 Task: Look for space in Palera, India from 1st June, 2023 to 9th June, 2023 for 6 adults in price range Rs.6000 to Rs.12000. Place can be entire place with 3 bedrooms having 3 beds and 3 bathrooms. Property type can be house, flat, guest house. Booking option can be shelf check-in. Required host language is English.
Action: Mouse moved to (571, 104)
Screenshot: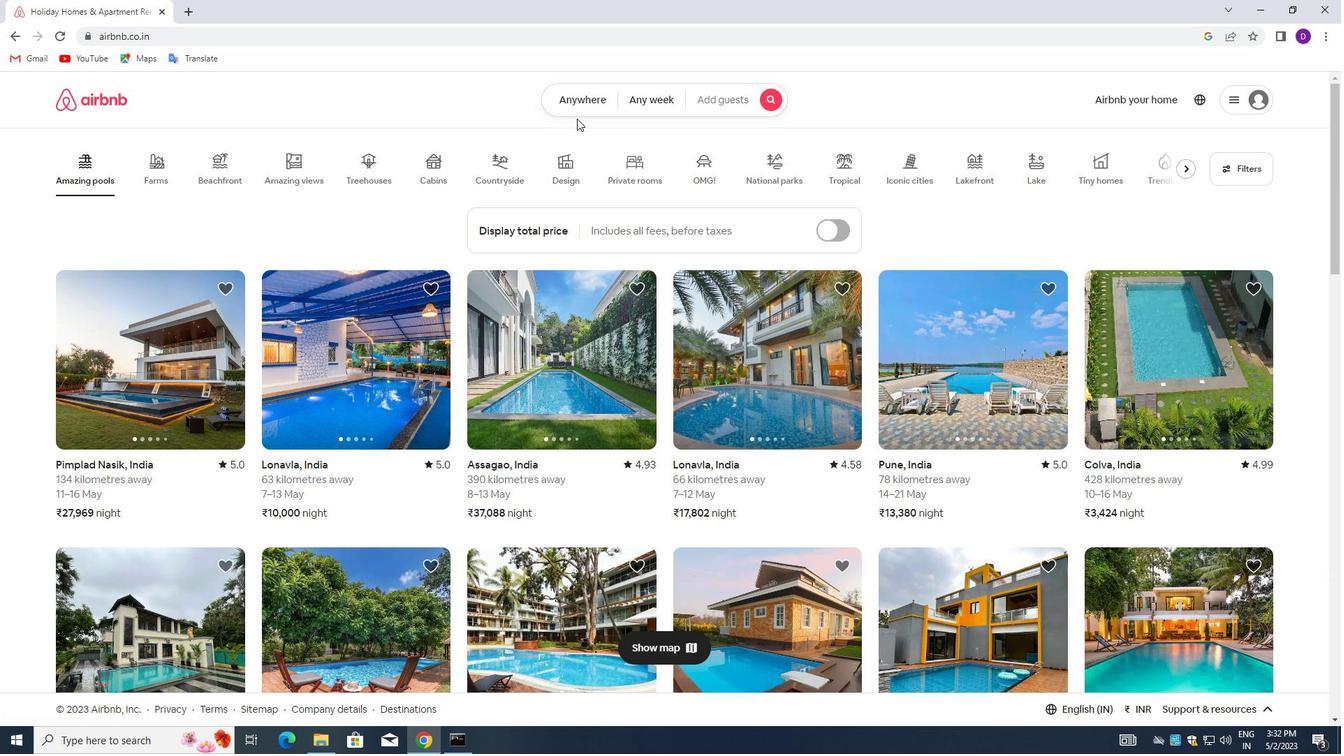
Action: Mouse pressed left at (571, 104)
Screenshot: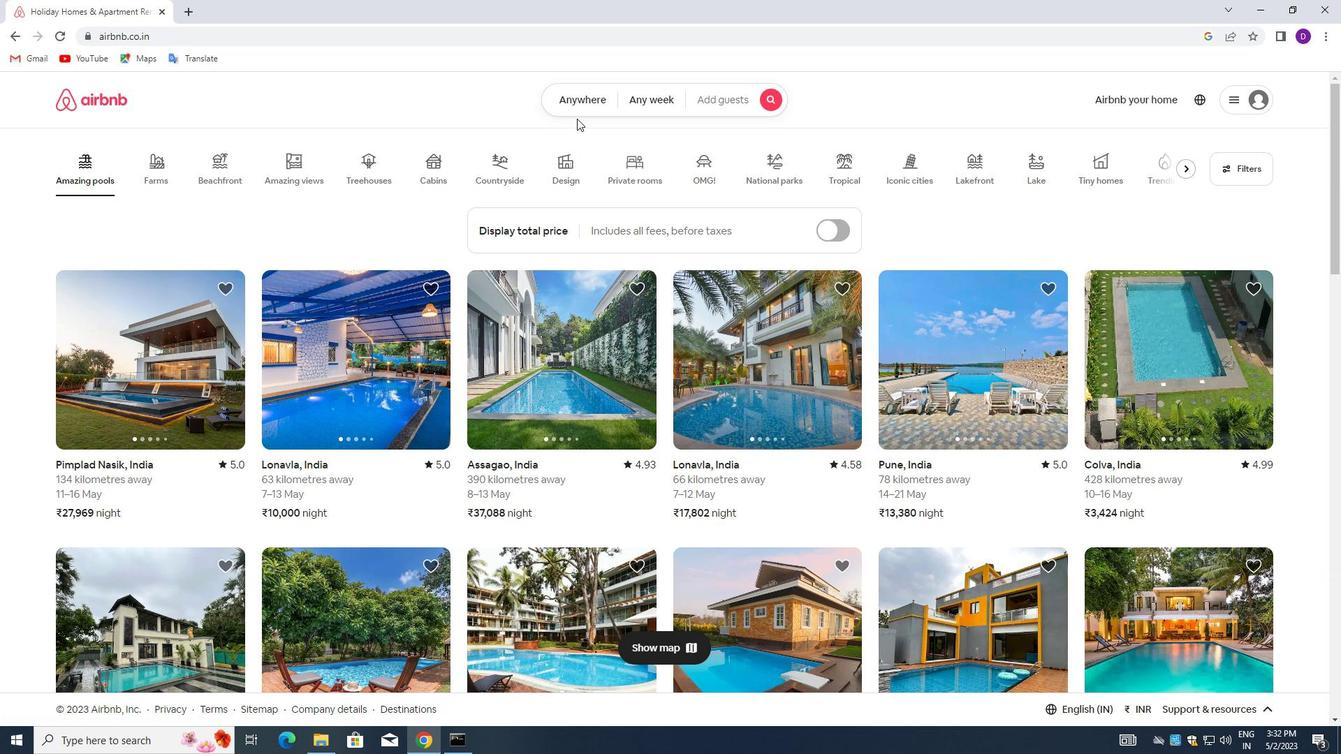 
Action: Mouse moved to (408, 155)
Screenshot: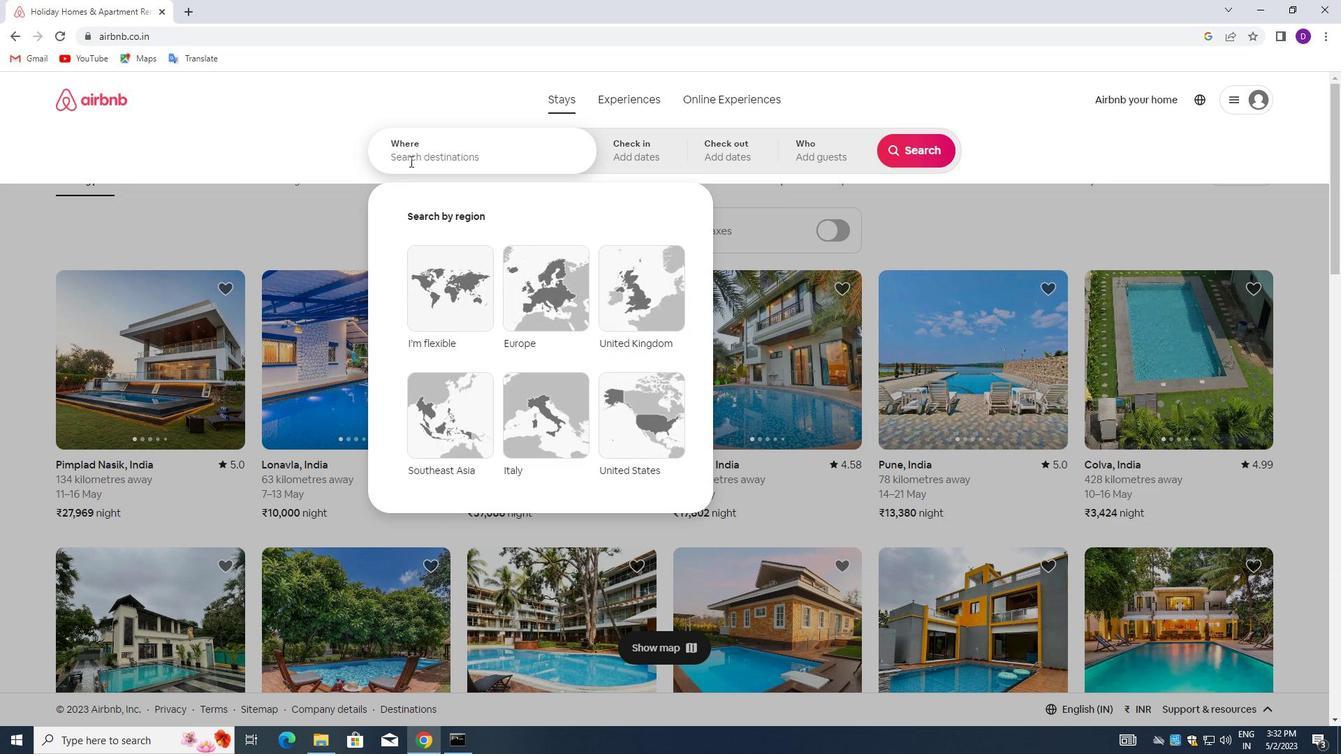 
Action: Mouse pressed left at (408, 155)
Screenshot: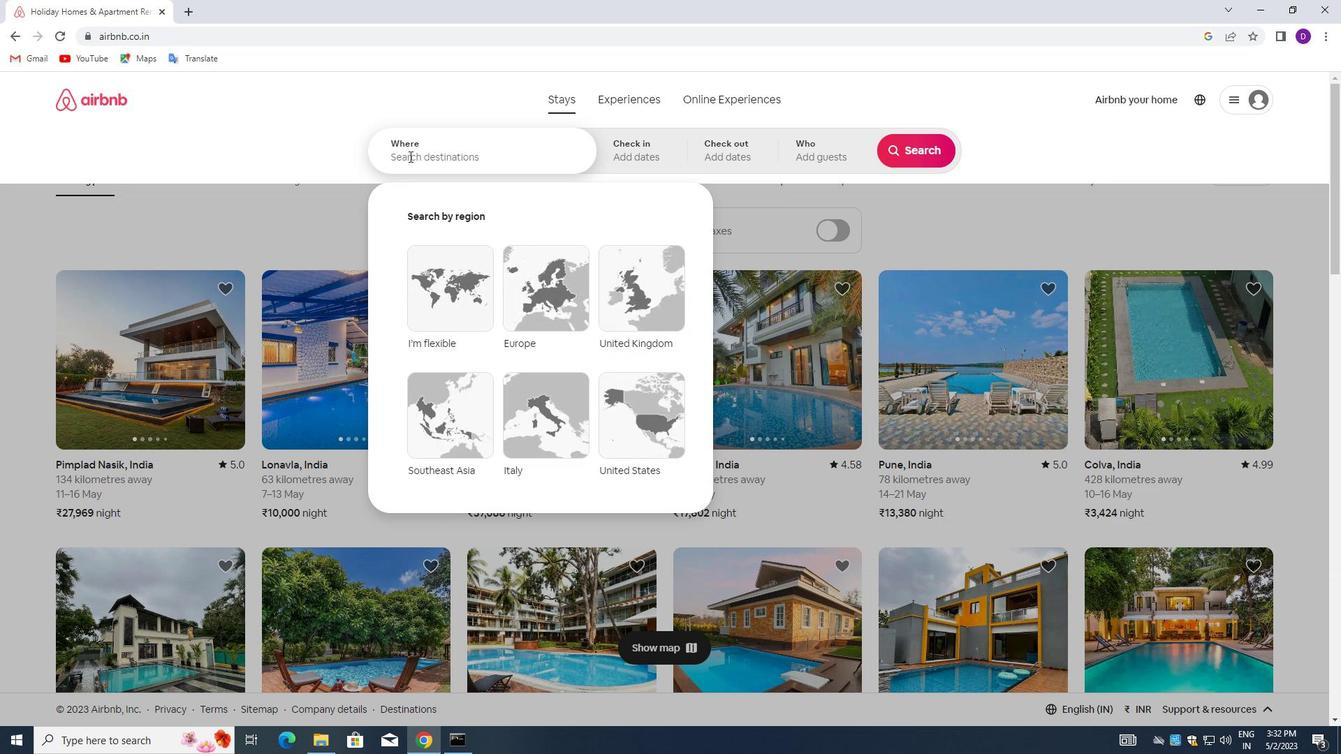 
Action: Key pressed <Key.shift>PALERA,<Key.space><Key.shift>INDIA<Key.enter>
Screenshot: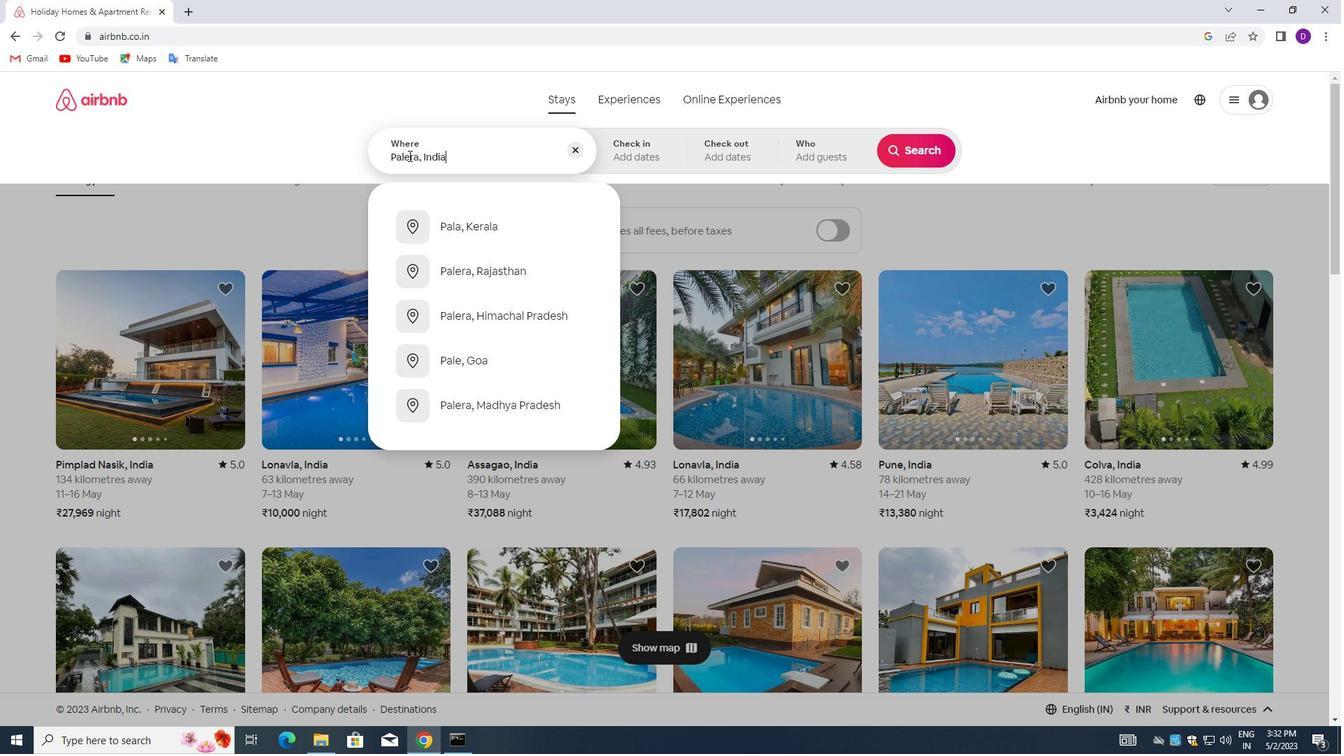 
Action: Mouse moved to (828, 323)
Screenshot: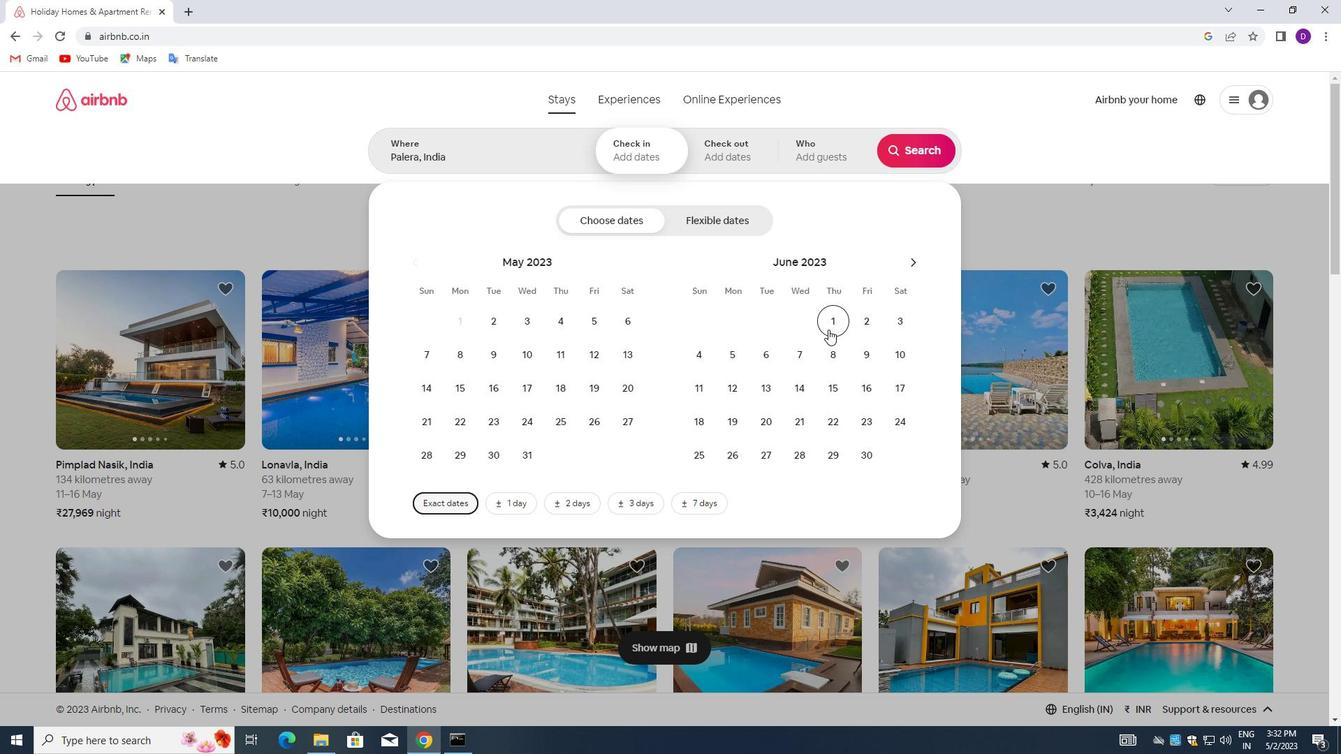 
Action: Mouse pressed left at (828, 323)
Screenshot: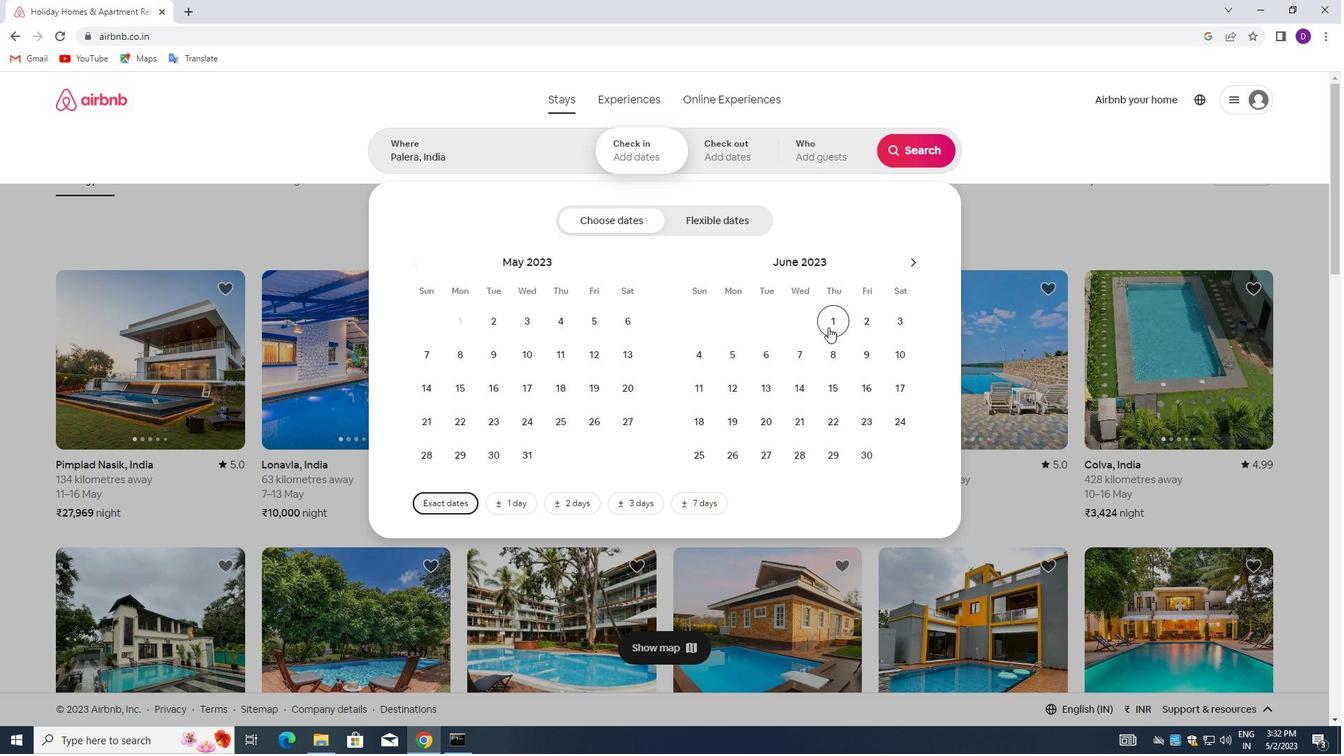 
Action: Mouse moved to (863, 358)
Screenshot: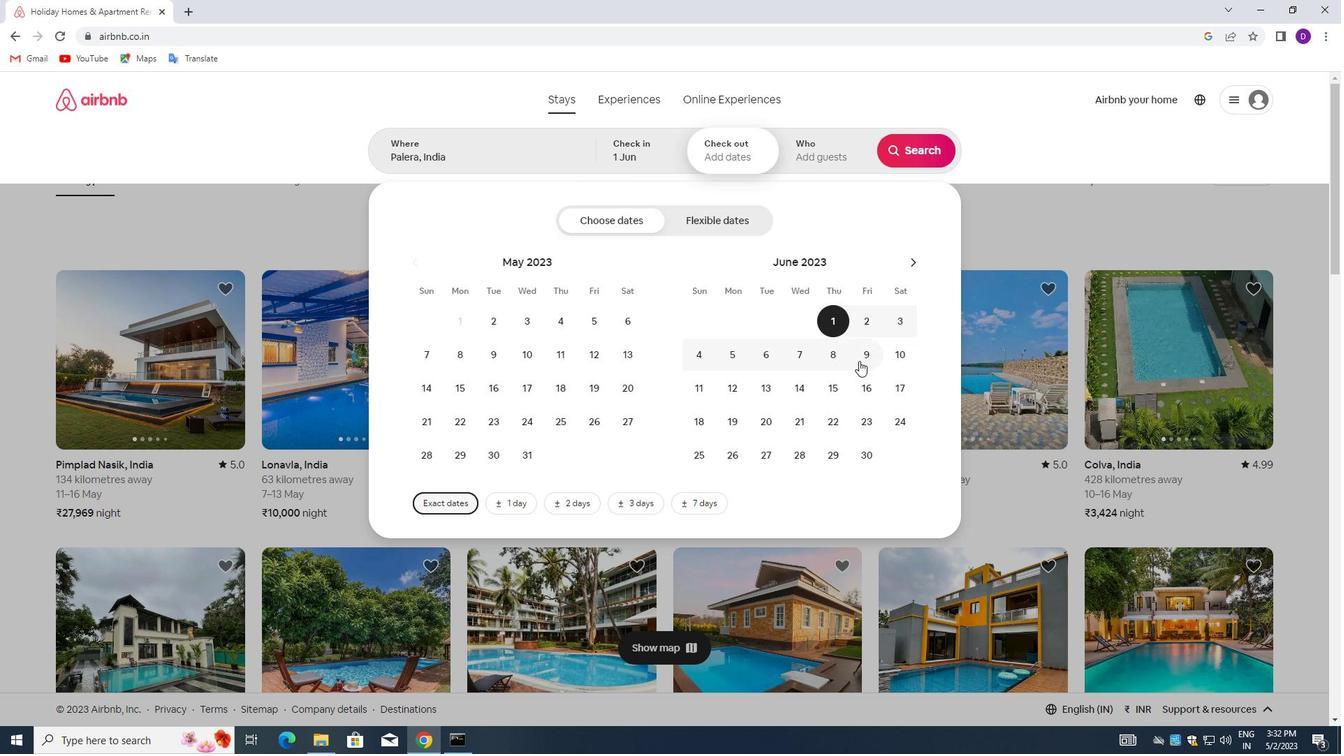 
Action: Mouse pressed left at (863, 358)
Screenshot: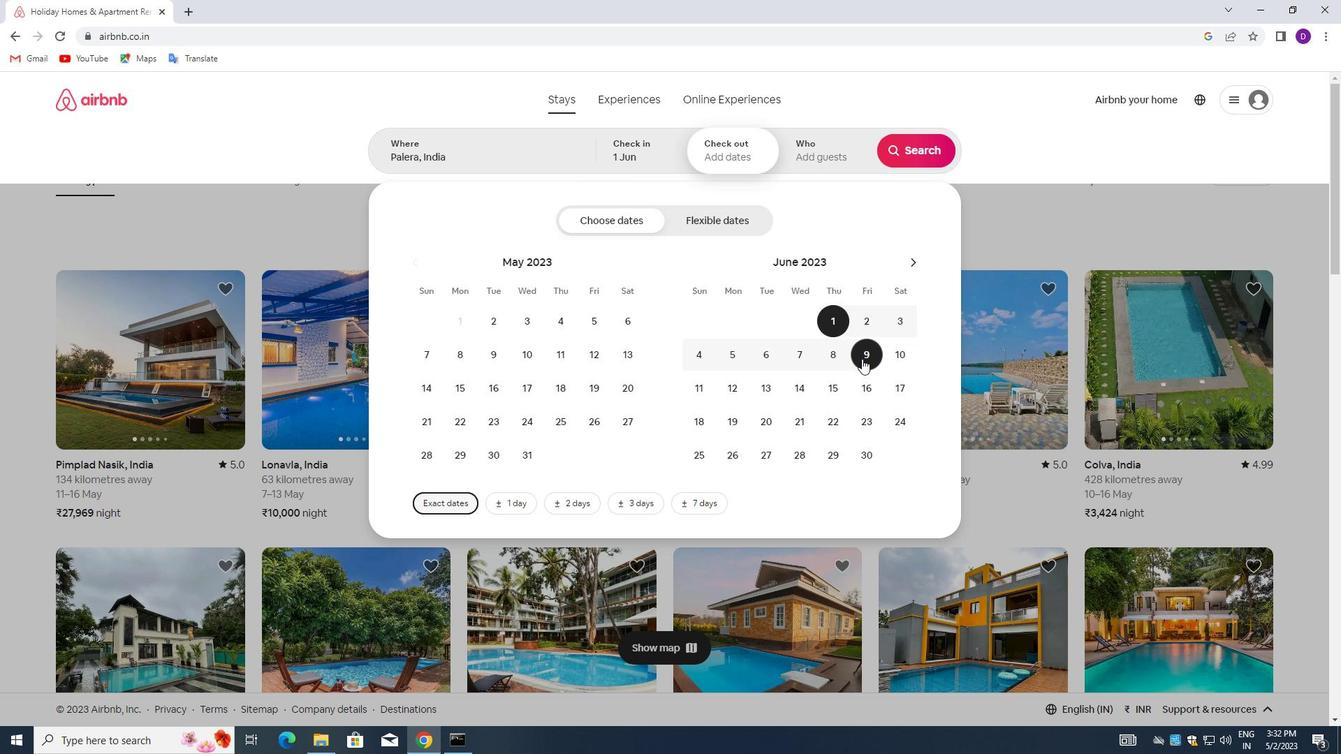 
Action: Mouse moved to (809, 159)
Screenshot: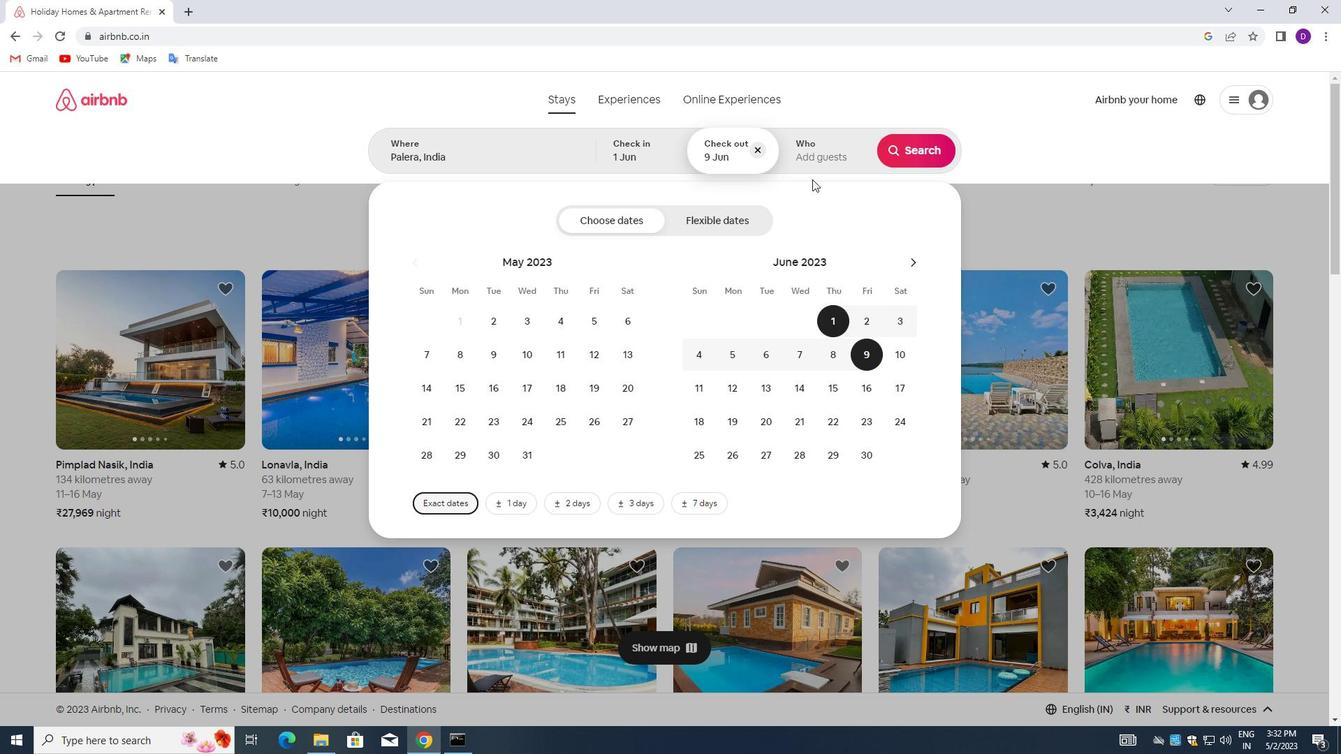 
Action: Mouse pressed left at (809, 159)
Screenshot: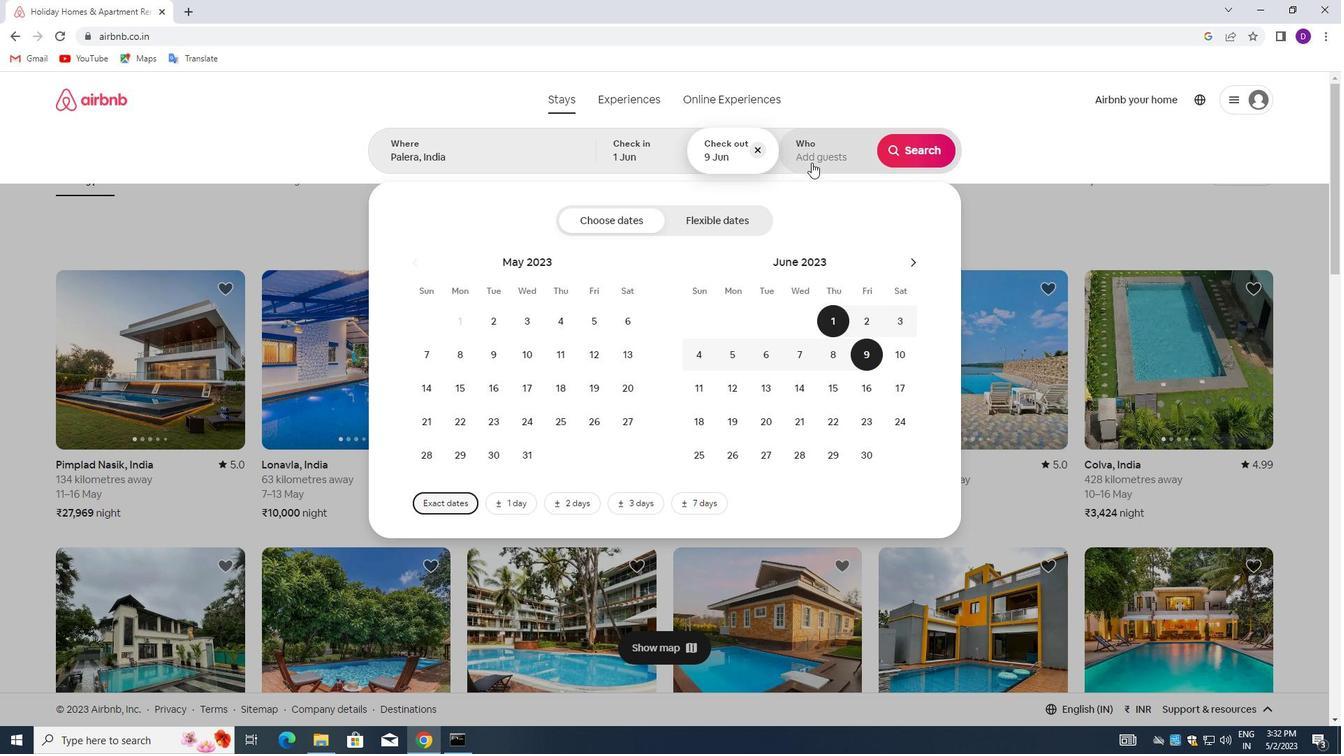 
Action: Mouse moved to (924, 226)
Screenshot: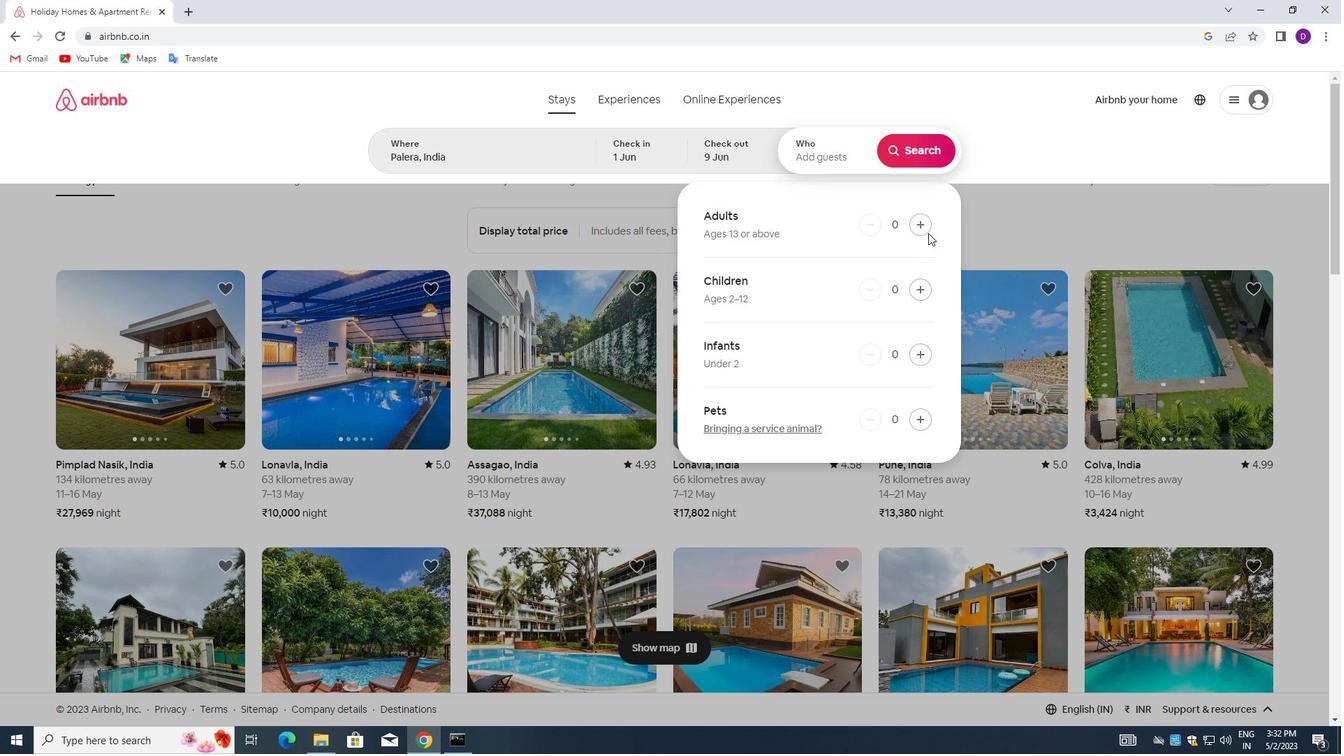 
Action: Mouse pressed left at (924, 226)
Screenshot: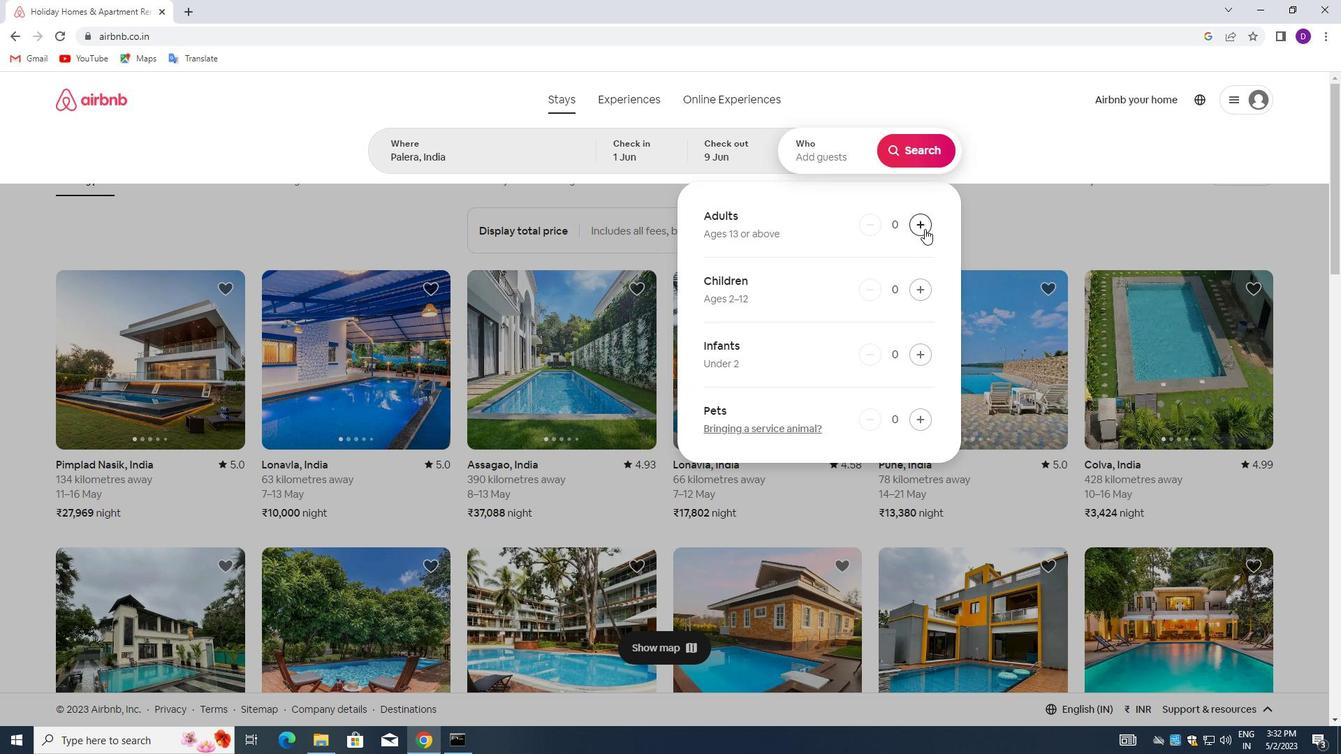
Action: Mouse pressed left at (924, 226)
Screenshot: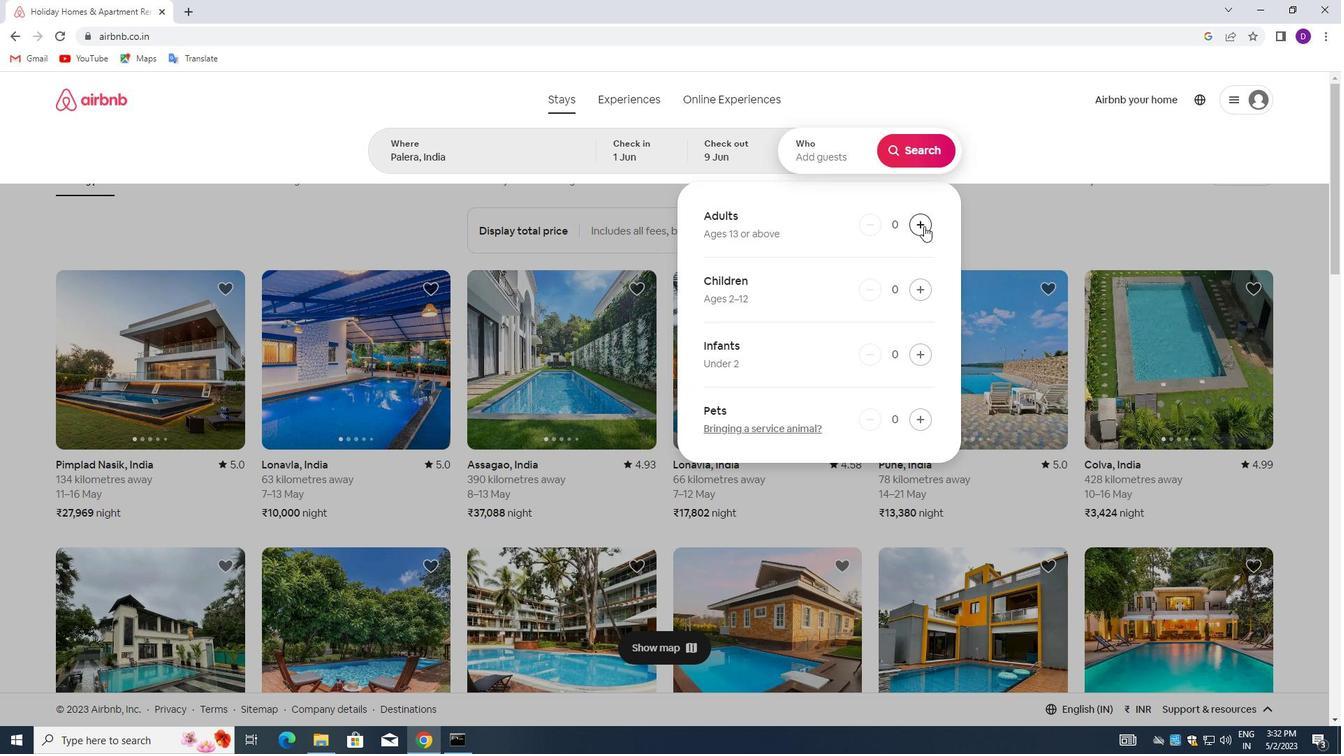 
Action: Mouse pressed left at (924, 226)
Screenshot: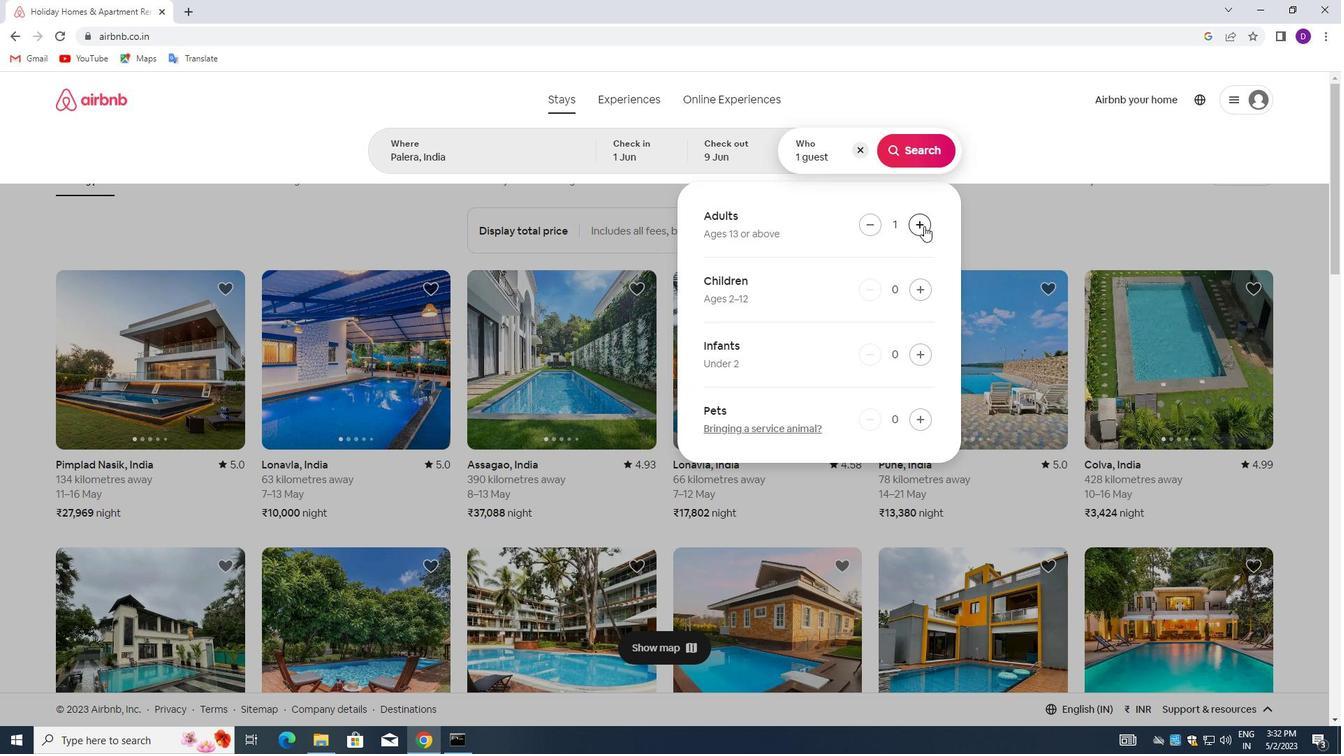 
Action: Mouse pressed left at (924, 226)
Screenshot: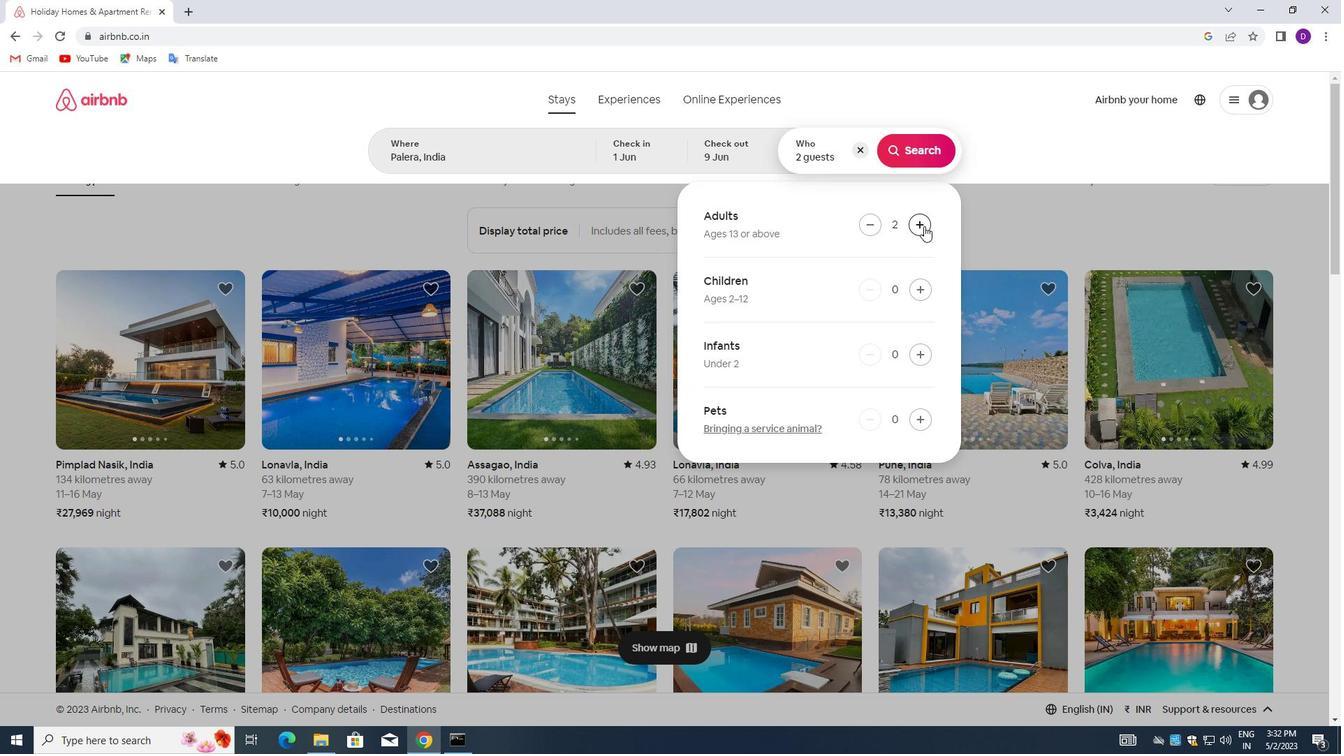 
Action: Mouse pressed left at (924, 226)
Screenshot: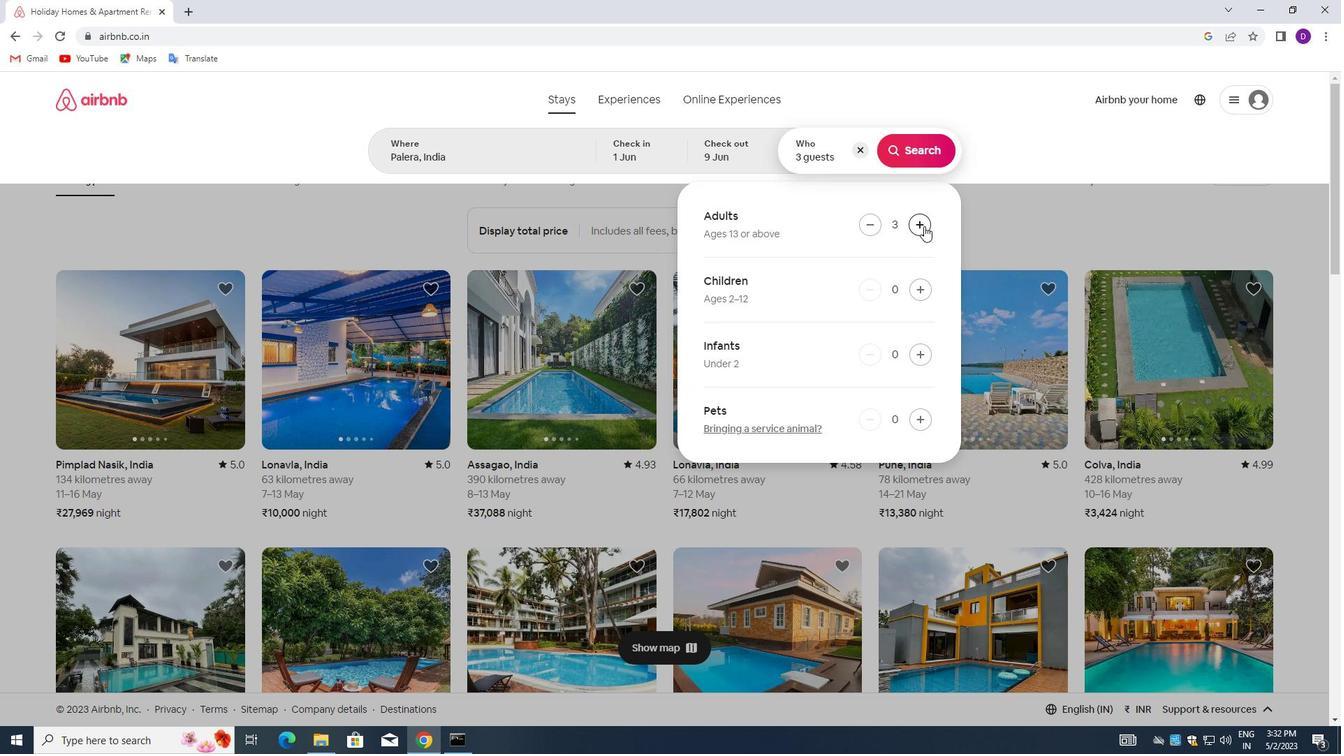 
Action: Mouse pressed left at (924, 226)
Screenshot: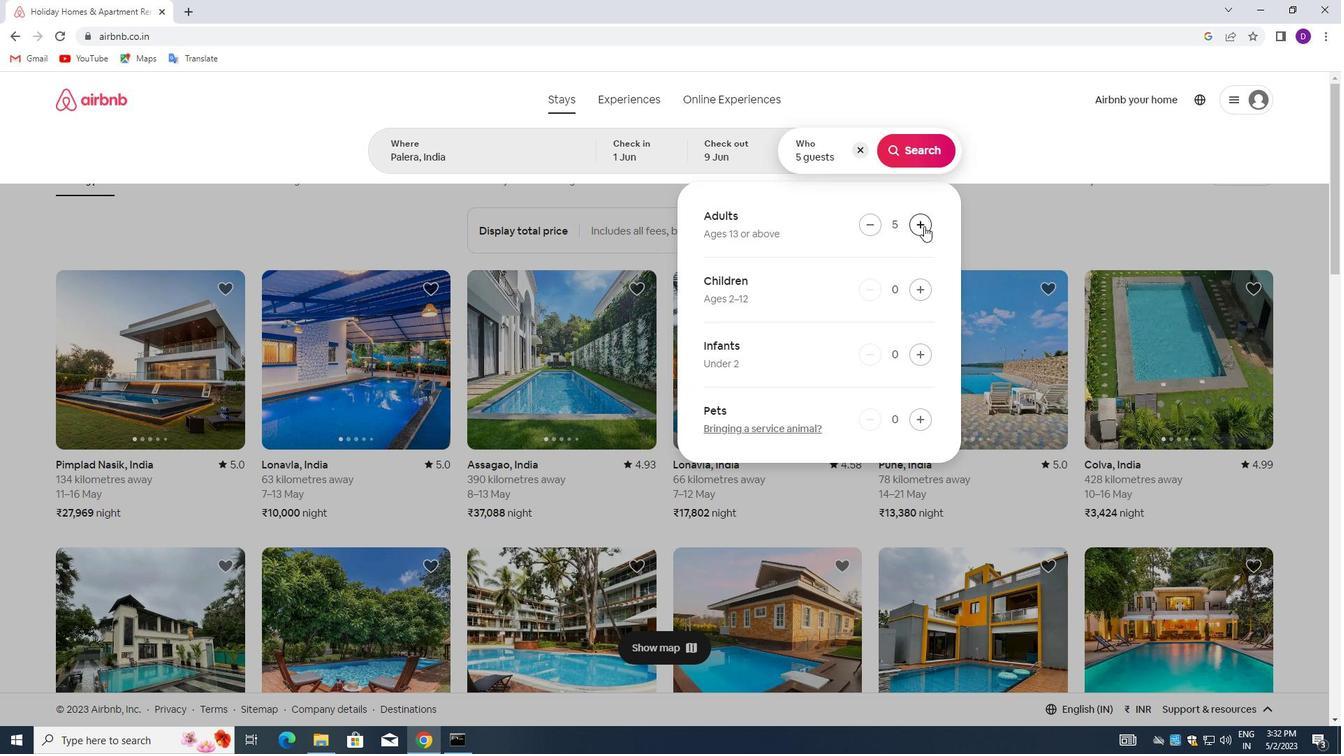 
Action: Mouse moved to (911, 150)
Screenshot: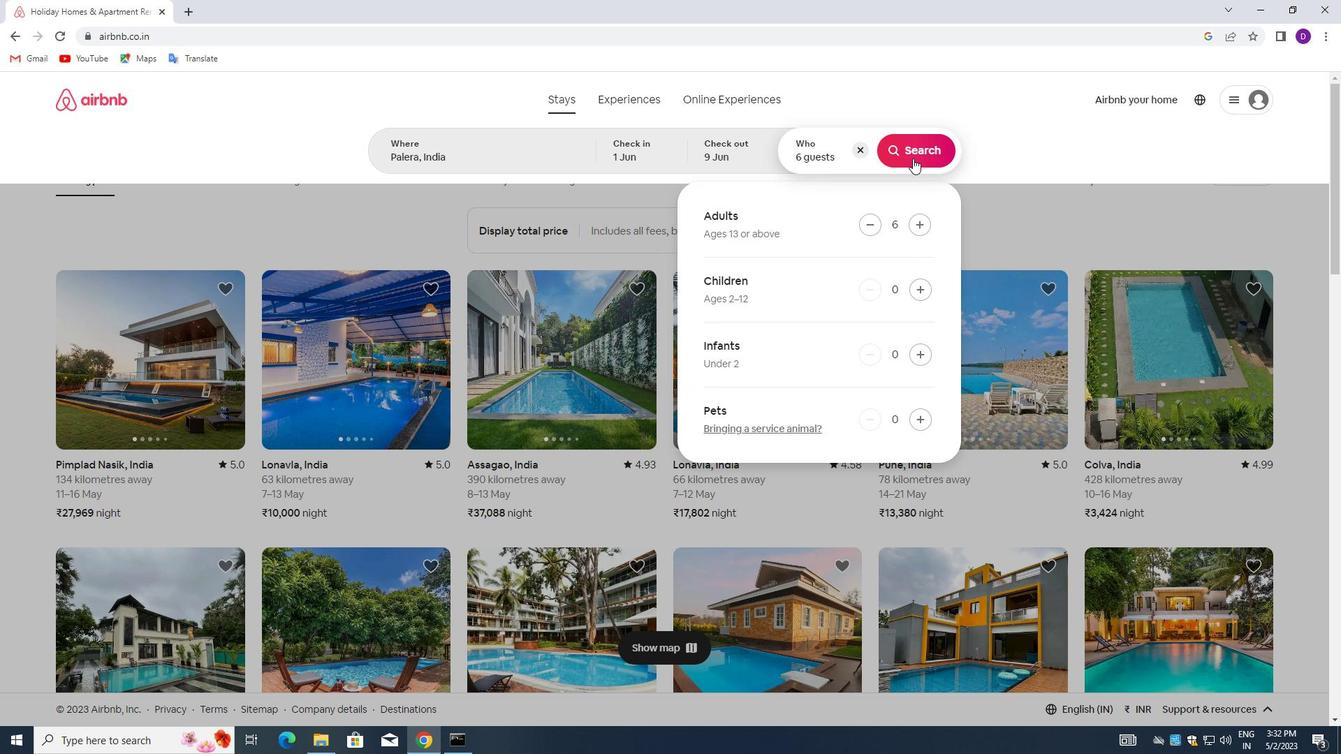 
Action: Mouse pressed left at (911, 150)
Screenshot: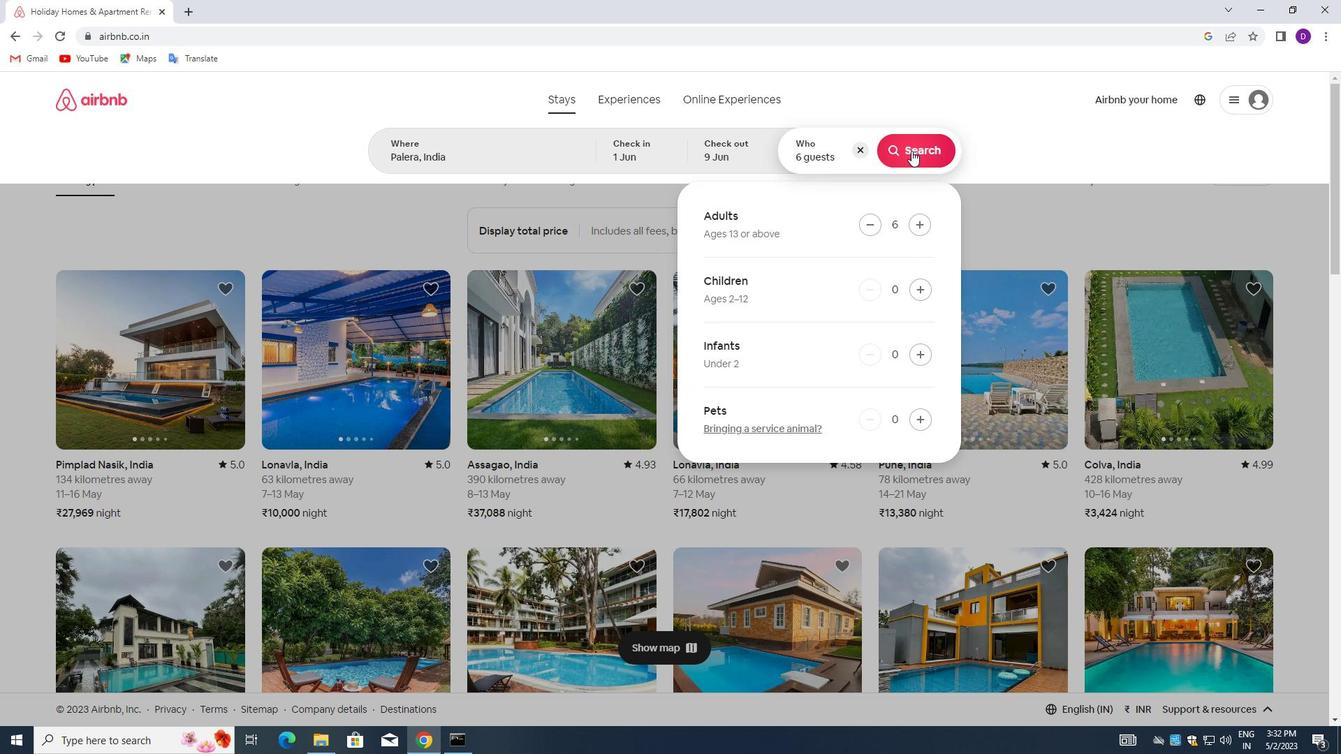 
Action: Mouse moved to (1265, 158)
Screenshot: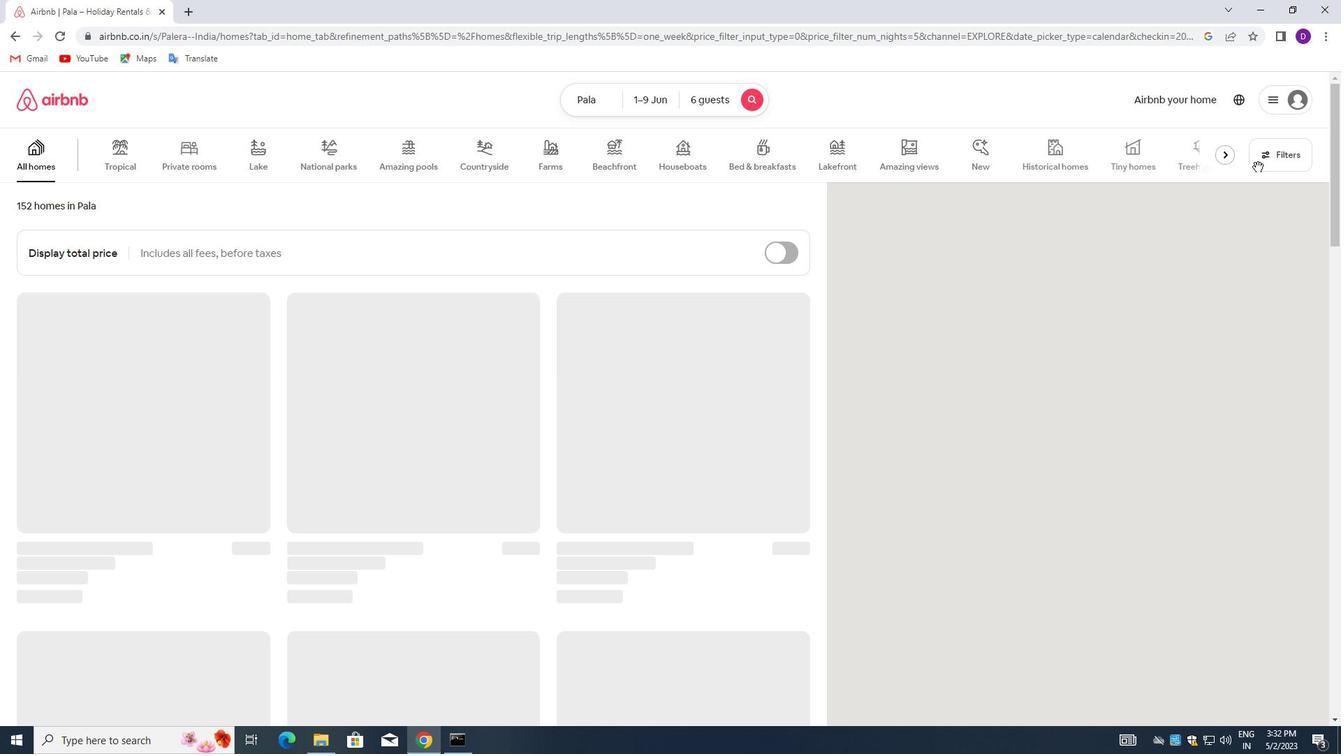 
Action: Mouse pressed left at (1265, 158)
Screenshot: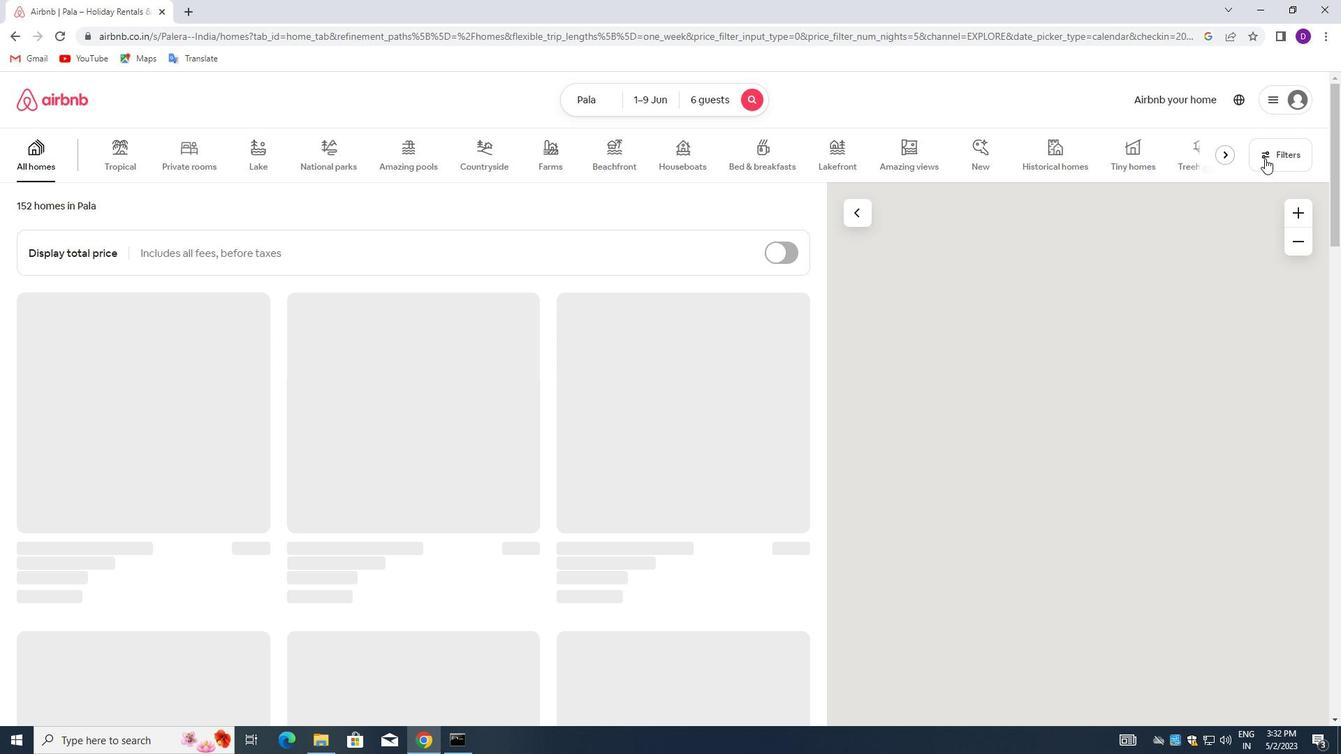 
Action: Mouse moved to (486, 331)
Screenshot: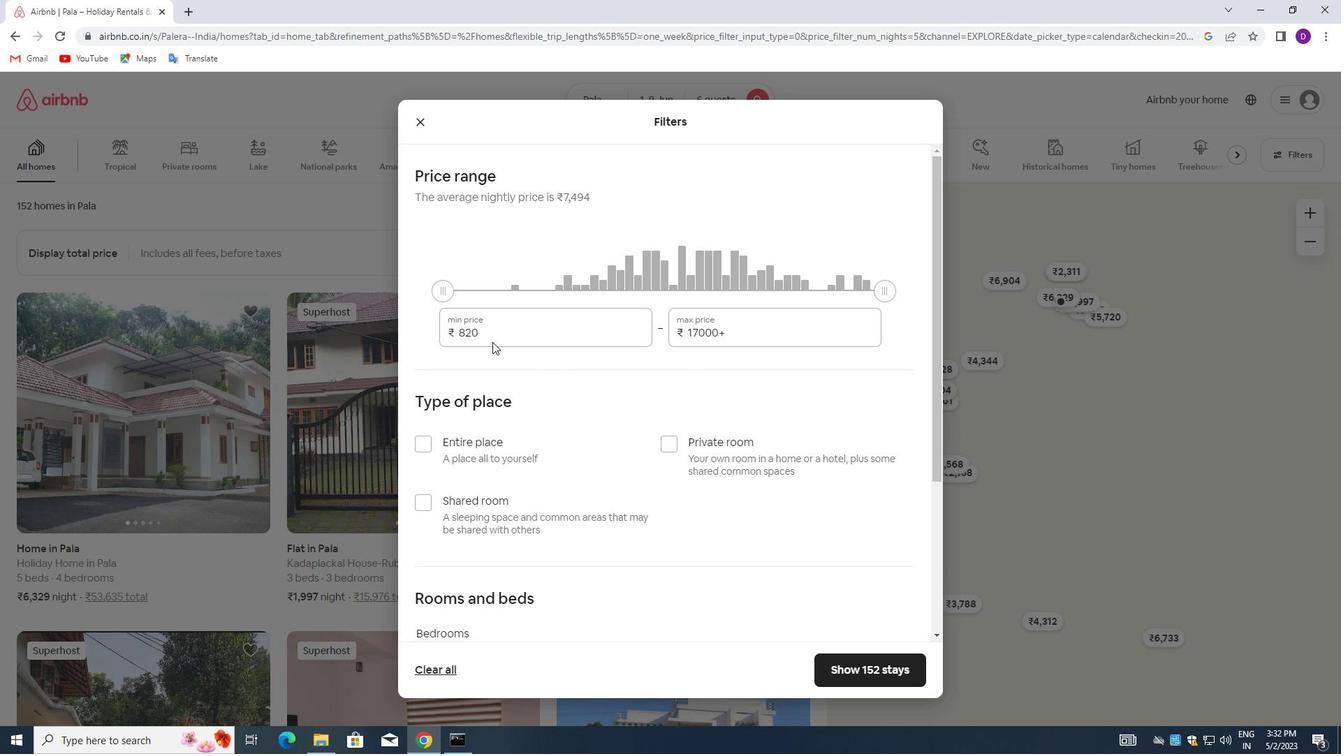 
Action: Mouse pressed left at (486, 331)
Screenshot: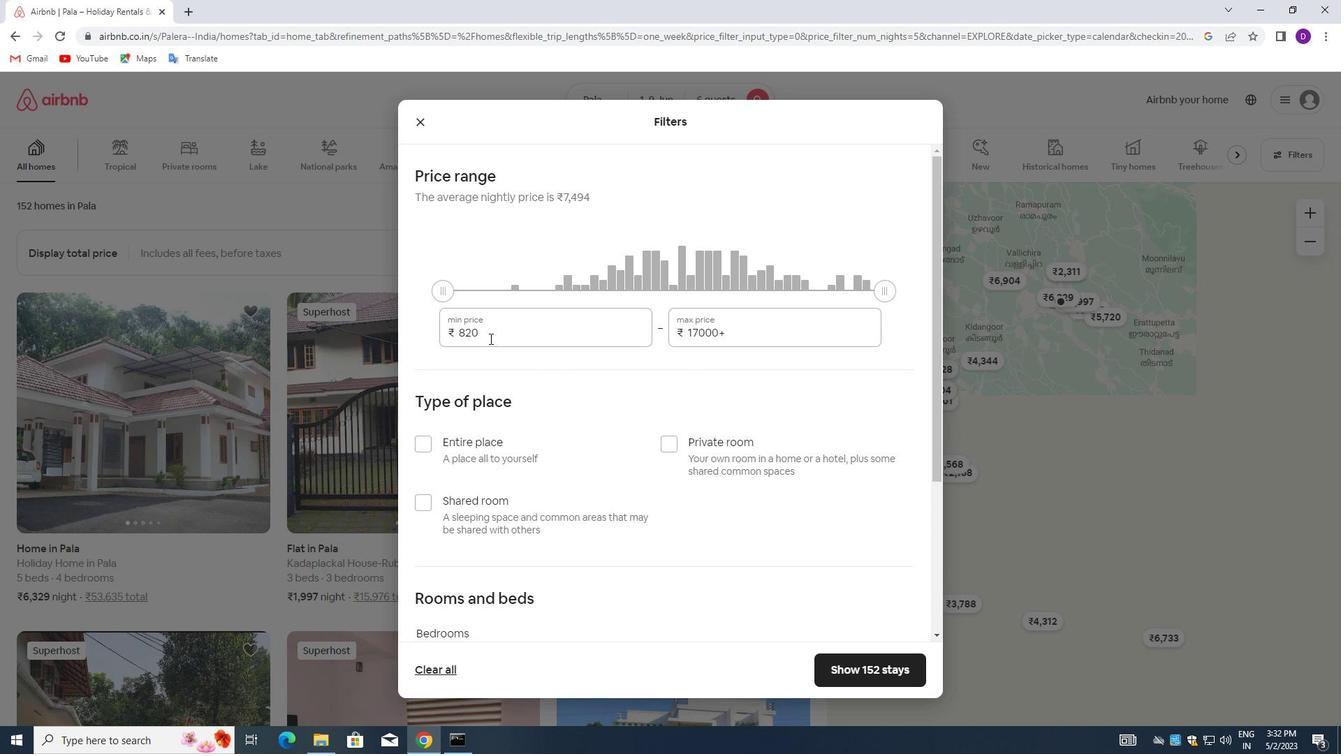 
Action: Mouse pressed left at (486, 331)
Screenshot: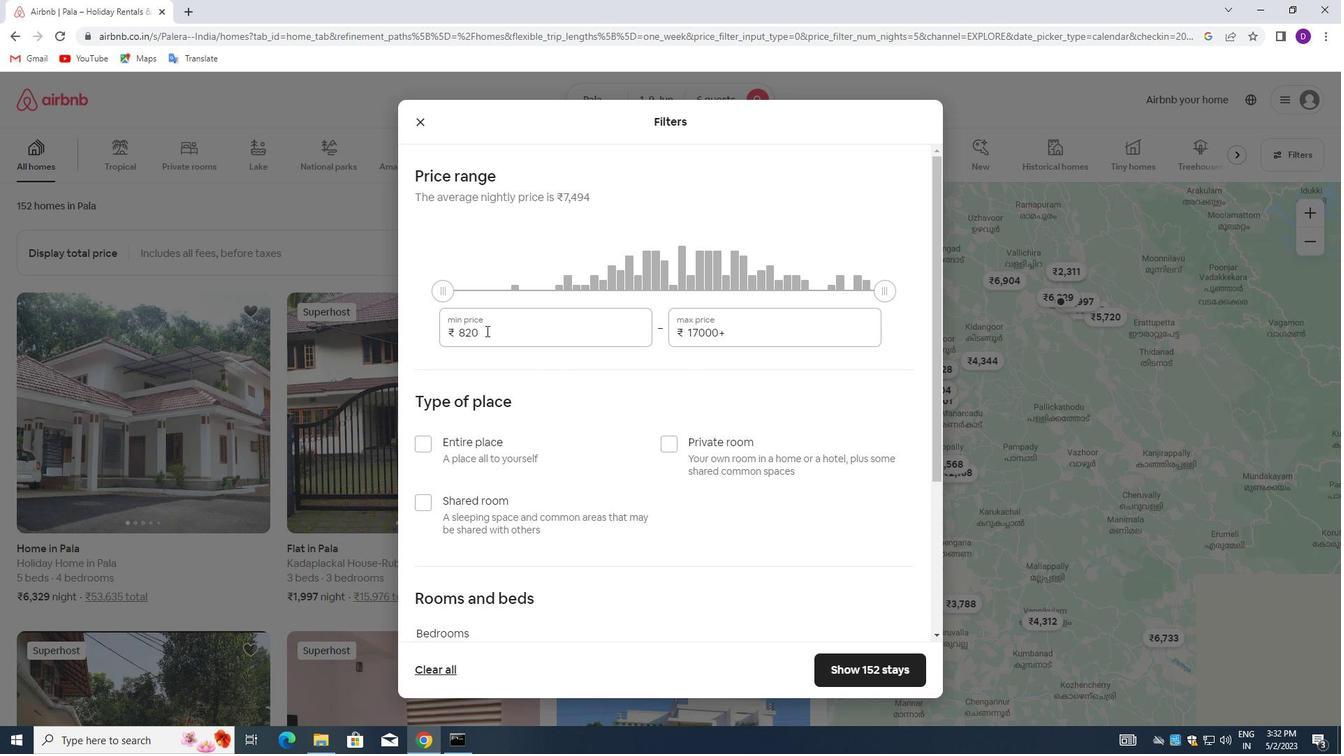 
Action: Key pressed 6000<Key.tab>1<Key.backspace><Key.backspace><Key.backspace><Key.backspace><Key.backspace><Key.backspace><Key.backspace><Key.backspace><Key.backspace>12000
Screenshot: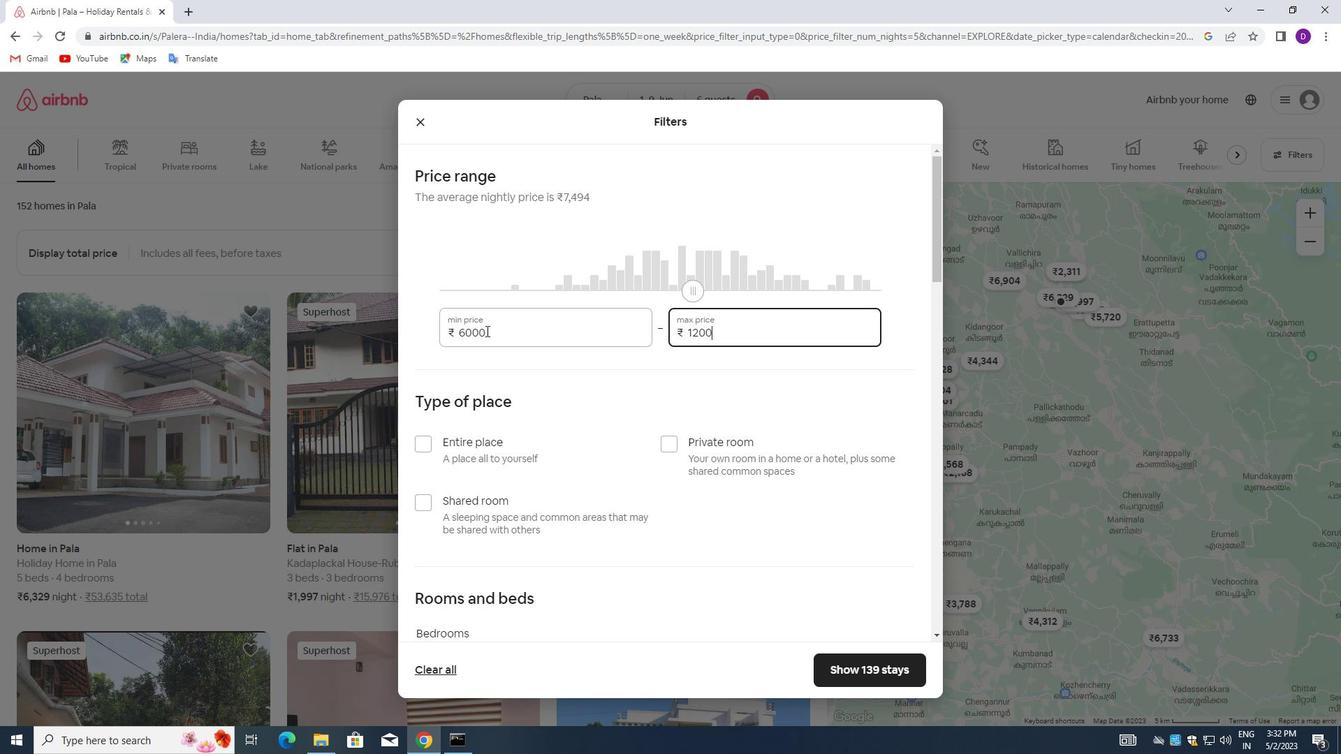 
Action: Mouse moved to (566, 426)
Screenshot: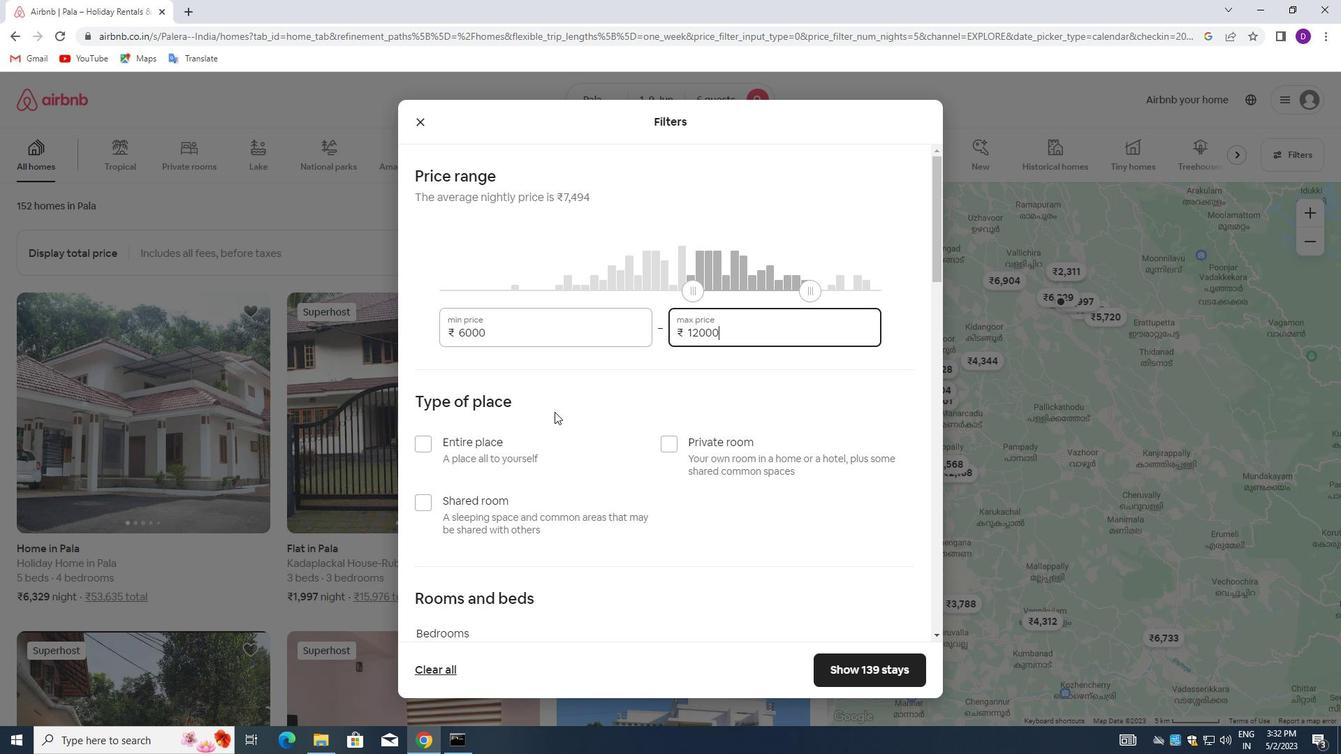 
Action: Mouse scrolled (566, 425) with delta (0, 0)
Screenshot: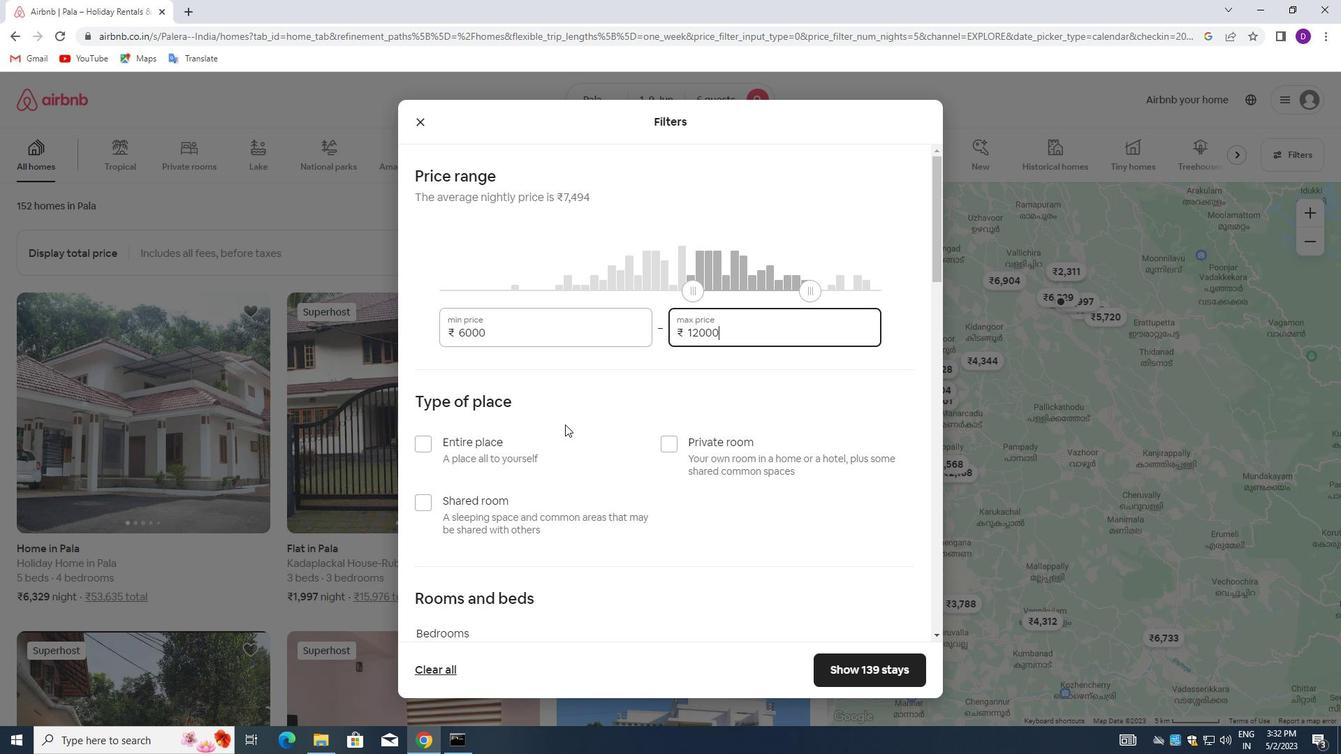 
Action: Mouse moved to (425, 371)
Screenshot: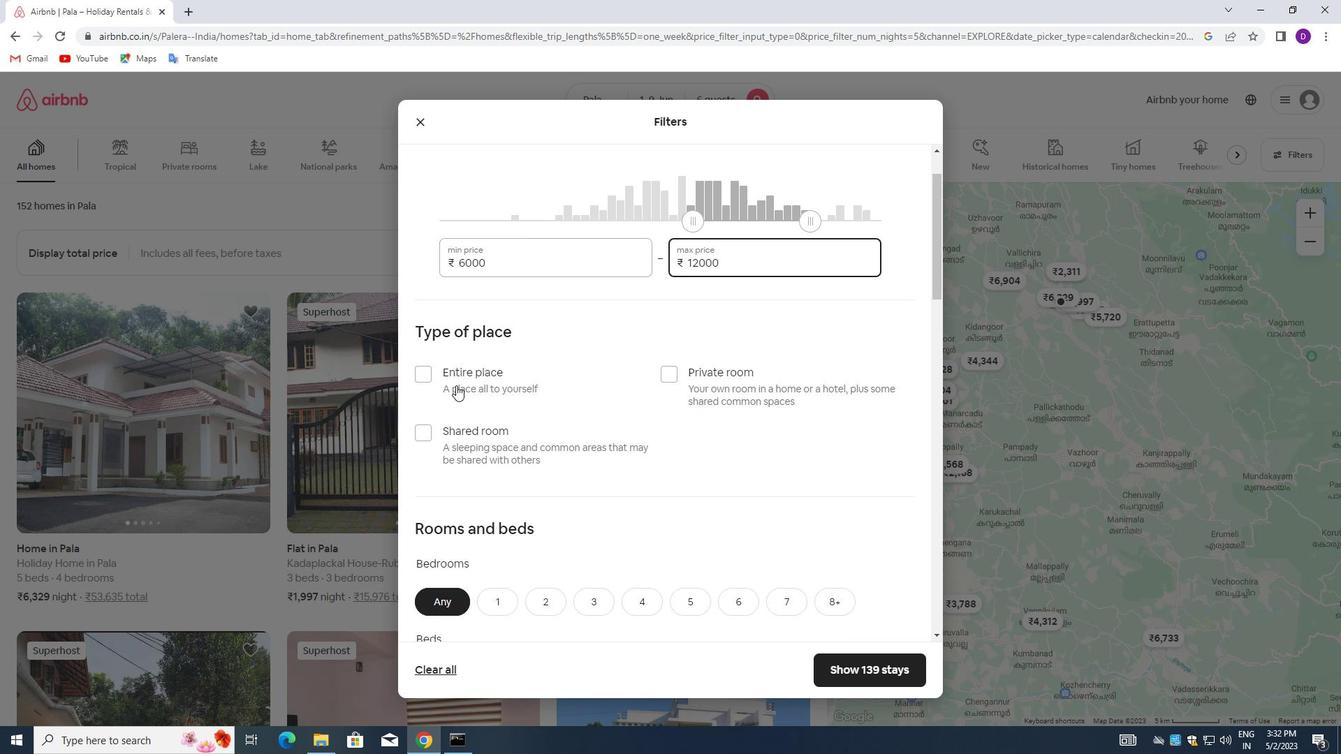 
Action: Mouse pressed left at (425, 371)
Screenshot: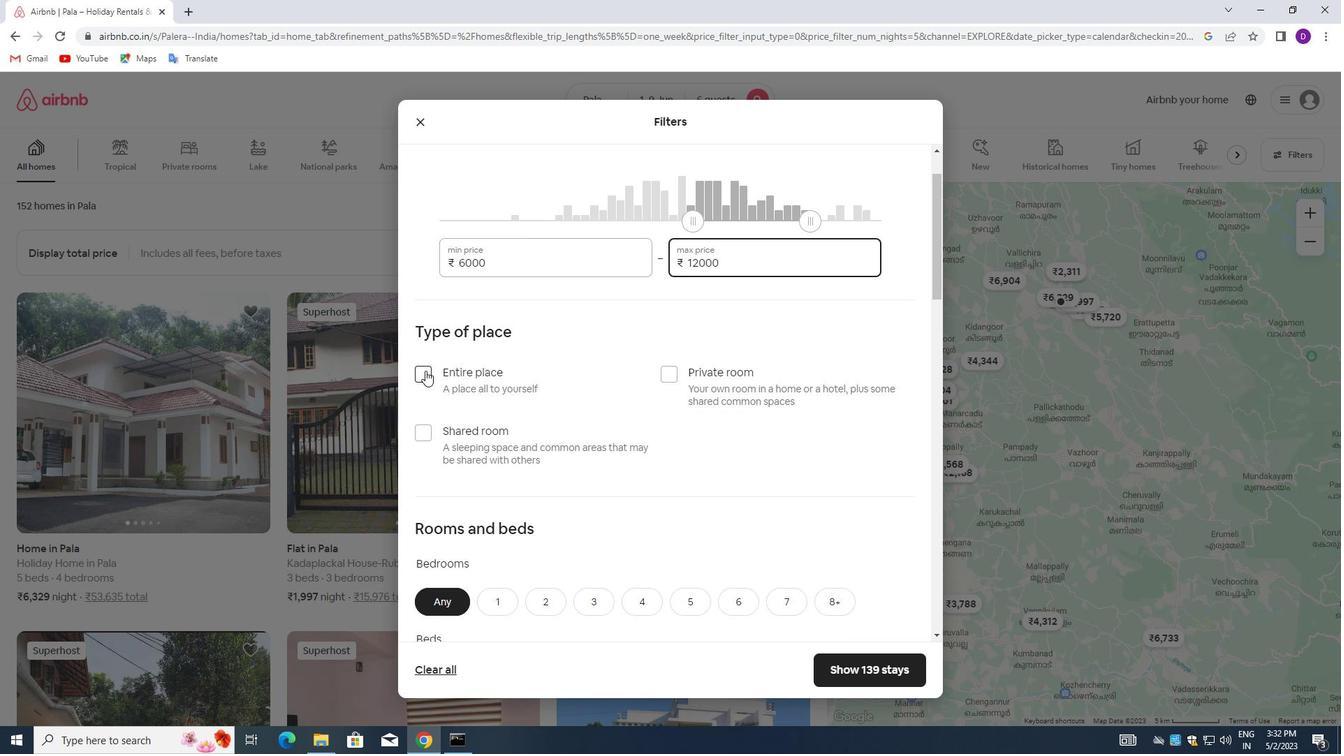 
Action: Mouse moved to (579, 396)
Screenshot: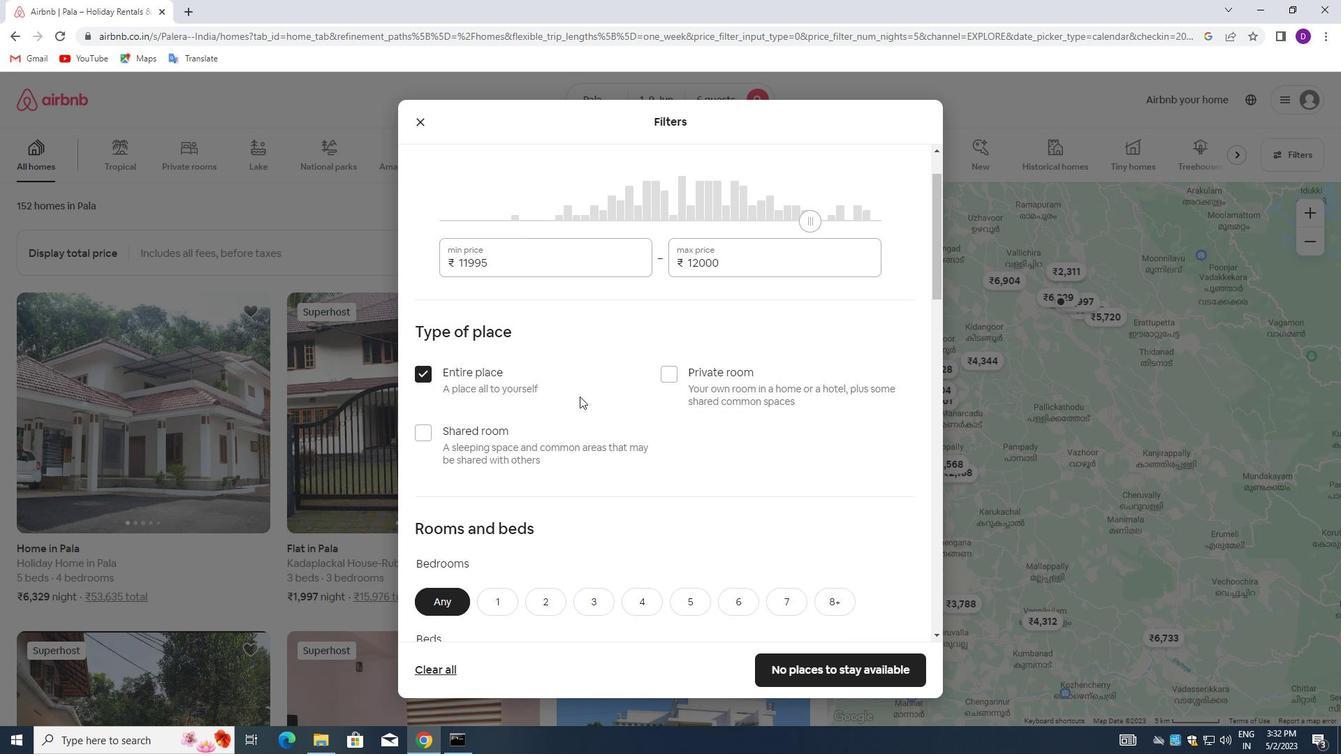 
Action: Mouse scrolled (579, 396) with delta (0, 0)
Screenshot: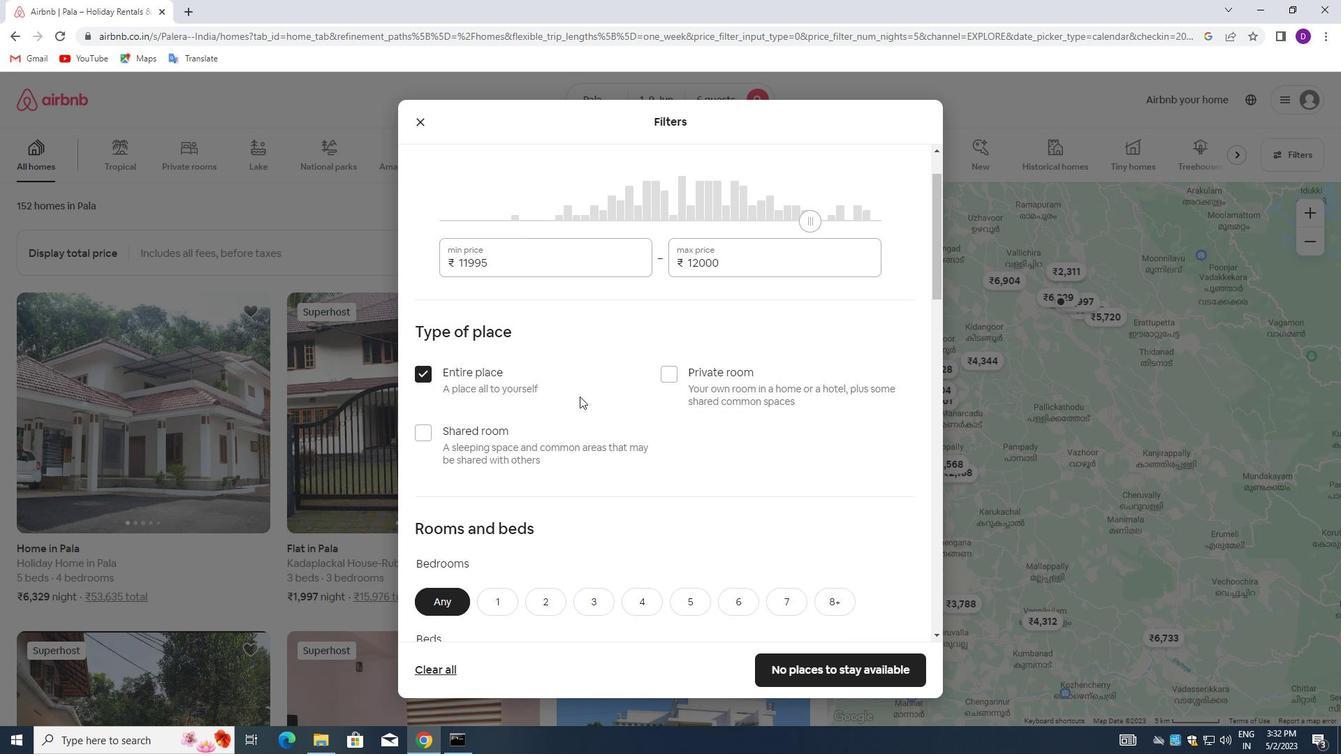 
Action: Mouse moved to (579, 397)
Screenshot: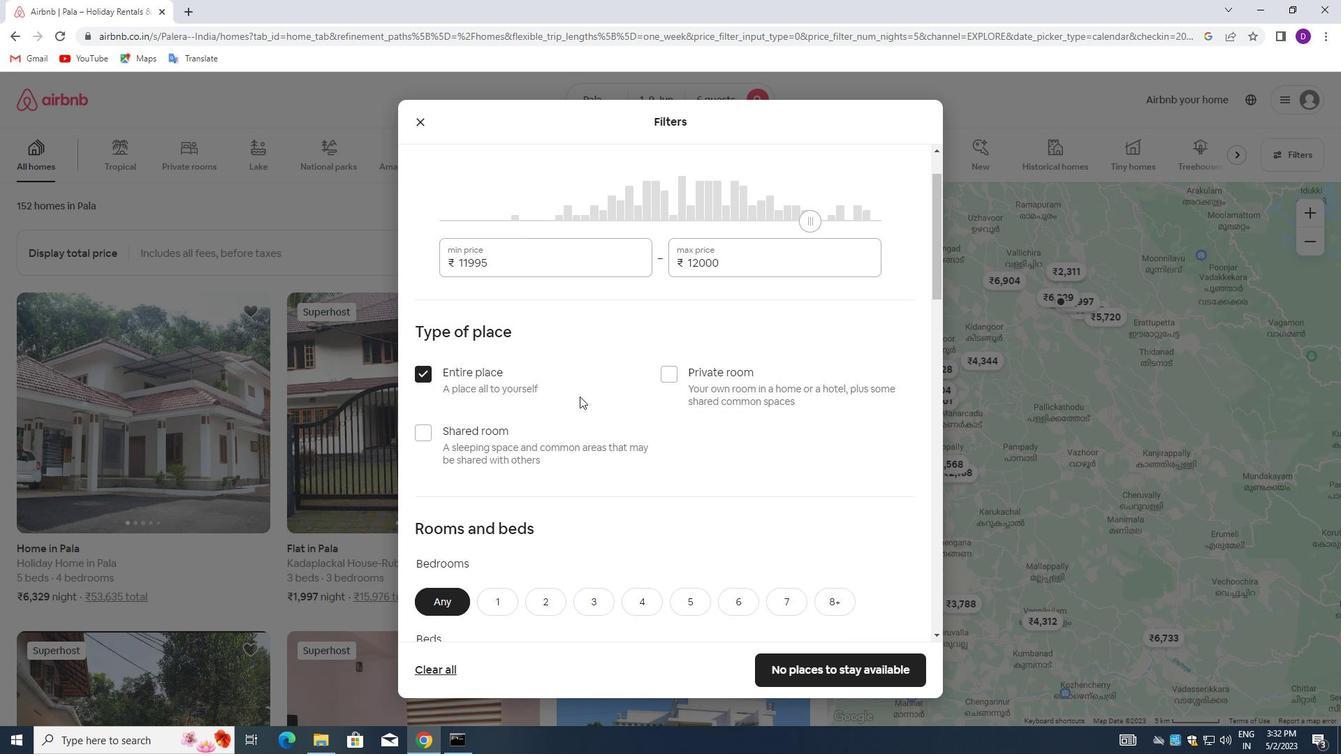 
Action: Mouse scrolled (579, 396) with delta (0, 0)
Screenshot: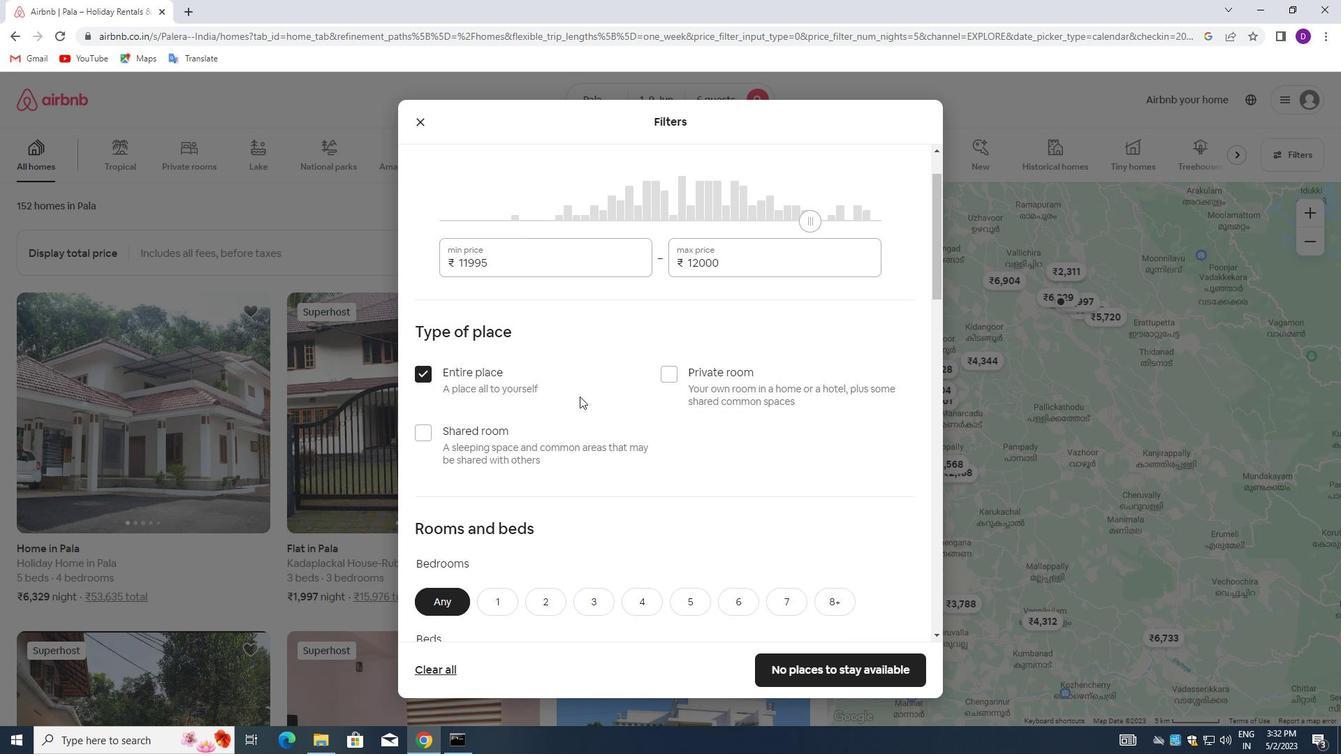 
Action: Mouse scrolled (579, 396) with delta (0, 0)
Screenshot: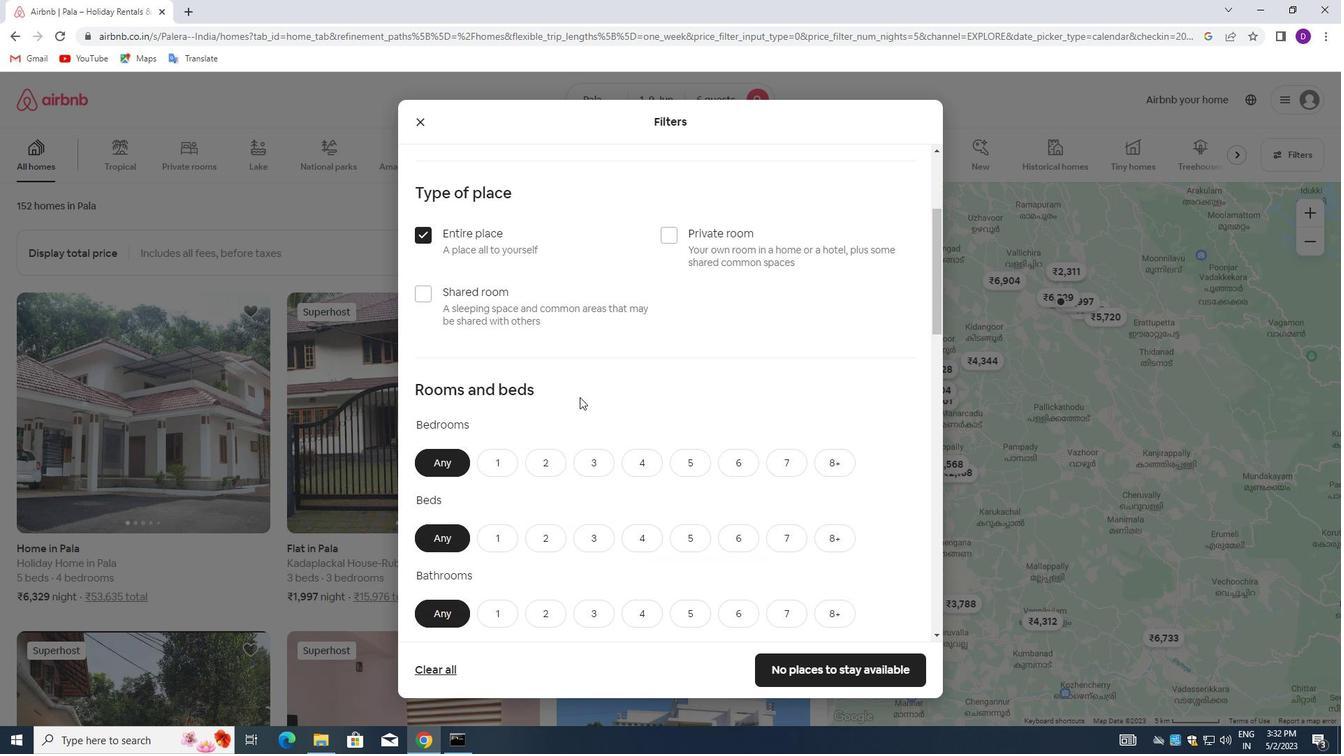 
Action: Mouse moved to (580, 403)
Screenshot: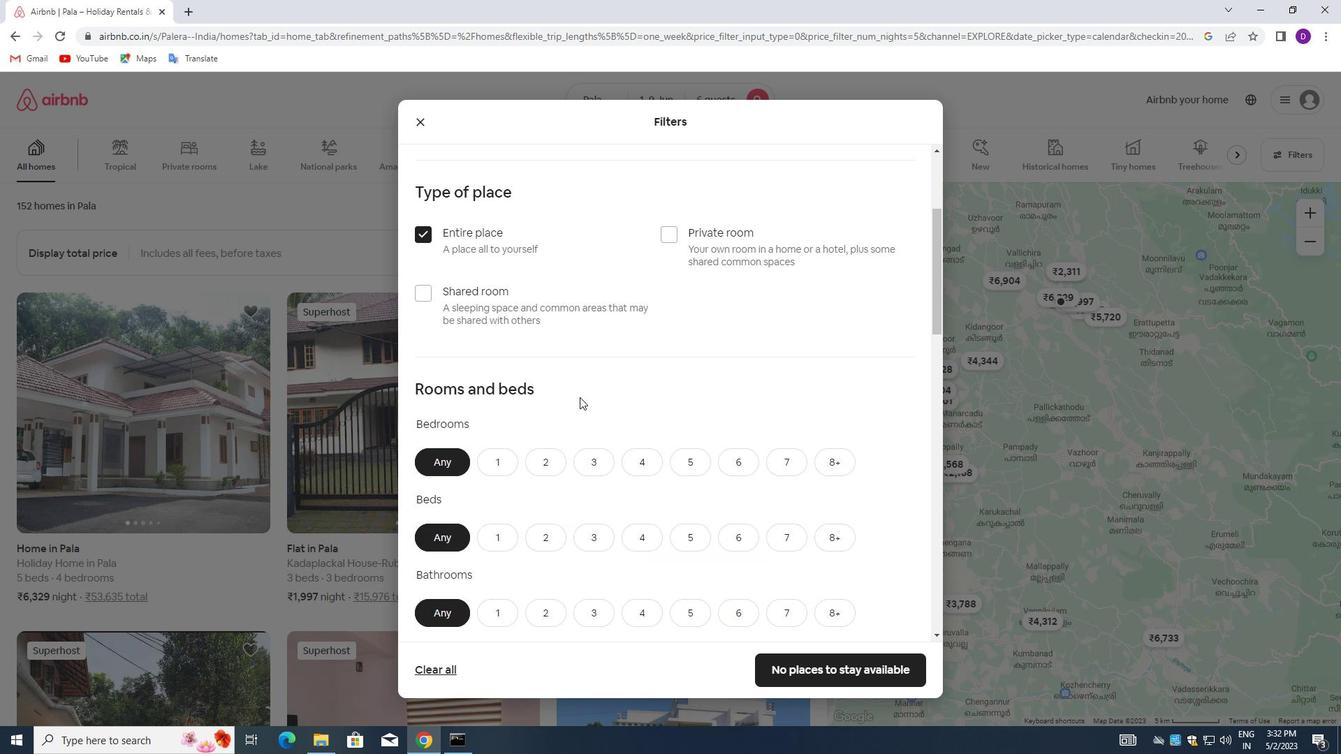 
Action: Mouse scrolled (580, 402) with delta (0, 0)
Screenshot: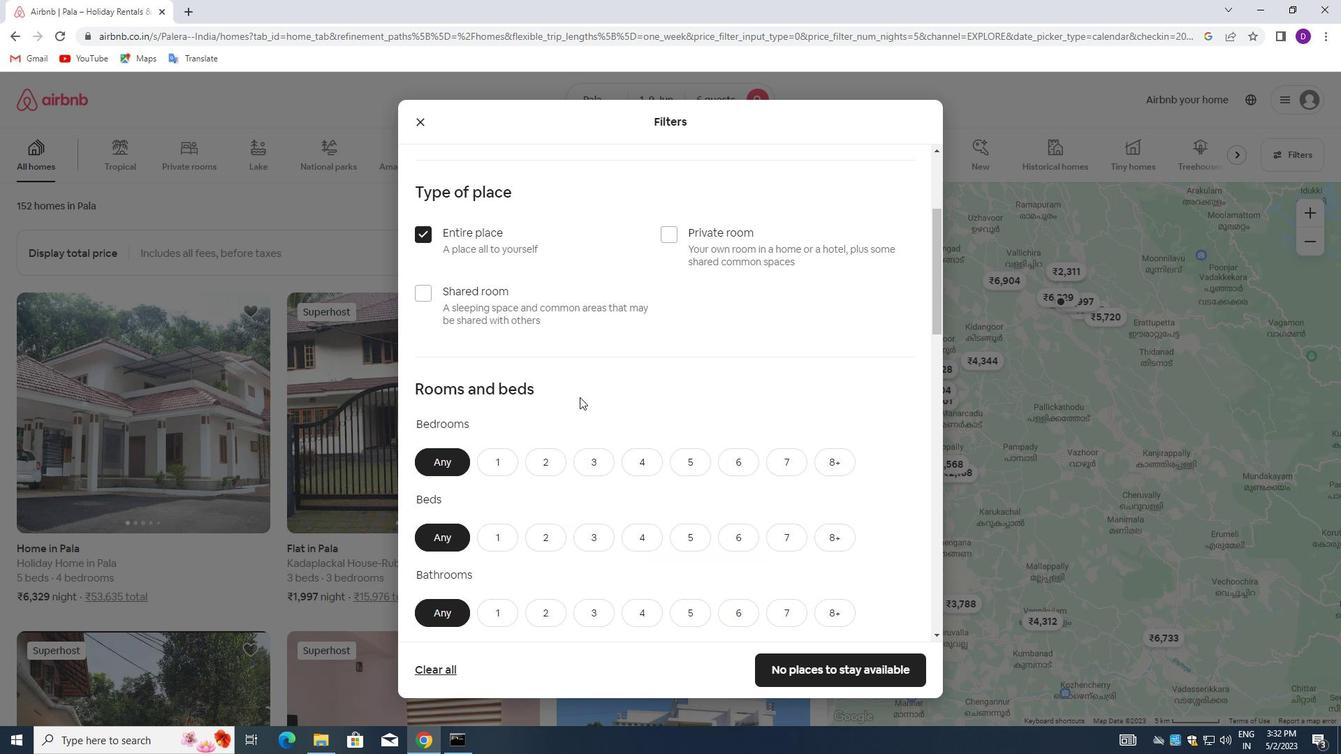 
Action: Mouse moved to (589, 336)
Screenshot: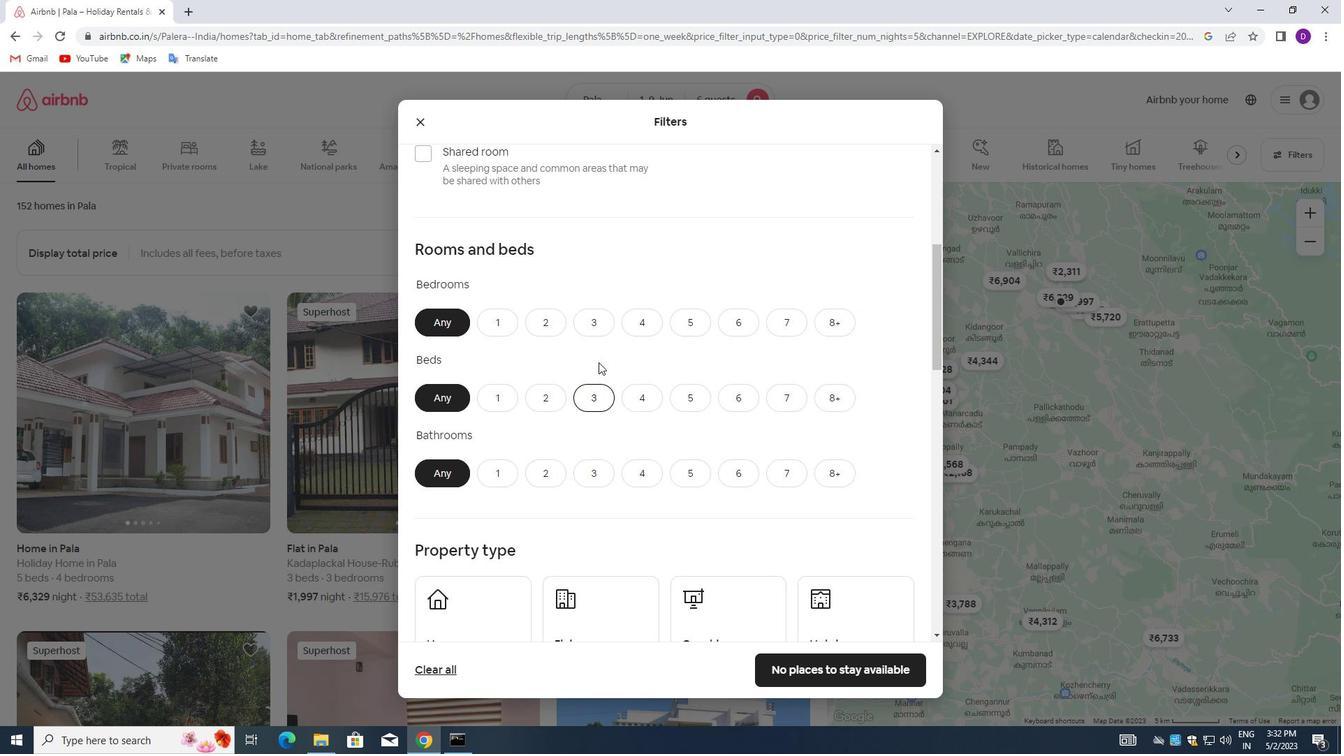 
Action: Mouse pressed left at (589, 336)
Screenshot: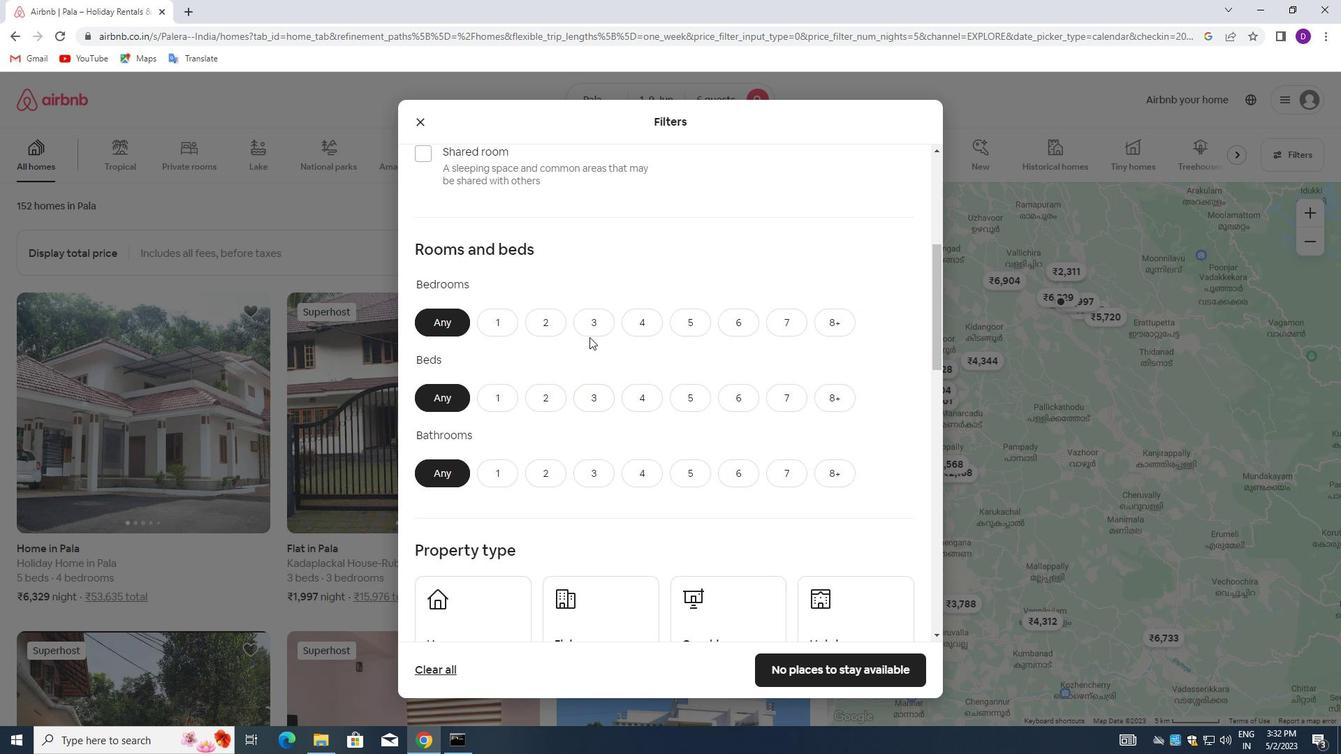 
Action: Mouse moved to (598, 388)
Screenshot: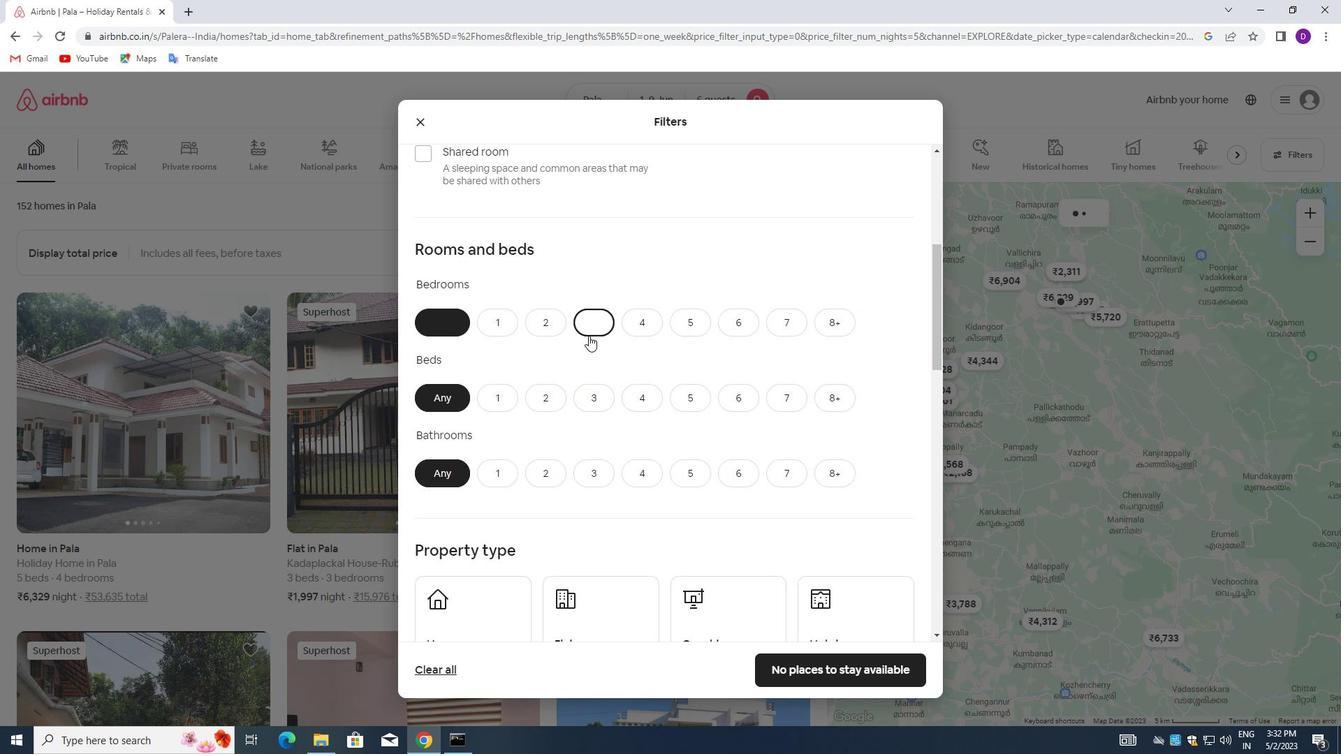 
Action: Mouse pressed left at (598, 388)
Screenshot: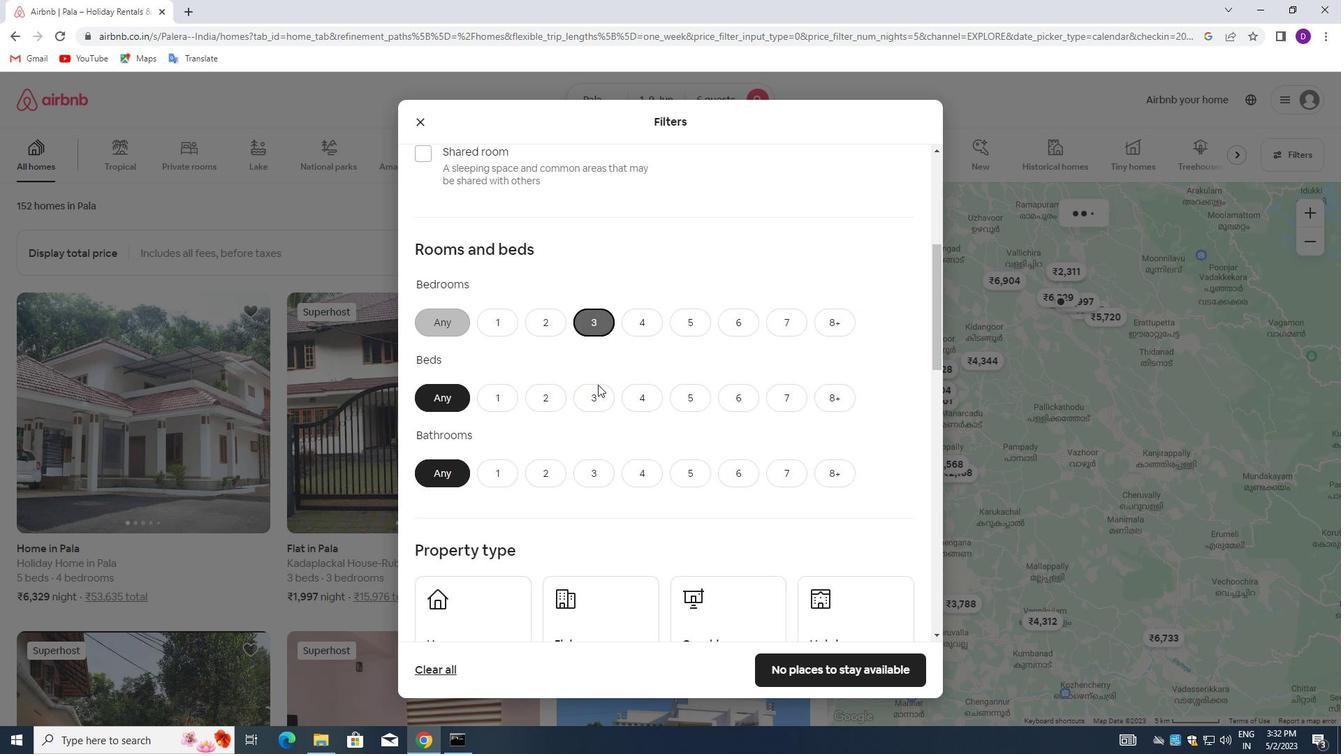 
Action: Mouse moved to (592, 455)
Screenshot: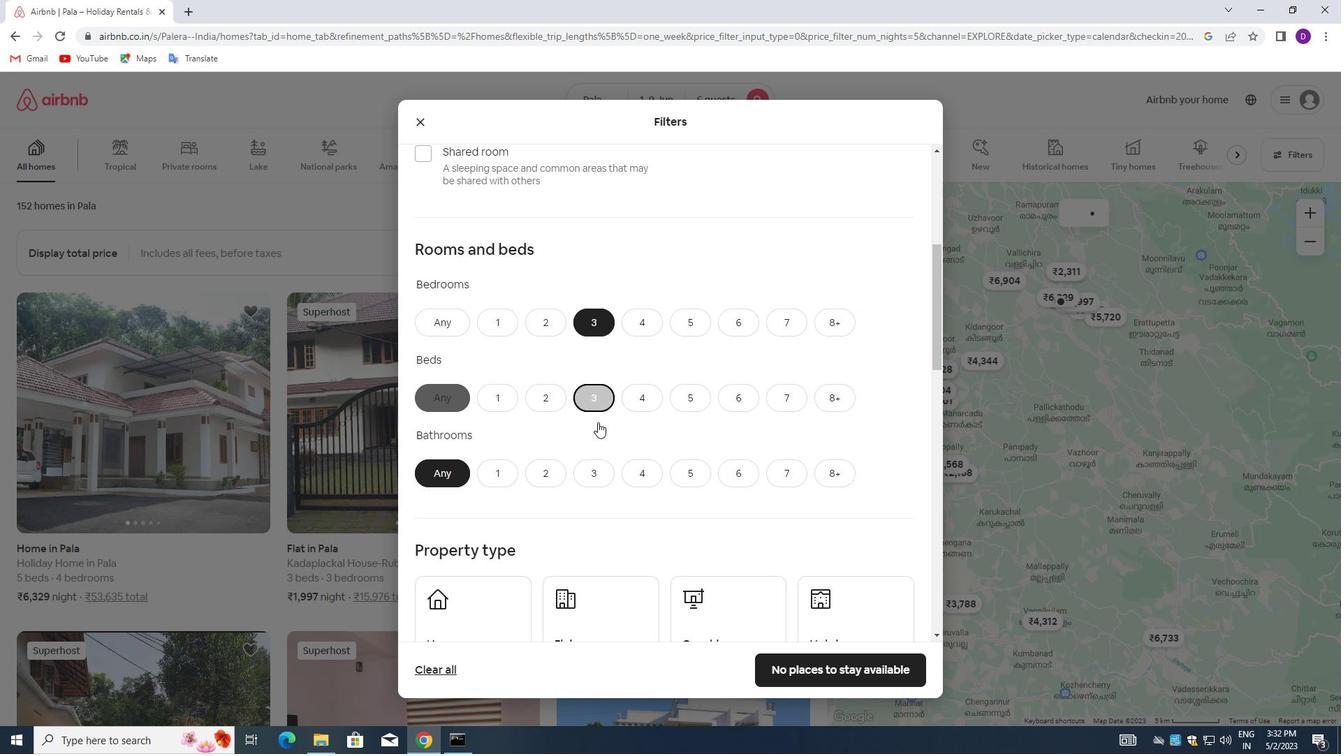 
Action: Mouse pressed left at (592, 455)
Screenshot: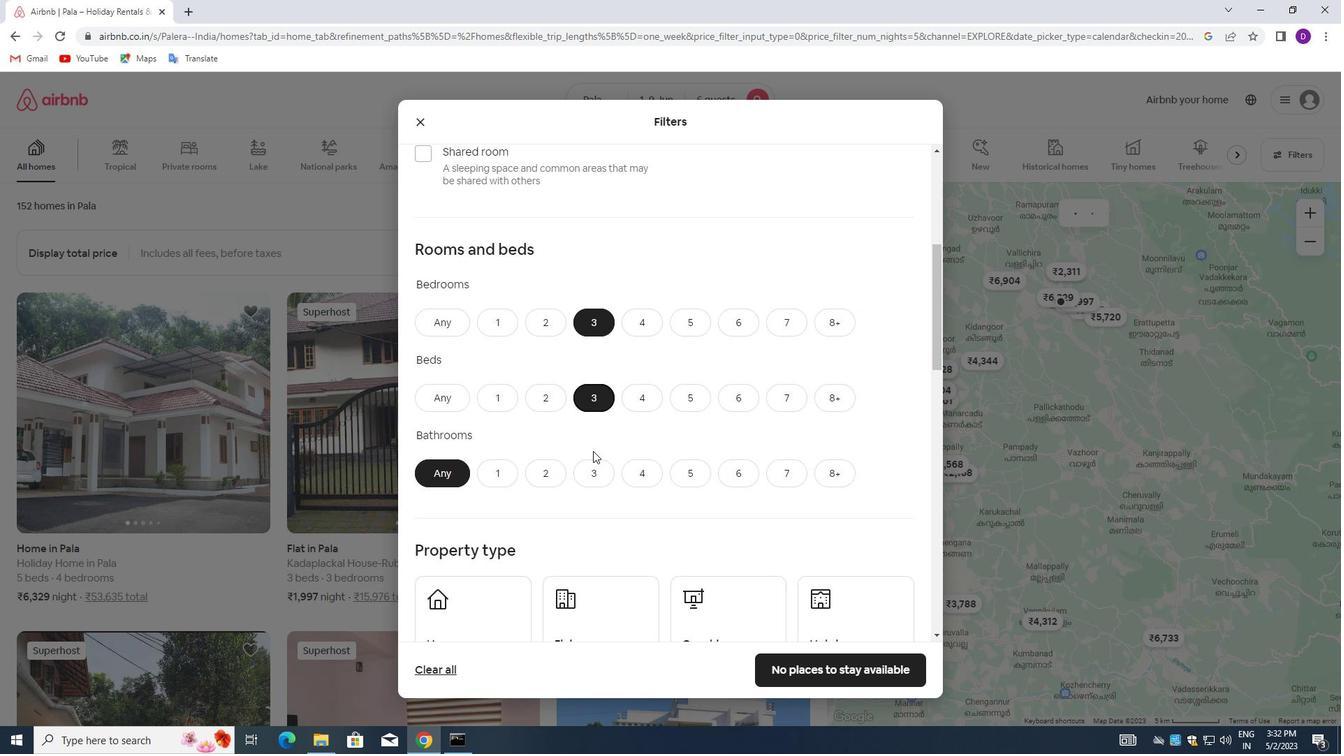 
Action: Mouse moved to (592, 470)
Screenshot: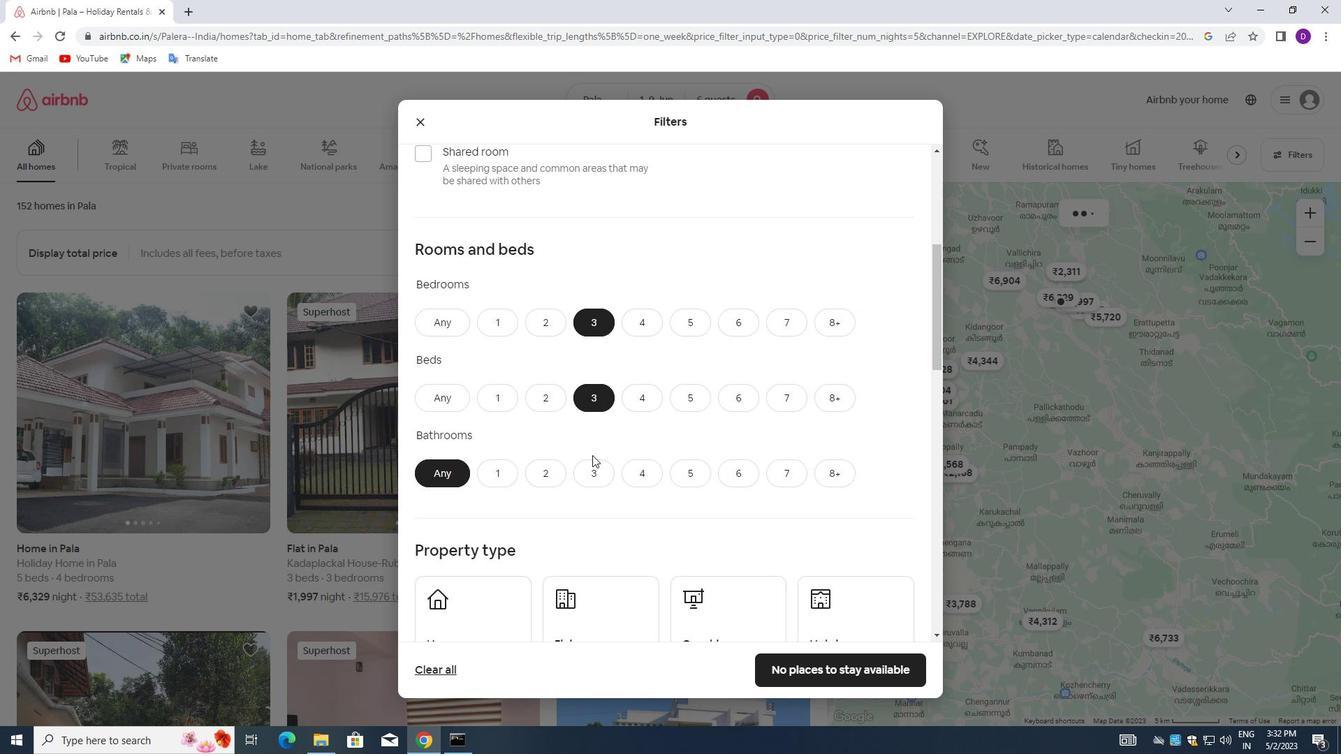 
Action: Mouse pressed left at (592, 470)
Screenshot: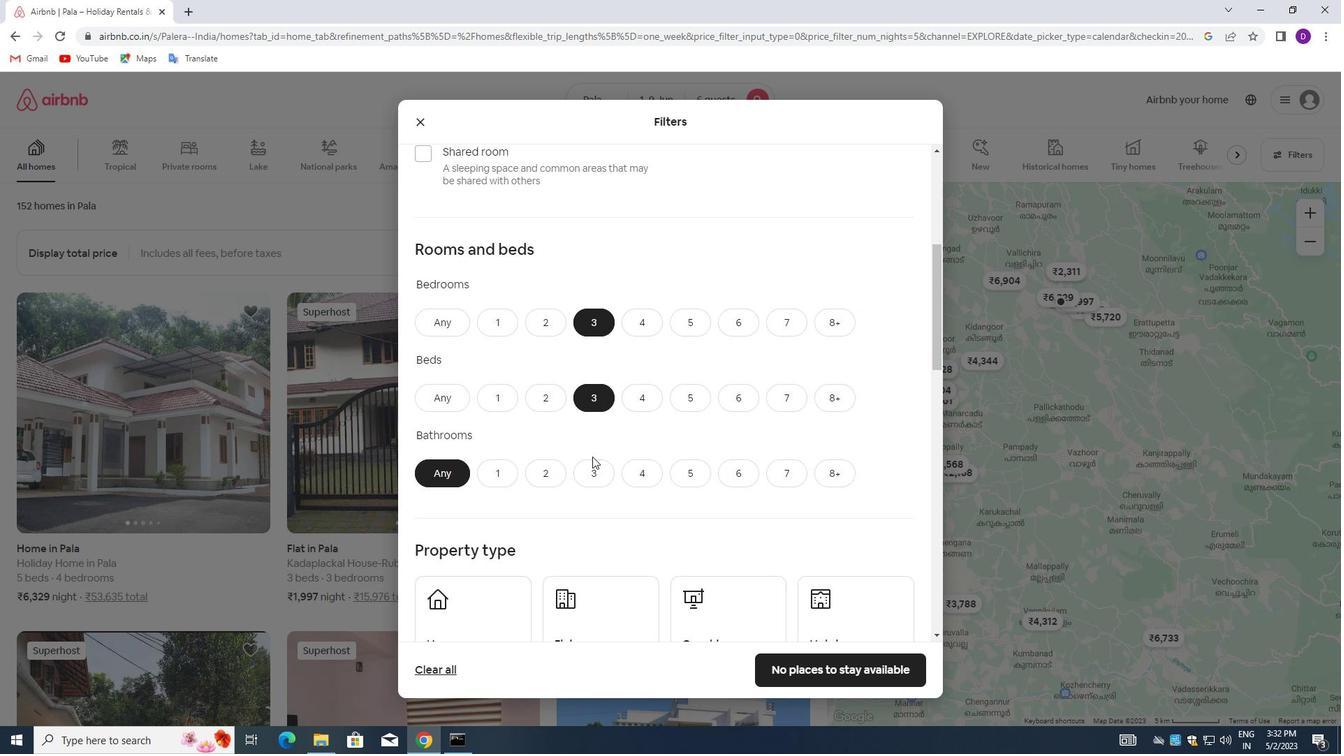 
Action: Mouse moved to (590, 440)
Screenshot: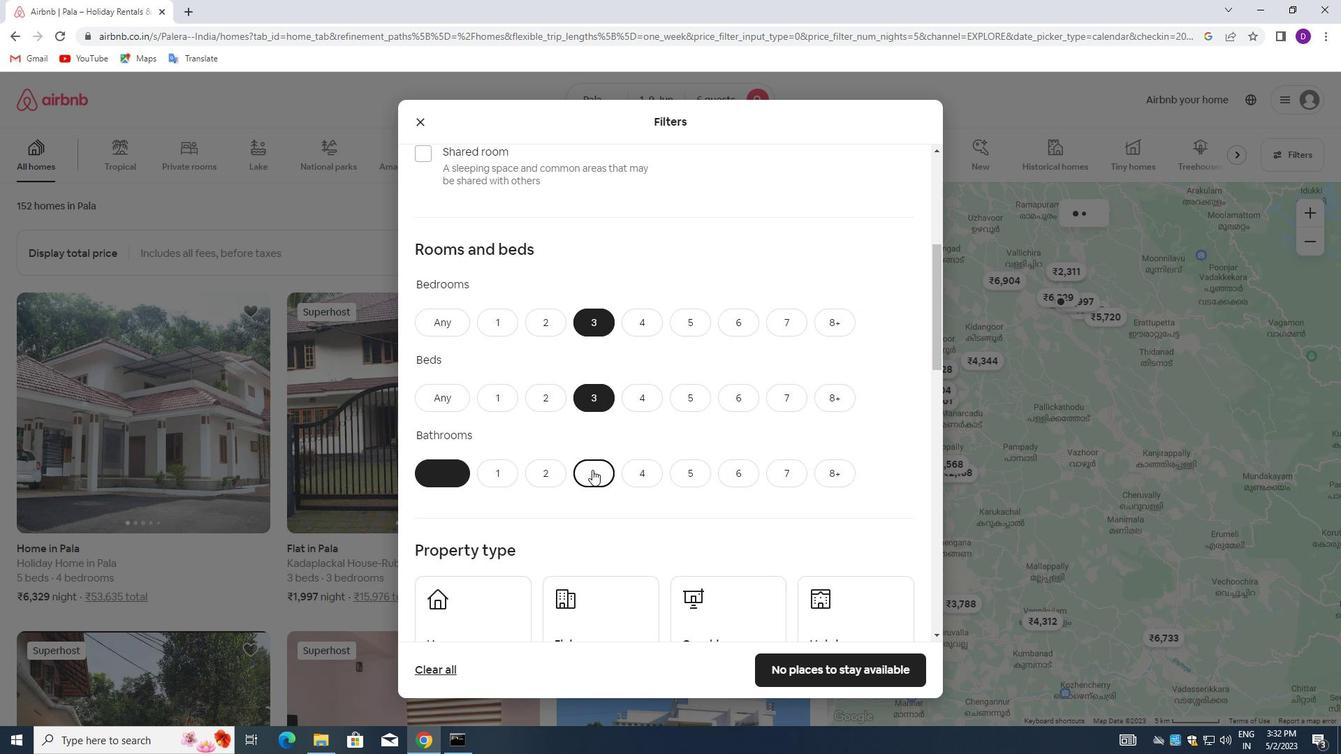 
Action: Mouse scrolled (590, 440) with delta (0, 0)
Screenshot: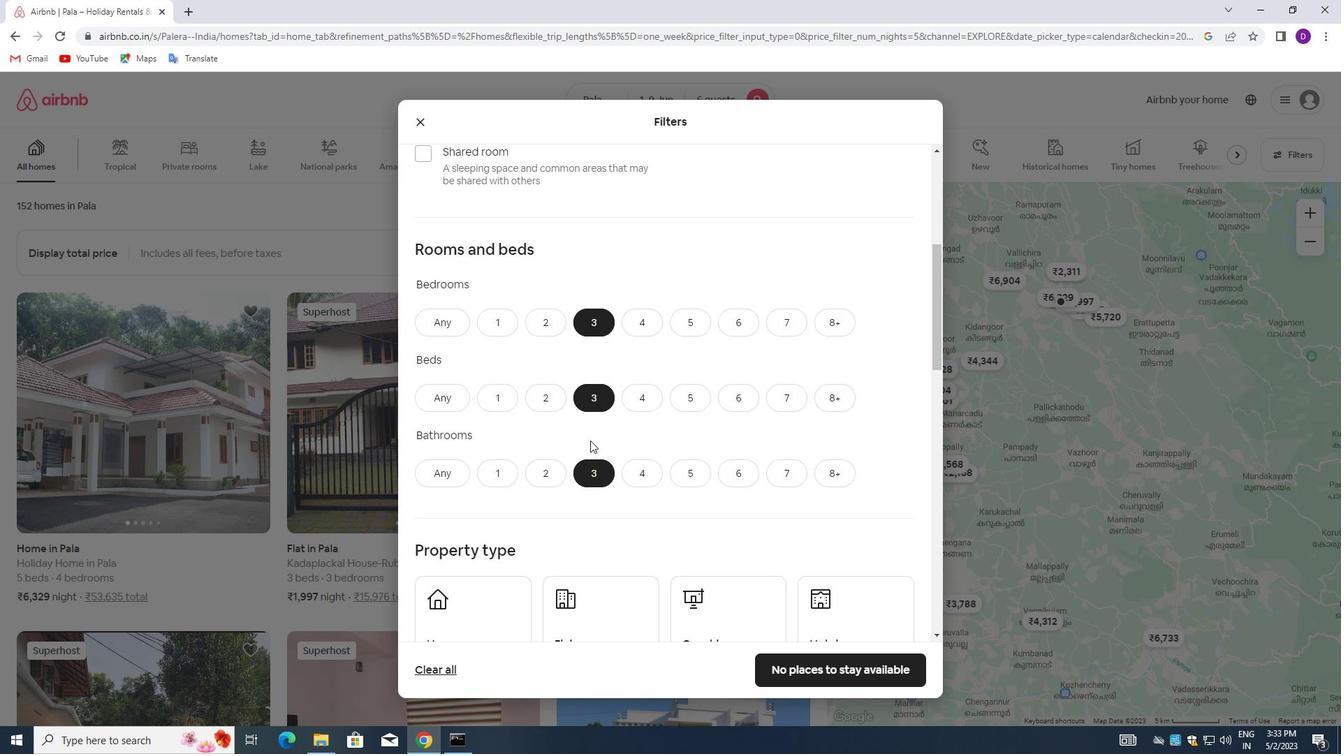 
Action: Mouse scrolled (590, 440) with delta (0, 0)
Screenshot: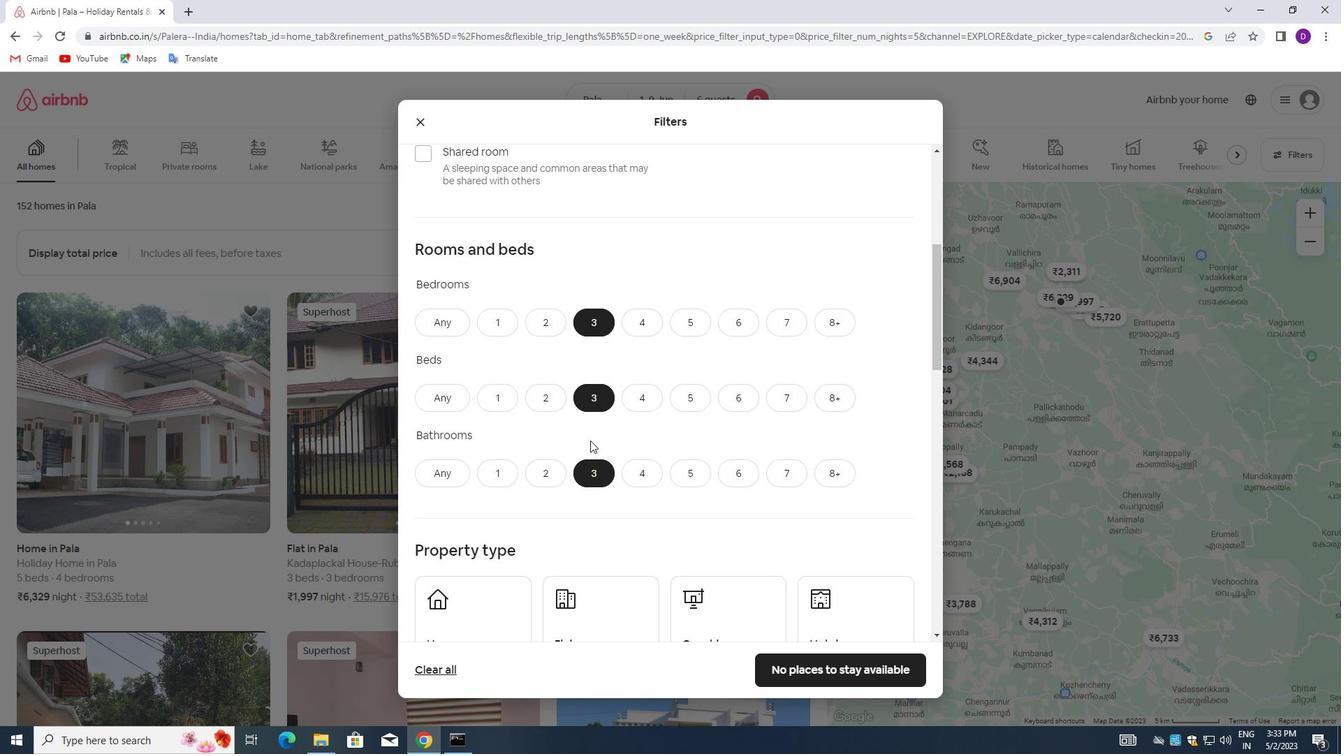 
Action: Mouse moved to (480, 473)
Screenshot: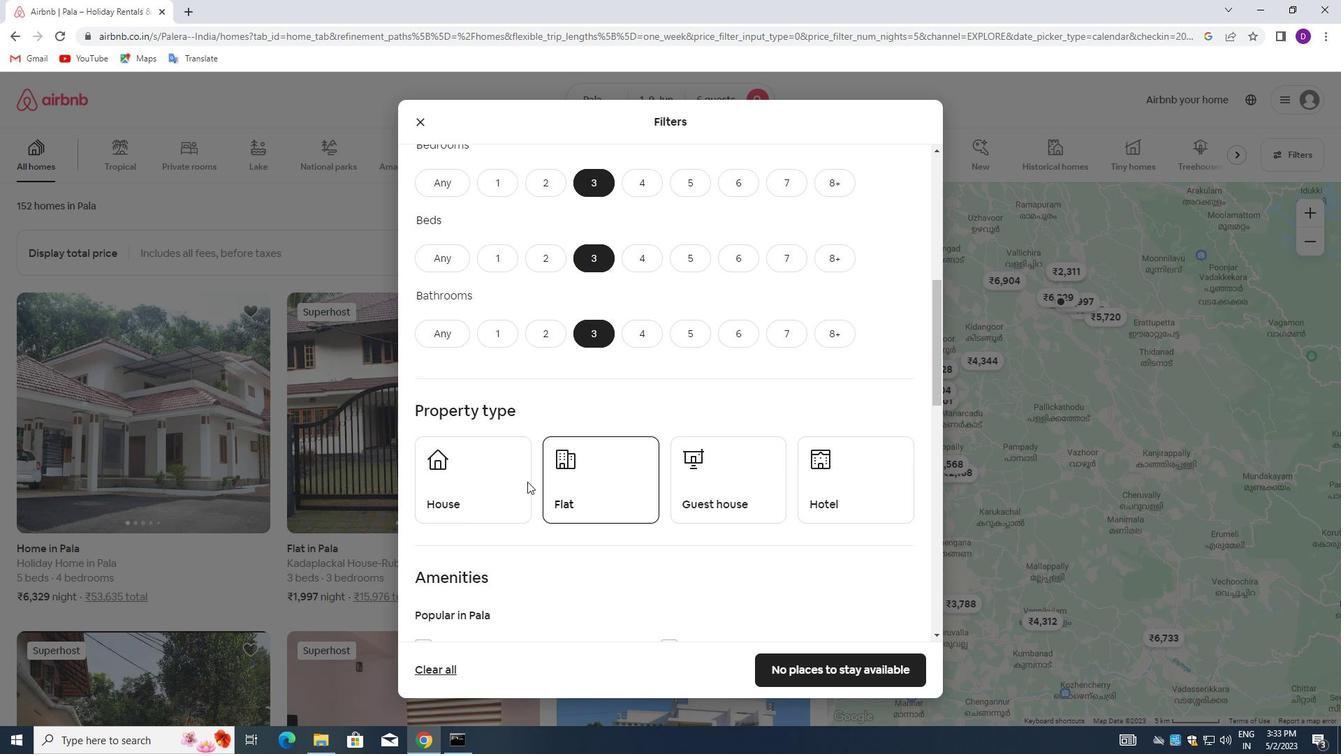 
Action: Mouse pressed left at (480, 473)
Screenshot: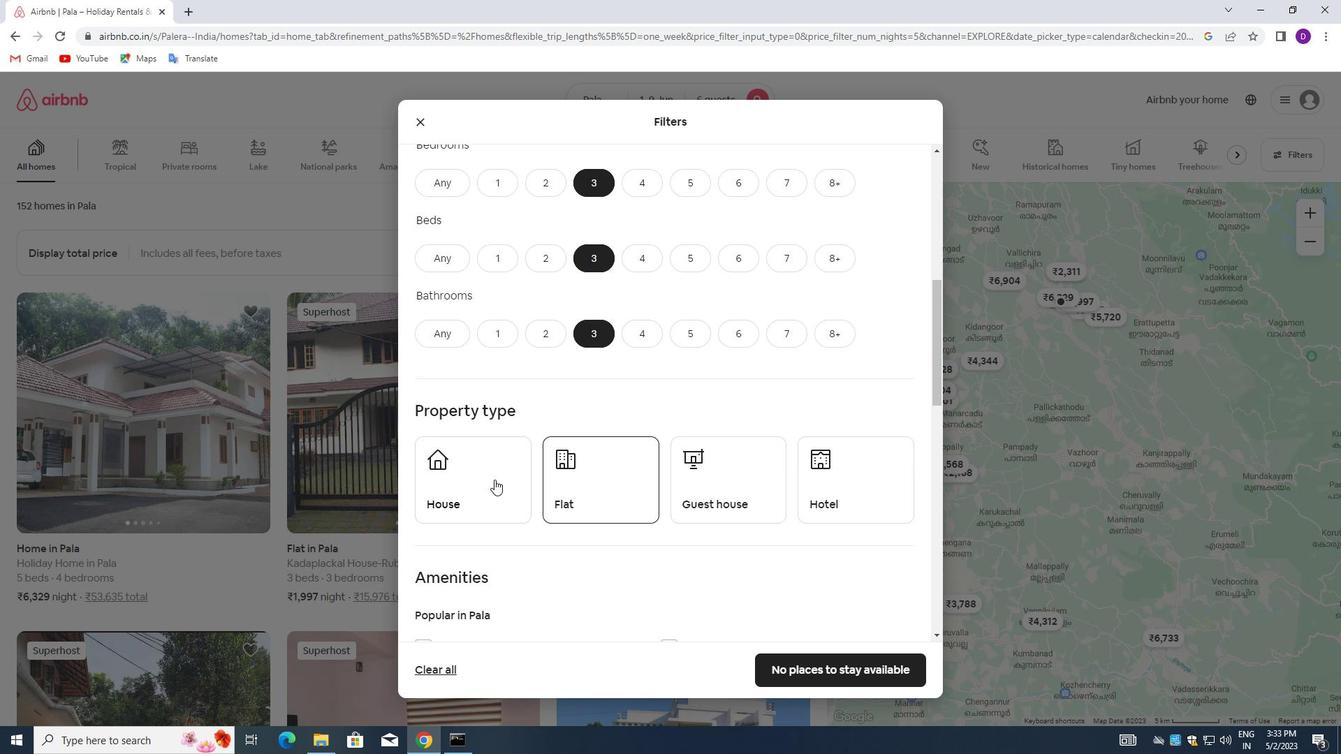 
Action: Mouse moved to (577, 482)
Screenshot: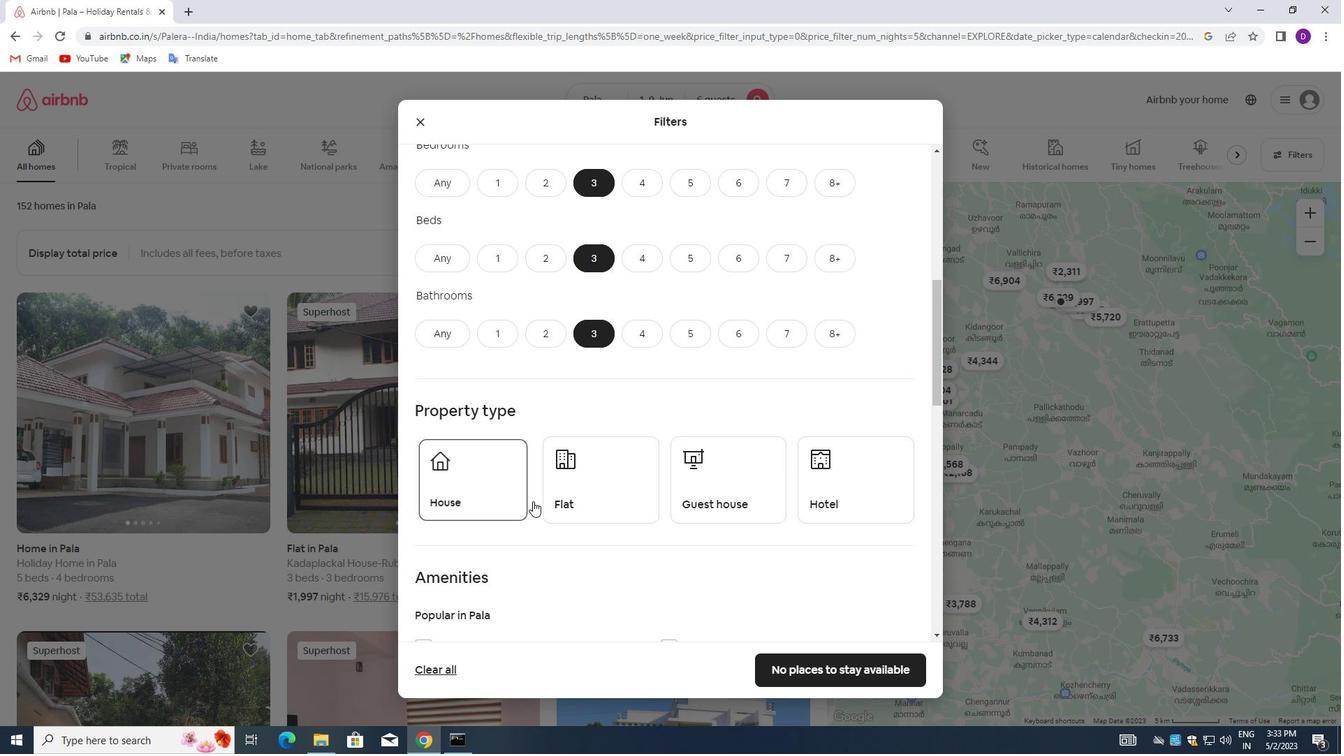 
Action: Mouse pressed left at (577, 482)
Screenshot: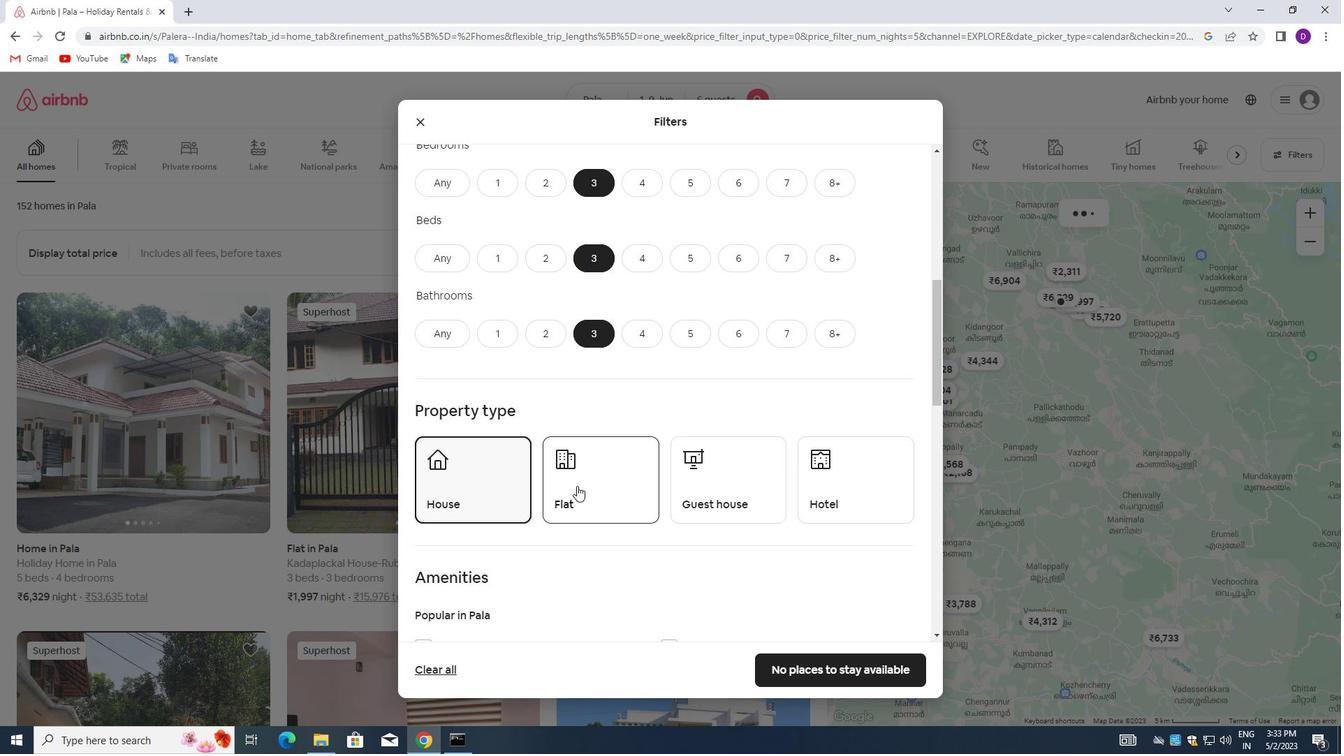 
Action: Mouse moved to (730, 484)
Screenshot: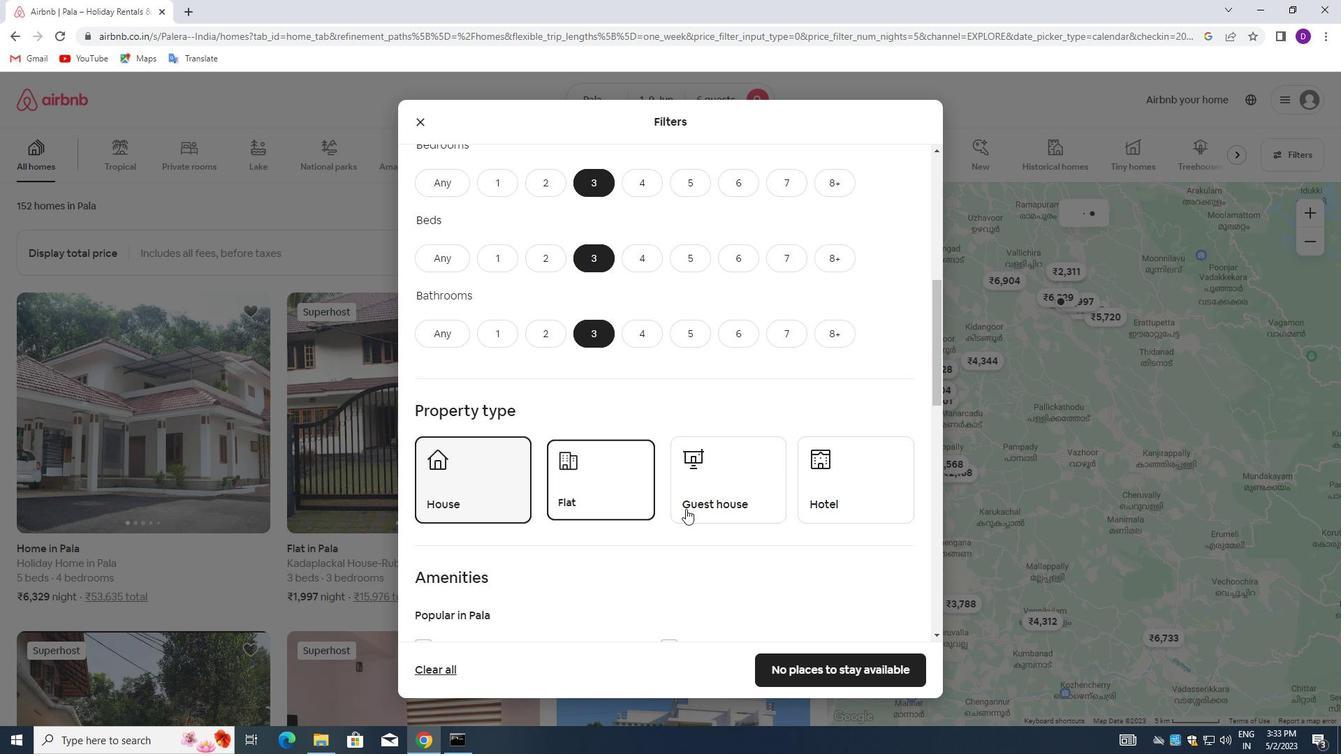 
Action: Mouse pressed left at (730, 484)
Screenshot: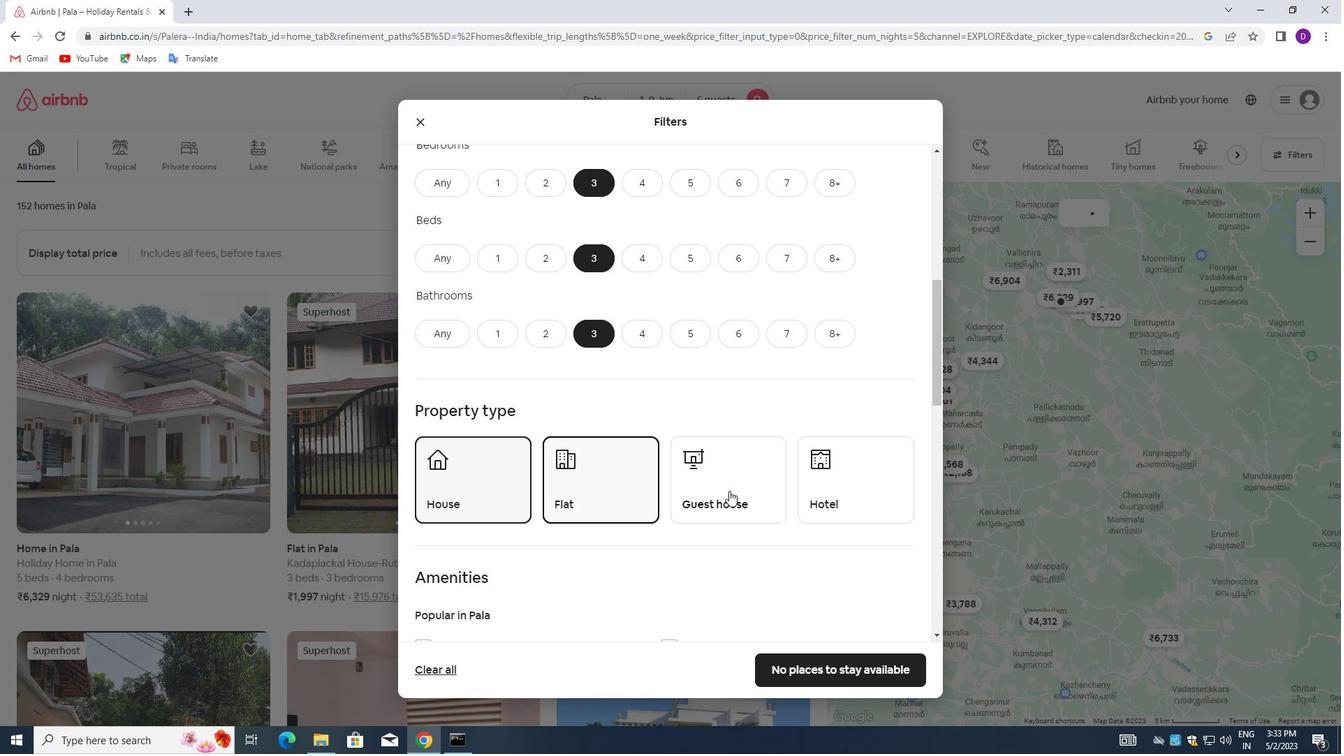 
Action: Mouse moved to (660, 464)
Screenshot: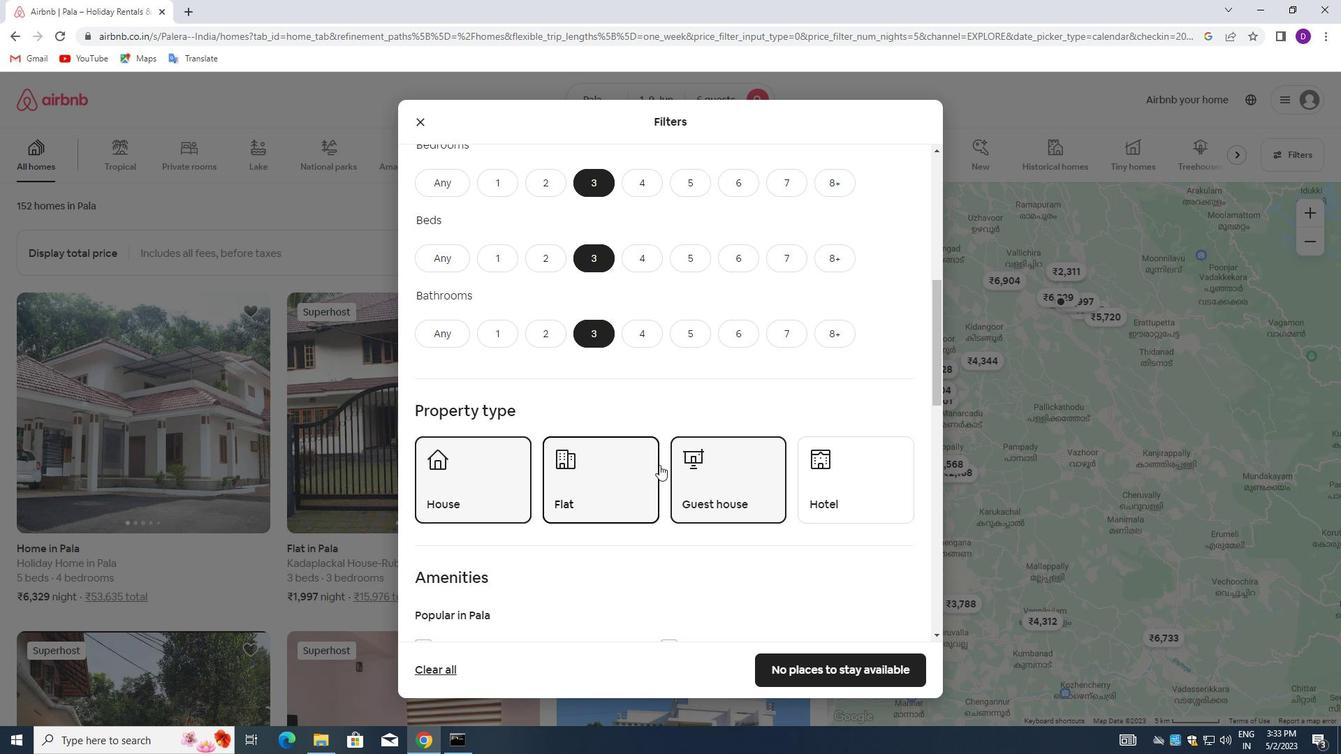 
Action: Mouse scrolled (660, 463) with delta (0, 0)
Screenshot: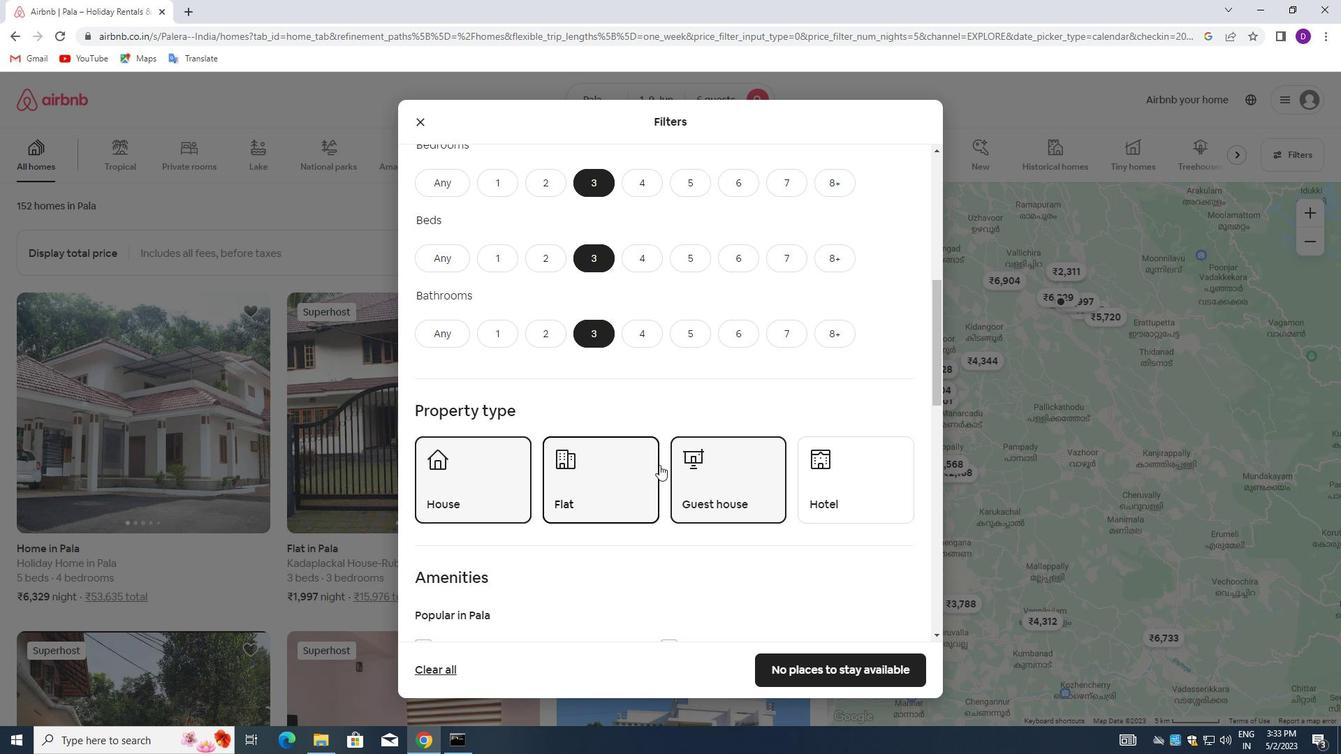
Action: Mouse moved to (661, 464)
Screenshot: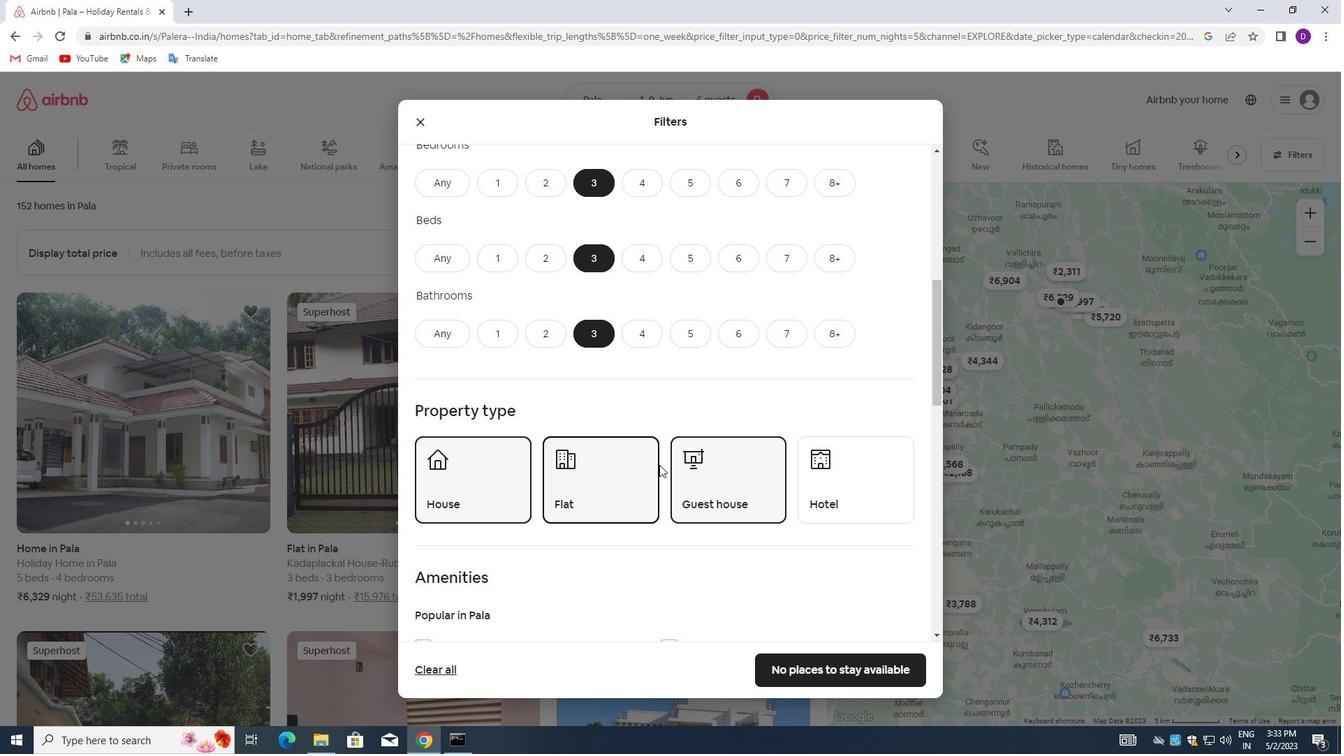 
Action: Mouse scrolled (661, 463) with delta (0, 0)
Screenshot: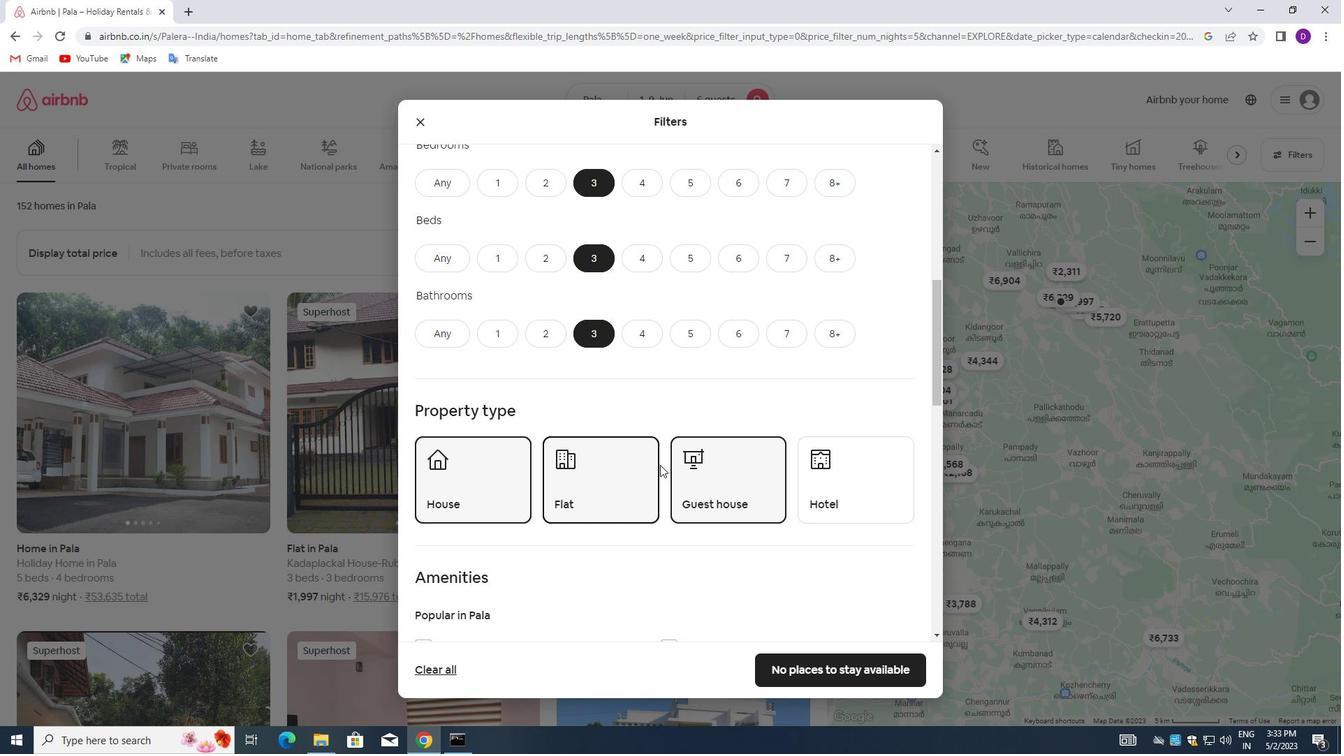 
Action: Mouse scrolled (661, 463) with delta (0, 0)
Screenshot: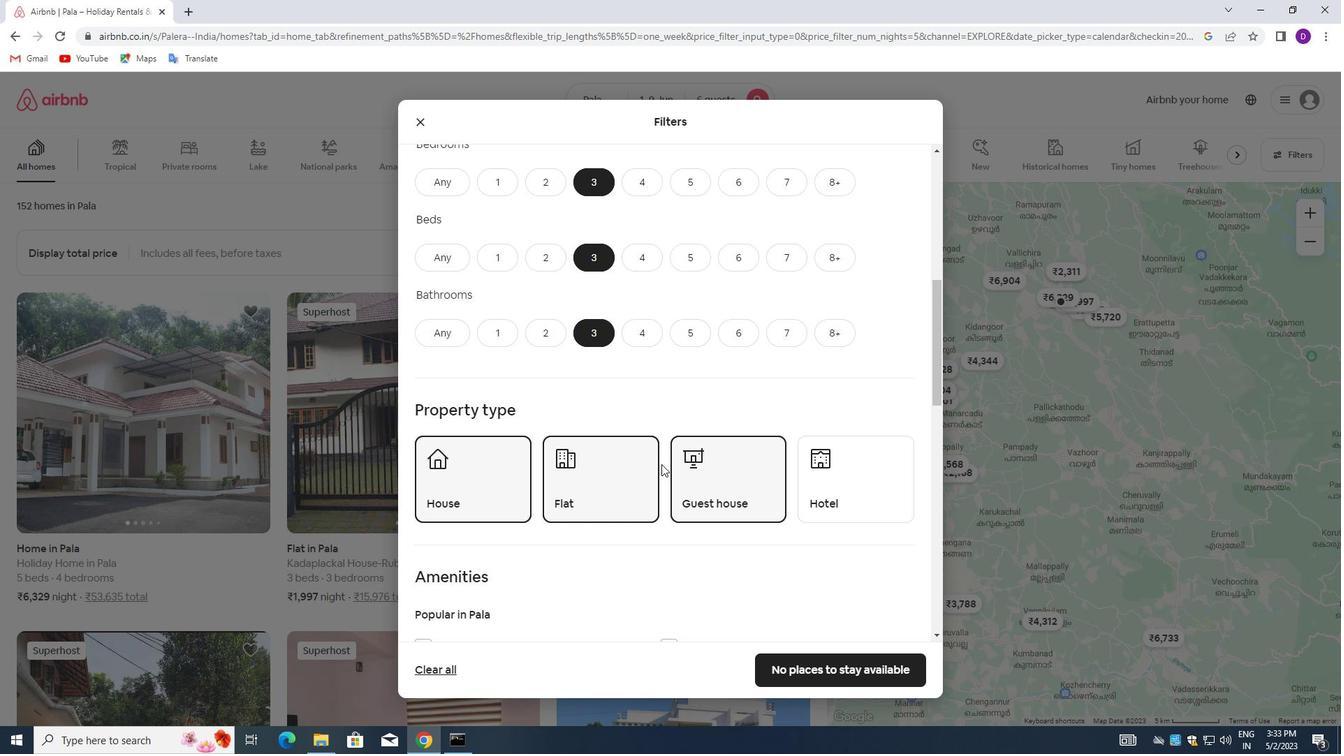 
Action: Mouse moved to (644, 469)
Screenshot: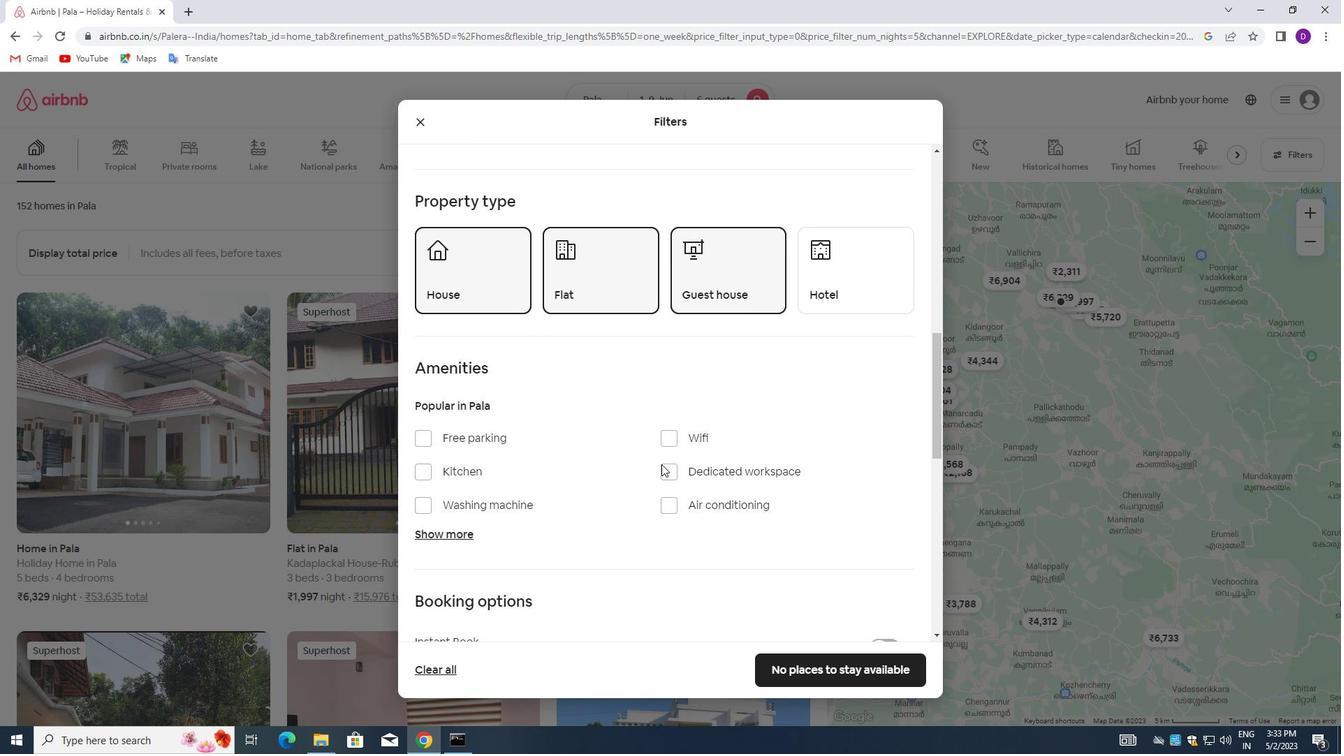 
Action: Mouse scrolled (644, 468) with delta (0, 0)
Screenshot: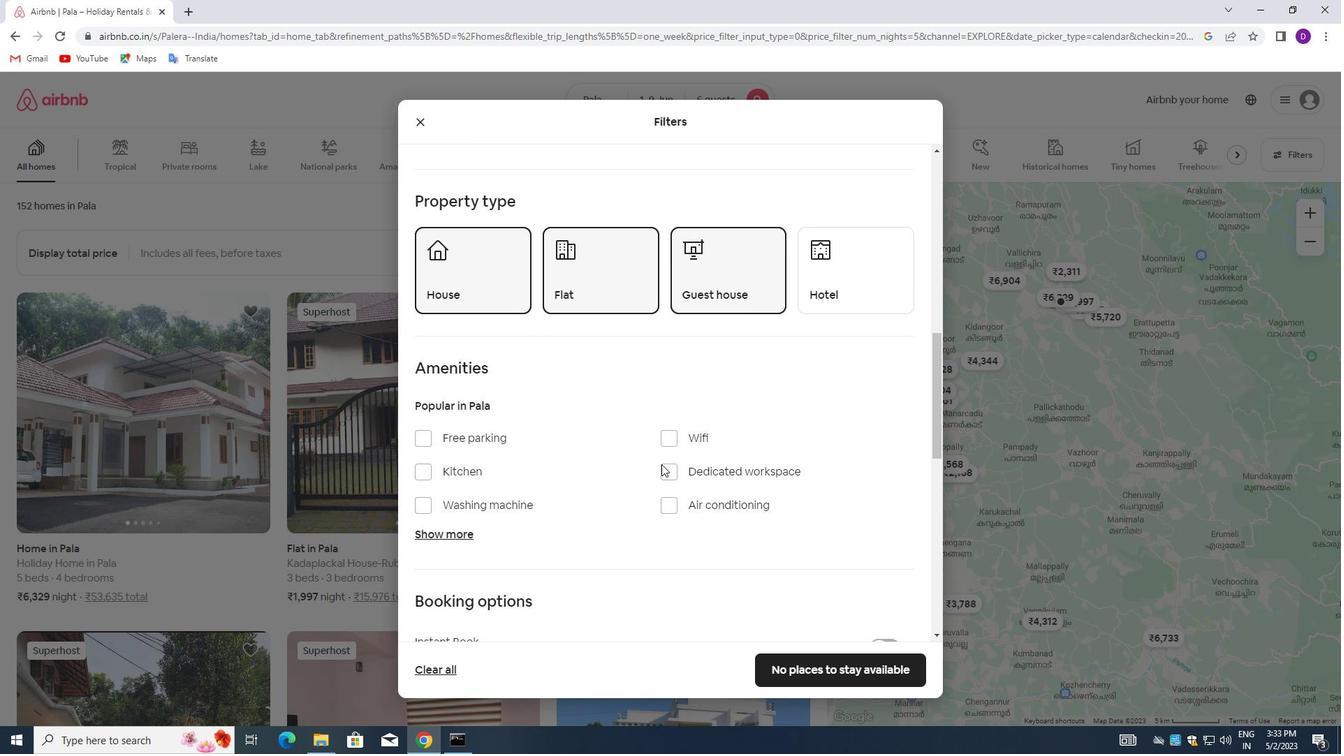 
Action: Mouse moved to (642, 469)
Screenshot: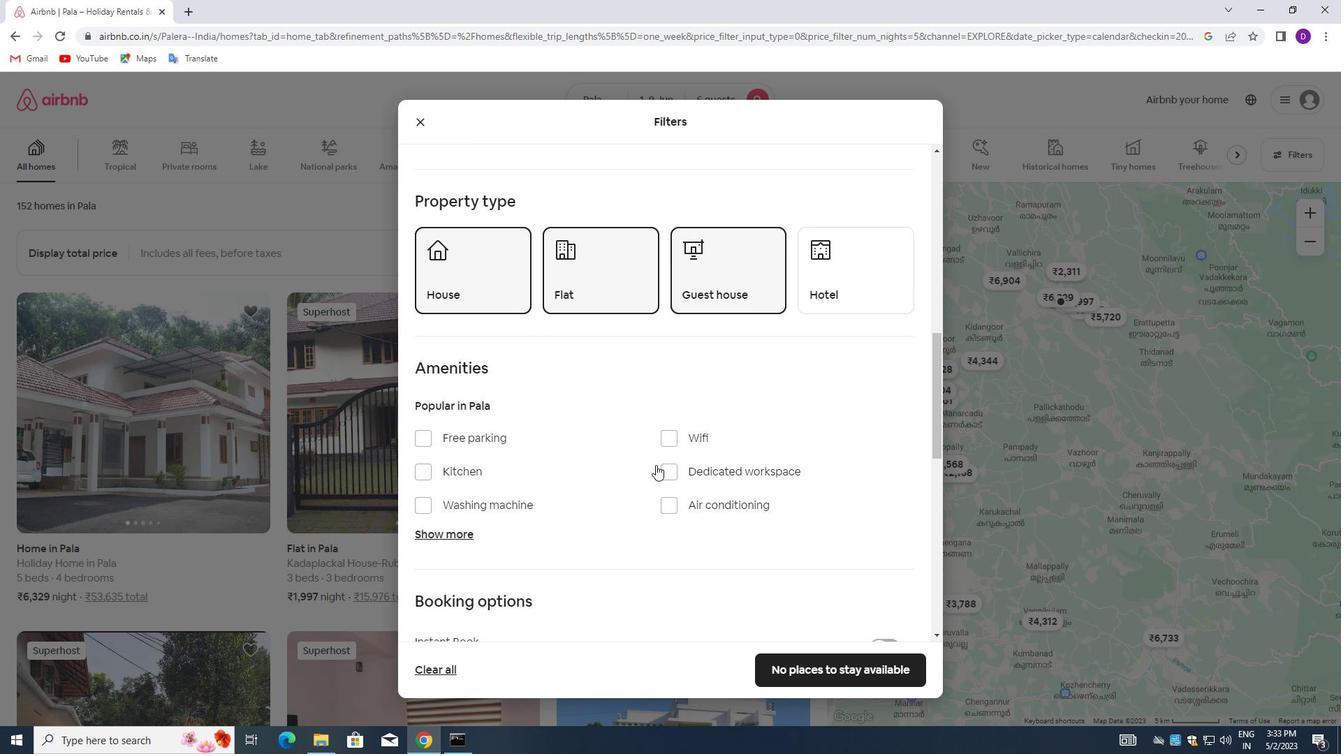 
Action: Mouse scrolled (642, 468) with delta (0, 0)
Screenshot: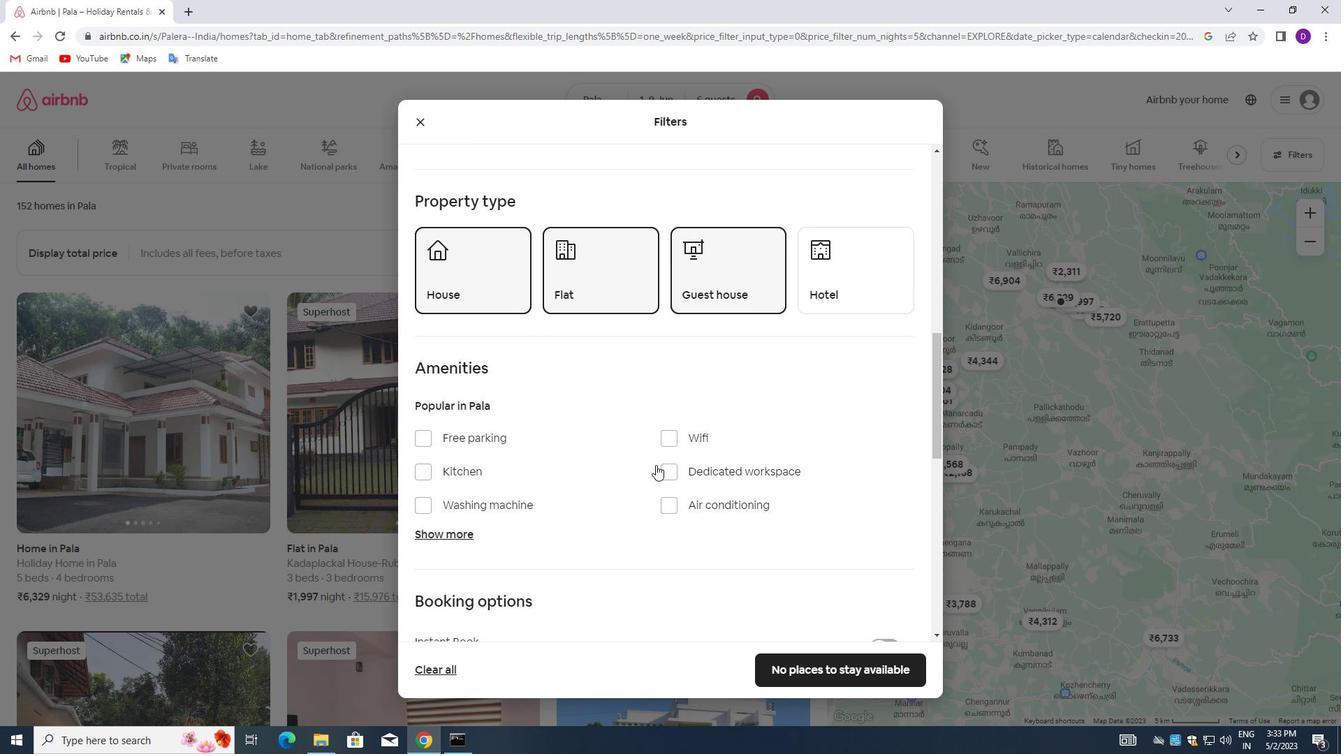 
Action: Mouse scrolled (642, 468) with delta (0, 0)
Screenshot: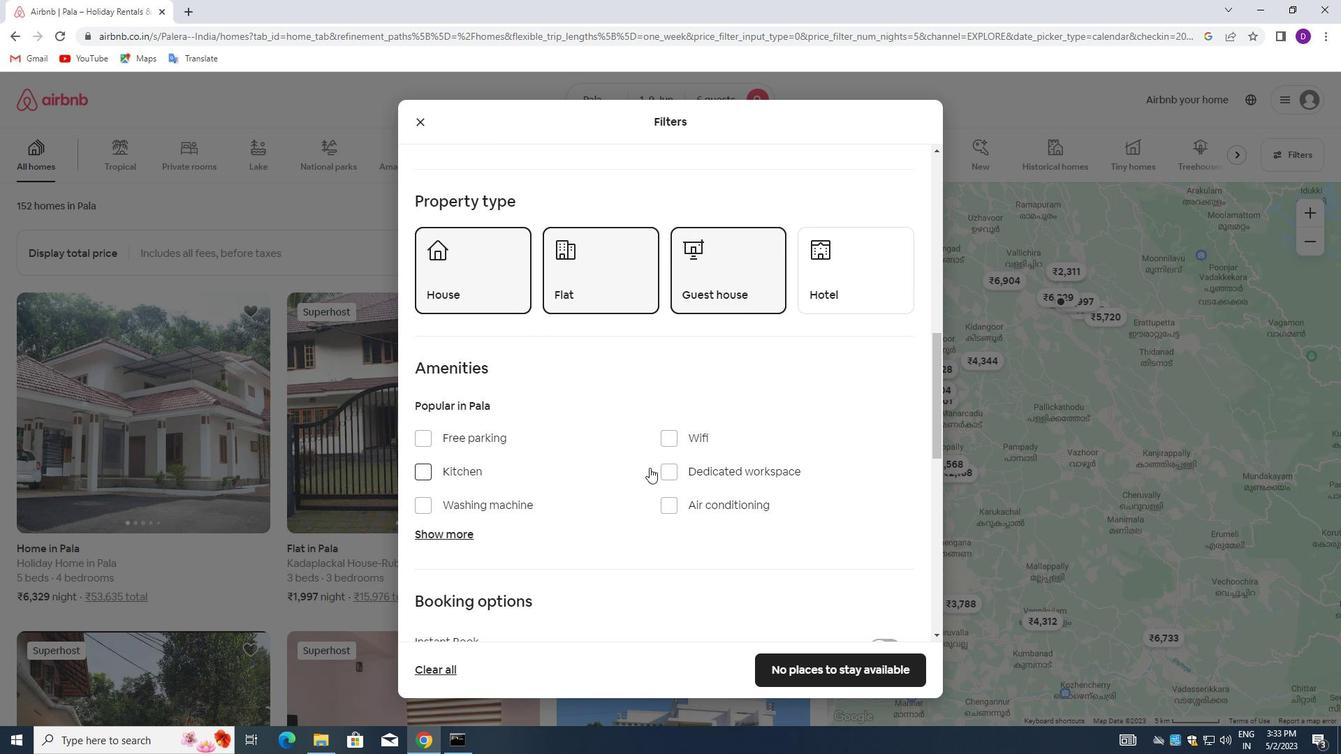 
Action: Mouse moved to (879, 486)
Screenshot: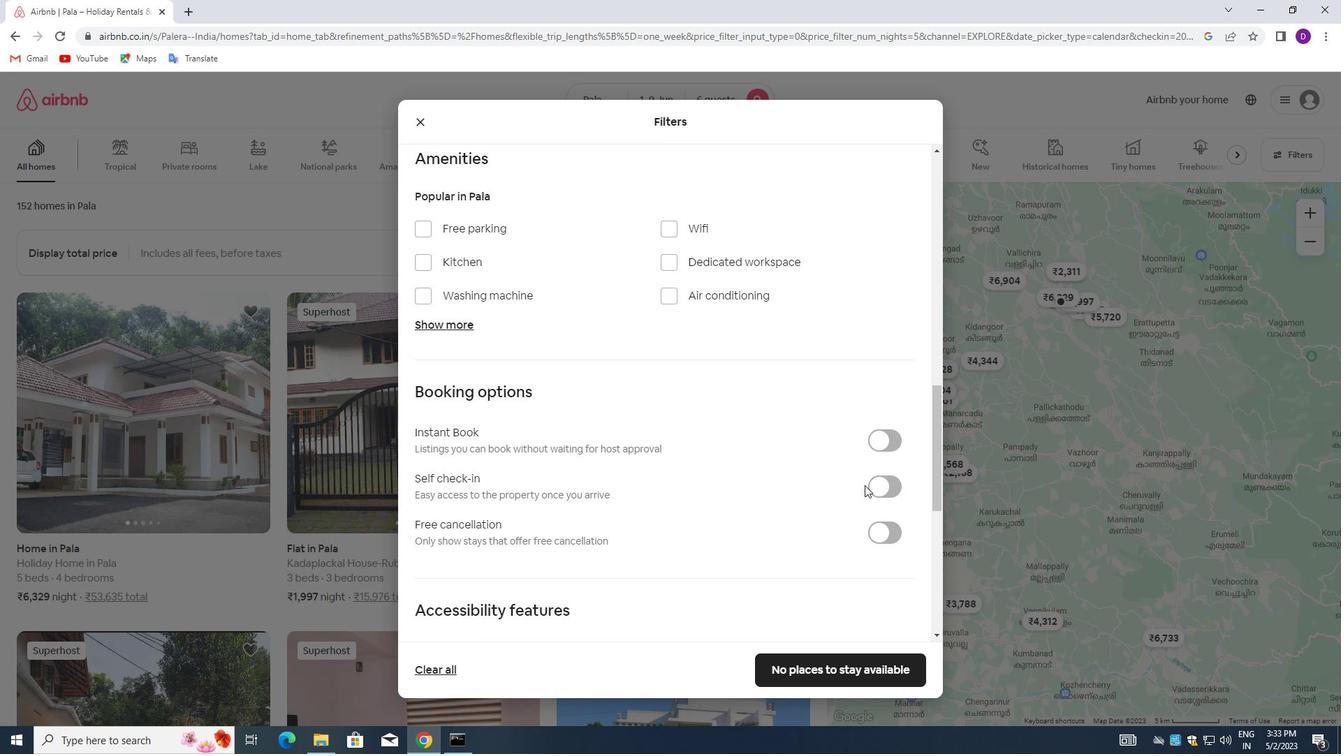 
Action: Mouse pressed left at (879, 486)
Screenshot: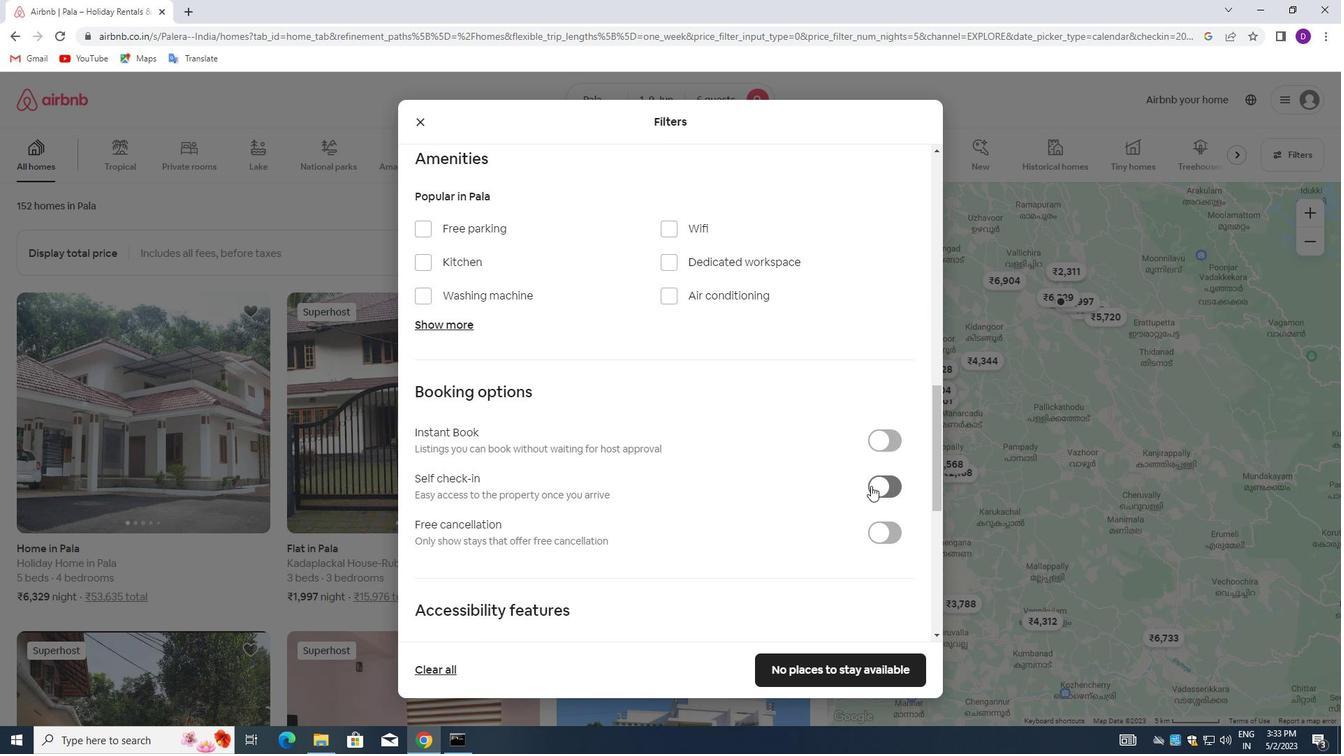 
Action: Mouse moved to (620, 493)
Screenshot: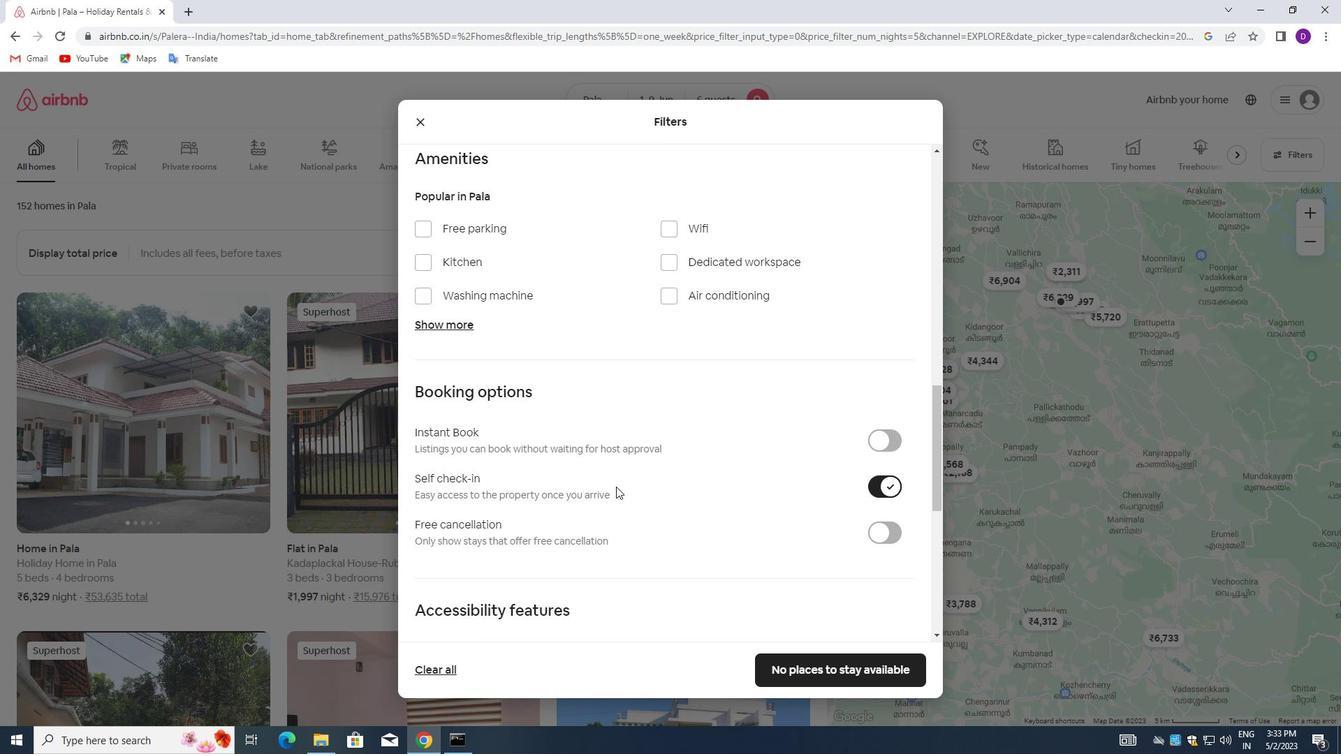 
Action: Mouse scrolled (620, 492) with delta (0, 0)
Screenshot: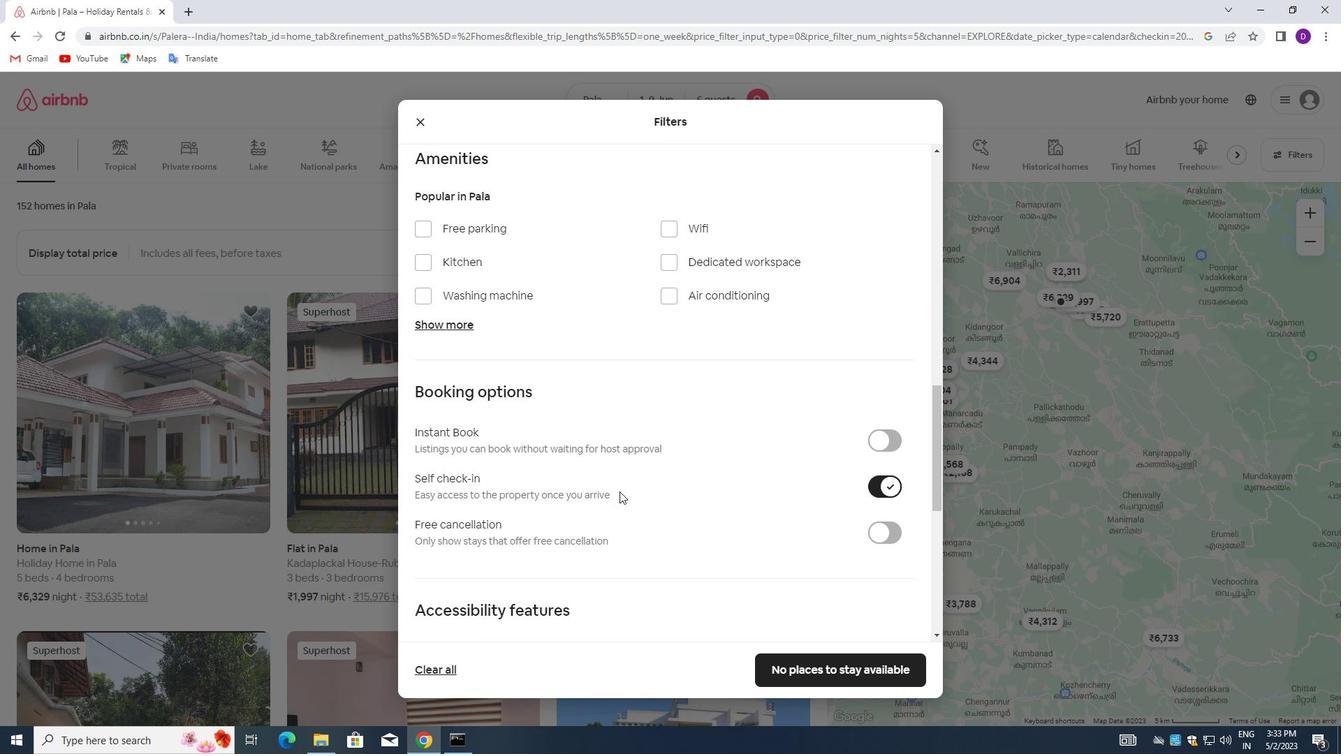 
Action: Mouse scrolled (620, 492) with delta (0, 0)
Screenshot: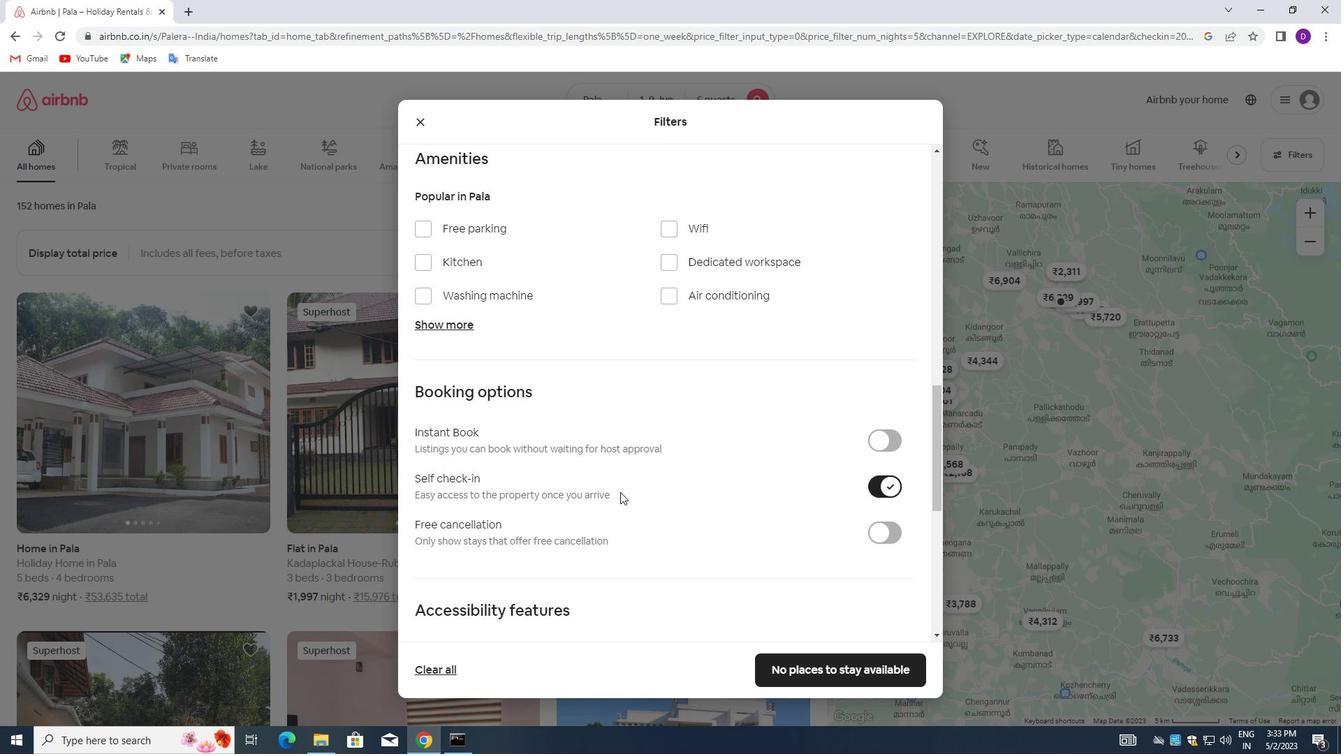 
Action: Mouse scrolled (620, 492) with delta (0, 0)
Screenshot: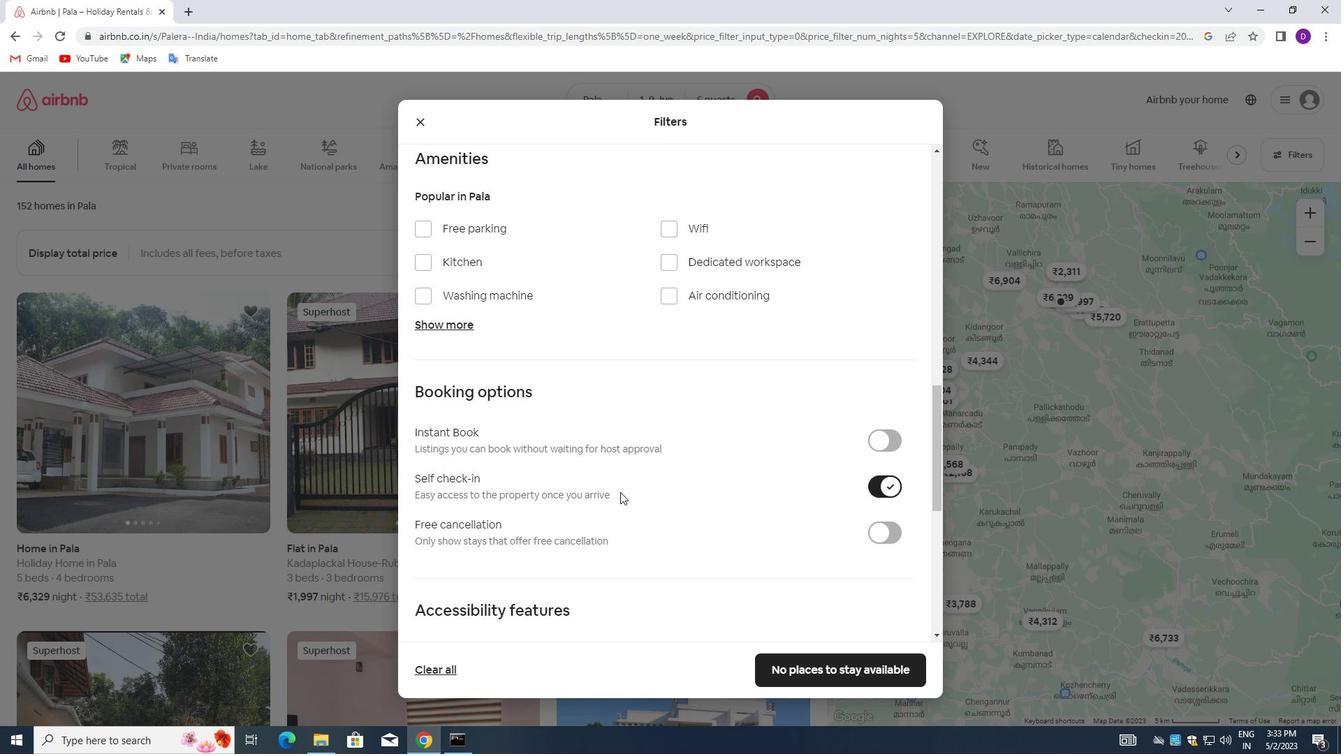 
Action: Mouse scrolled (620, 492) with delta (0, 0)
Screenshot: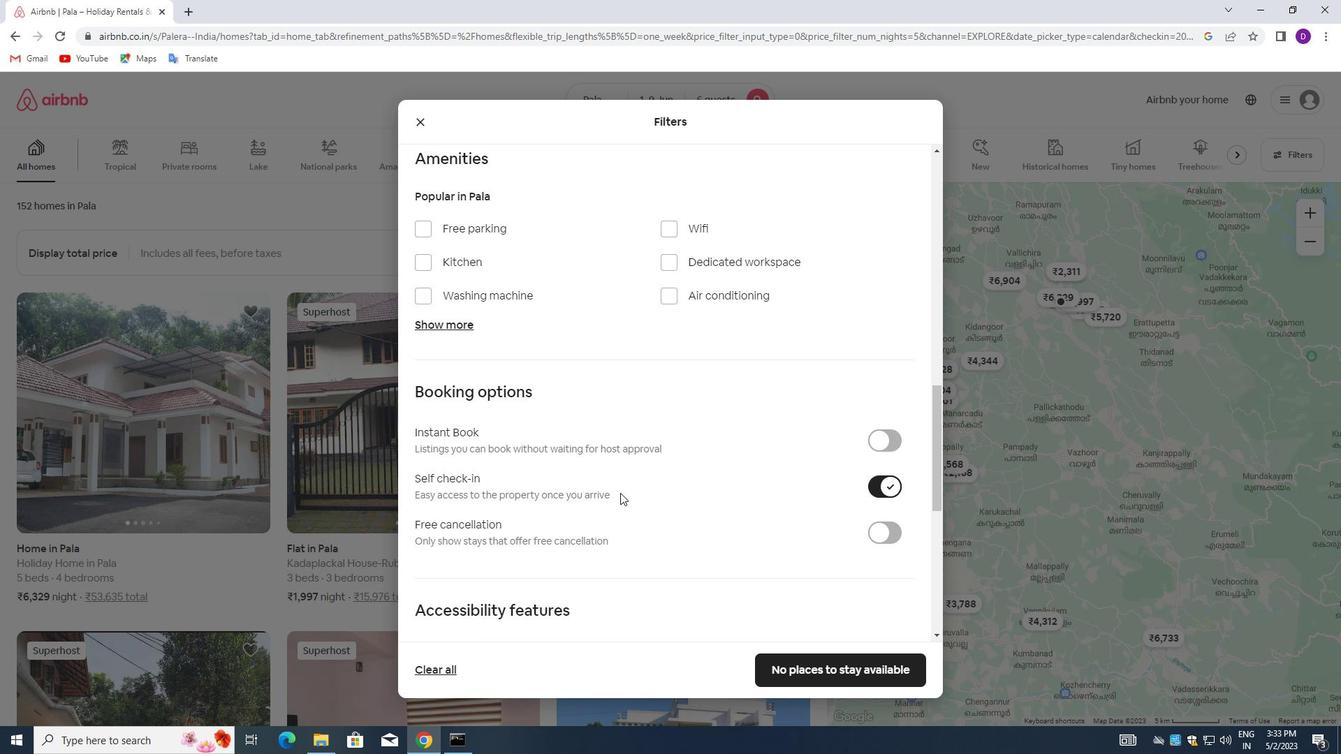 
Action: Mouse scrolled (620, 492) with delta (0, 0)
Screenshot: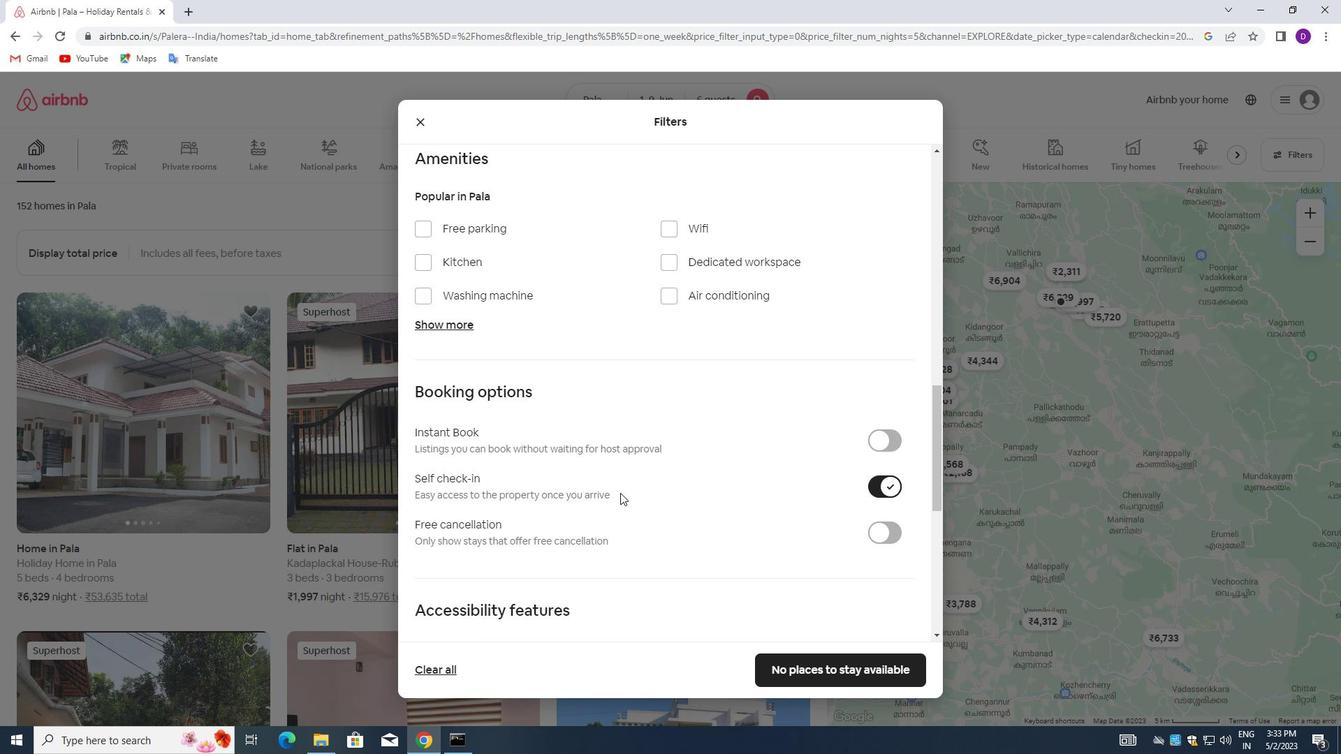 
Action: Mouse moved to (621, 494)
Screenshot: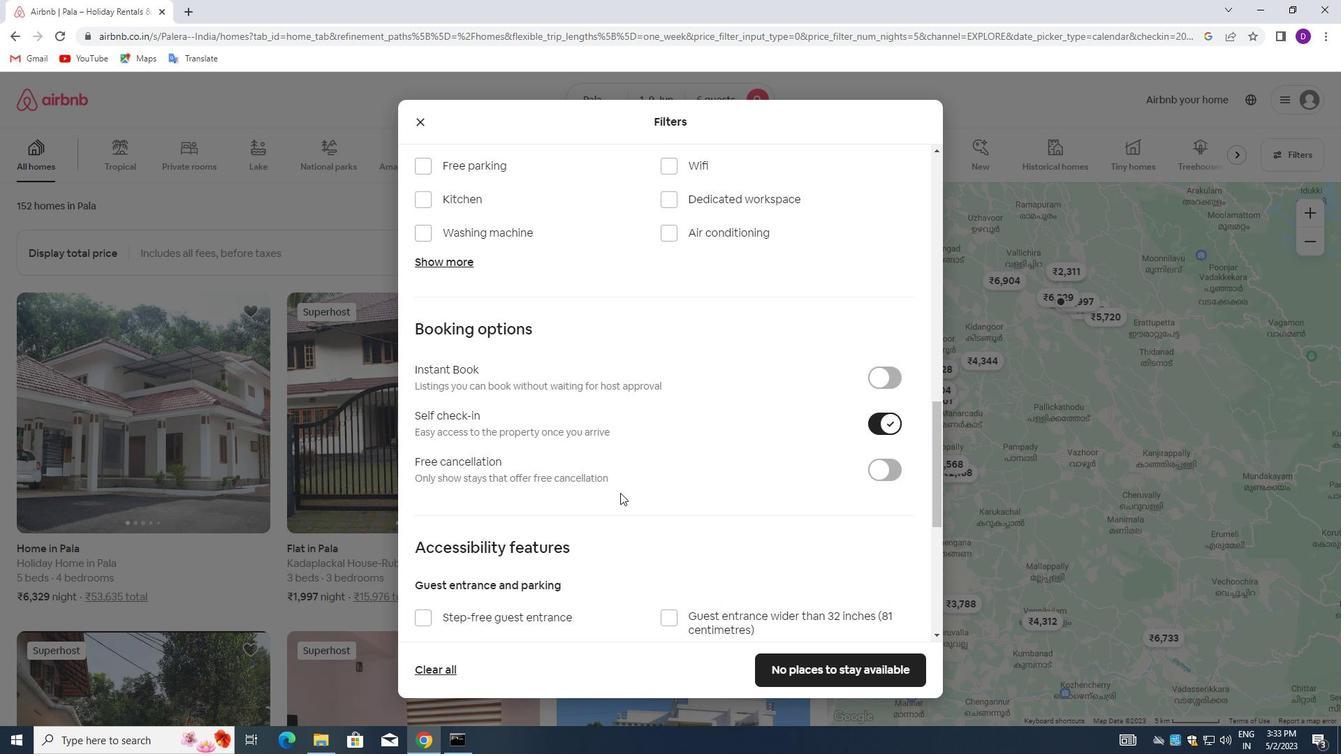 
Action: Mouse scrolled (621, 493) with delta (0, 0)
Screenshot: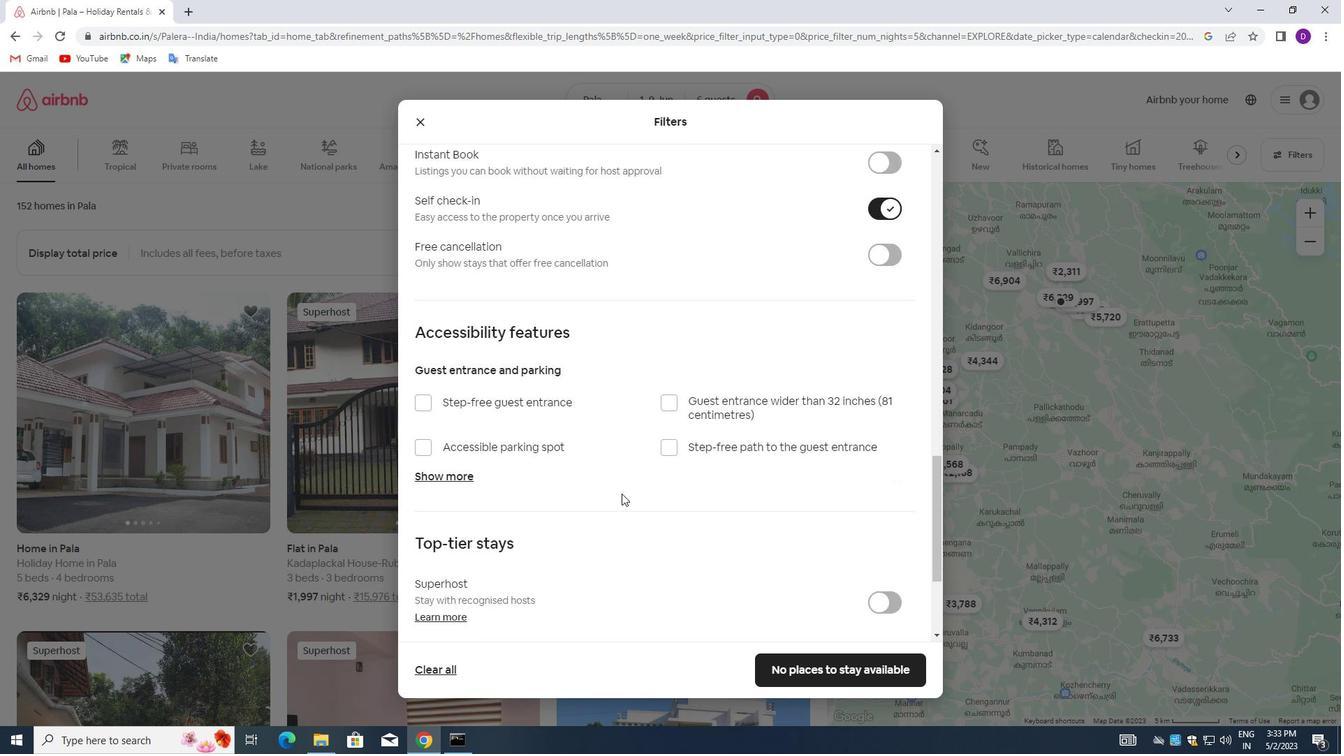 
Action: Mouse scrolled (621, 493) with delta (0, 0)
Screenshot: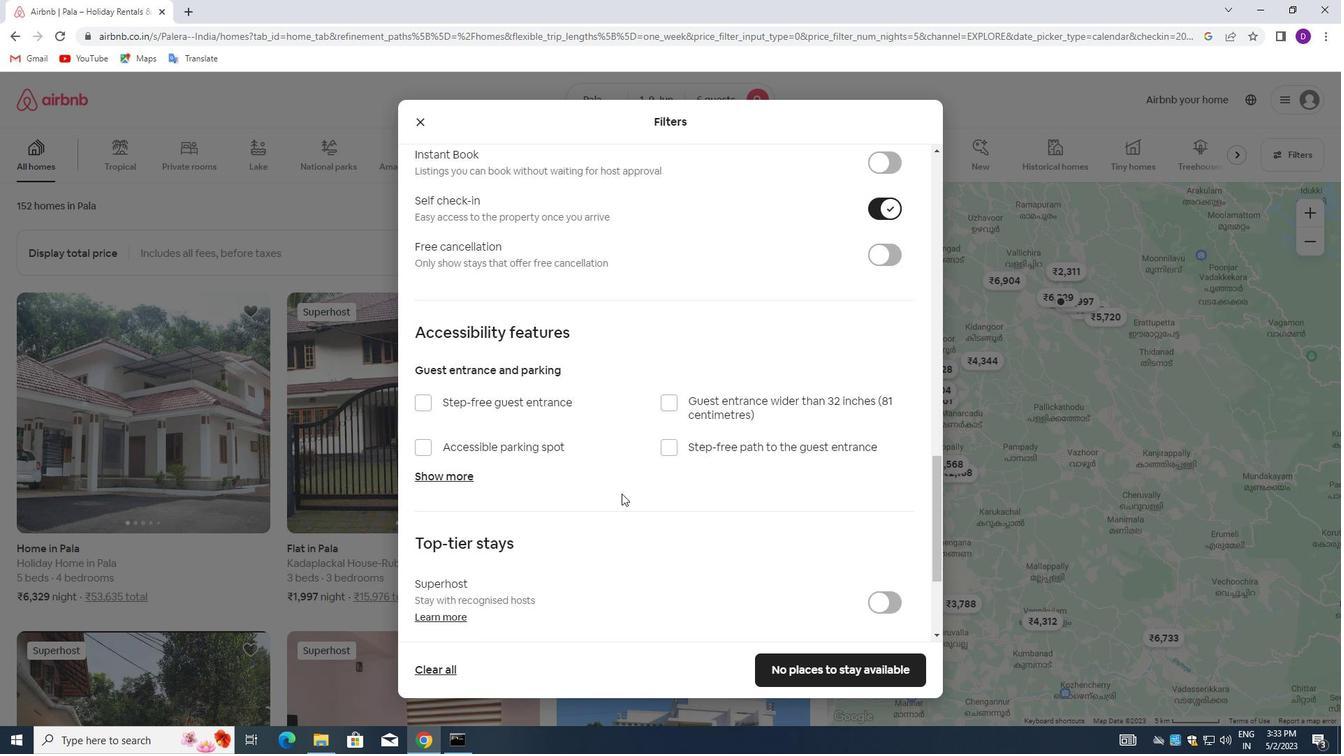 
Action: Mouse moved to (621, 494)
Screenshot: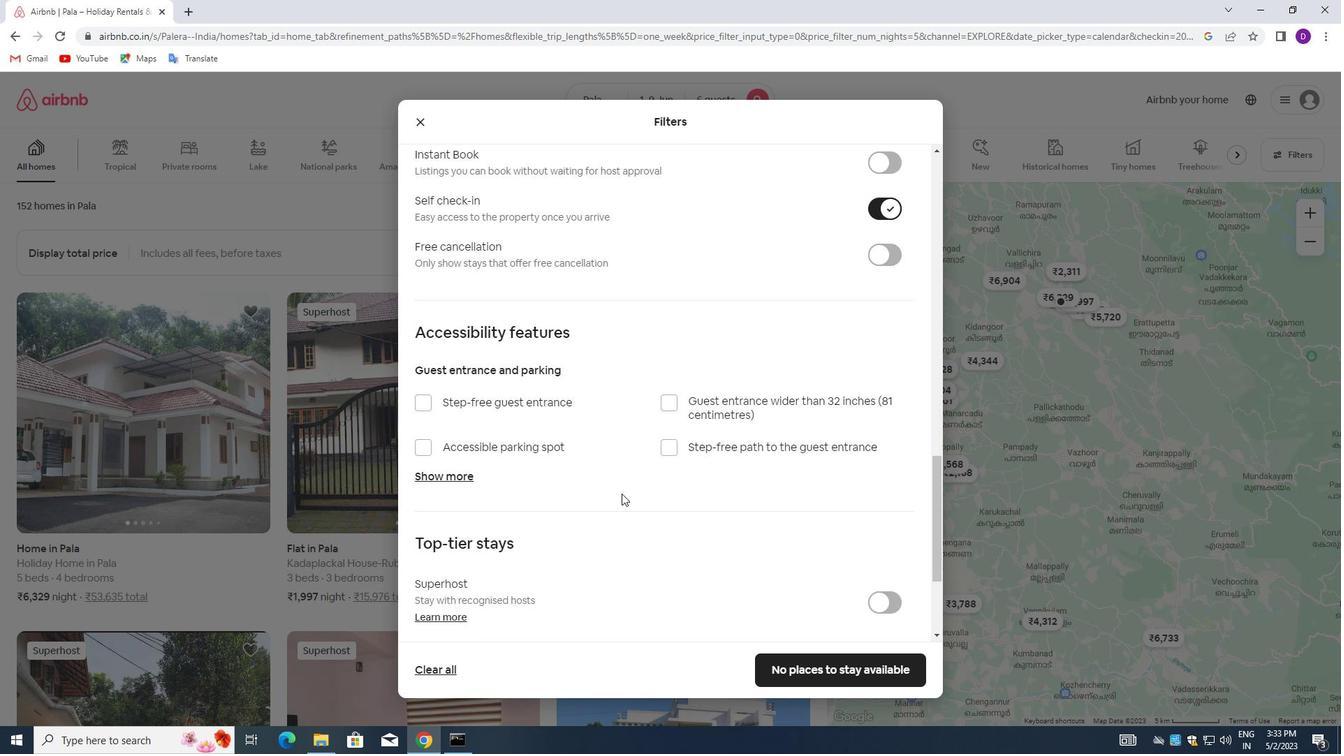 
Action: Mouse scrolled (621, 493) with delta (0, 0)
Screenshot: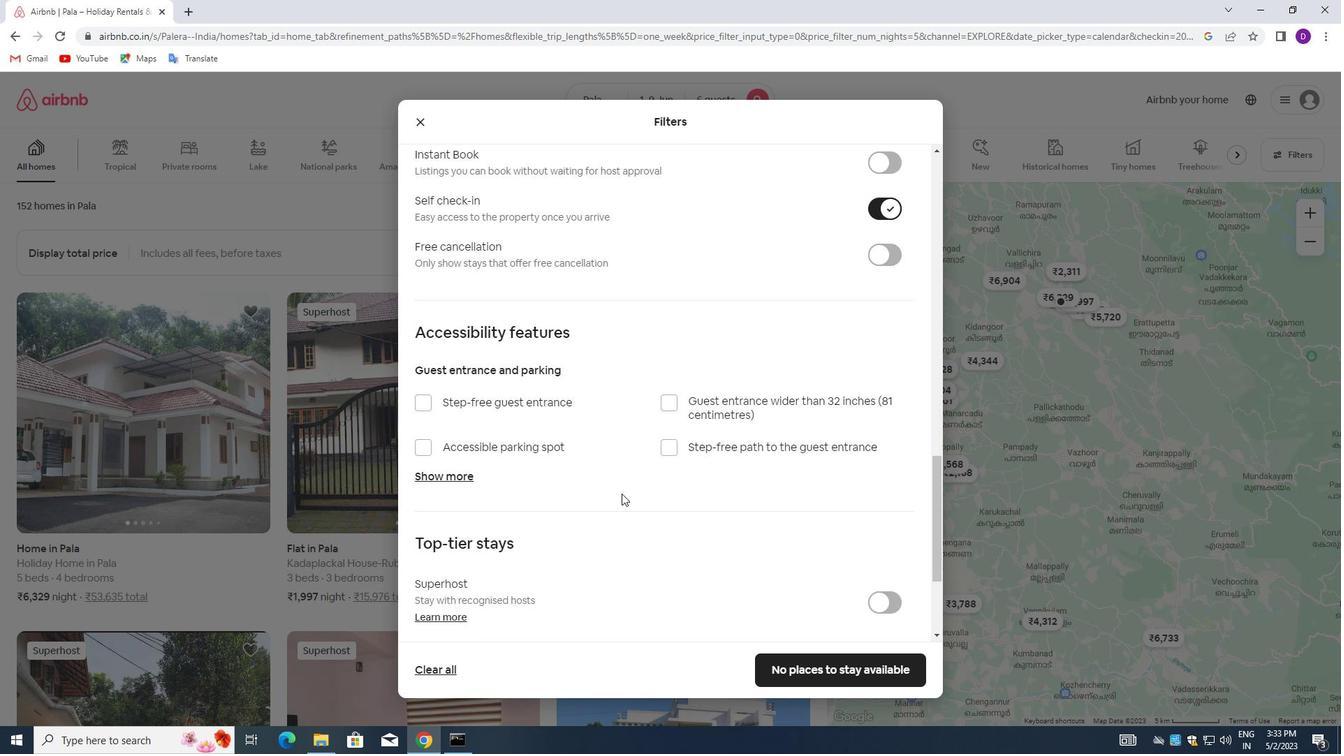 
Action: Mouse moved to (610, 499)
Screenshot: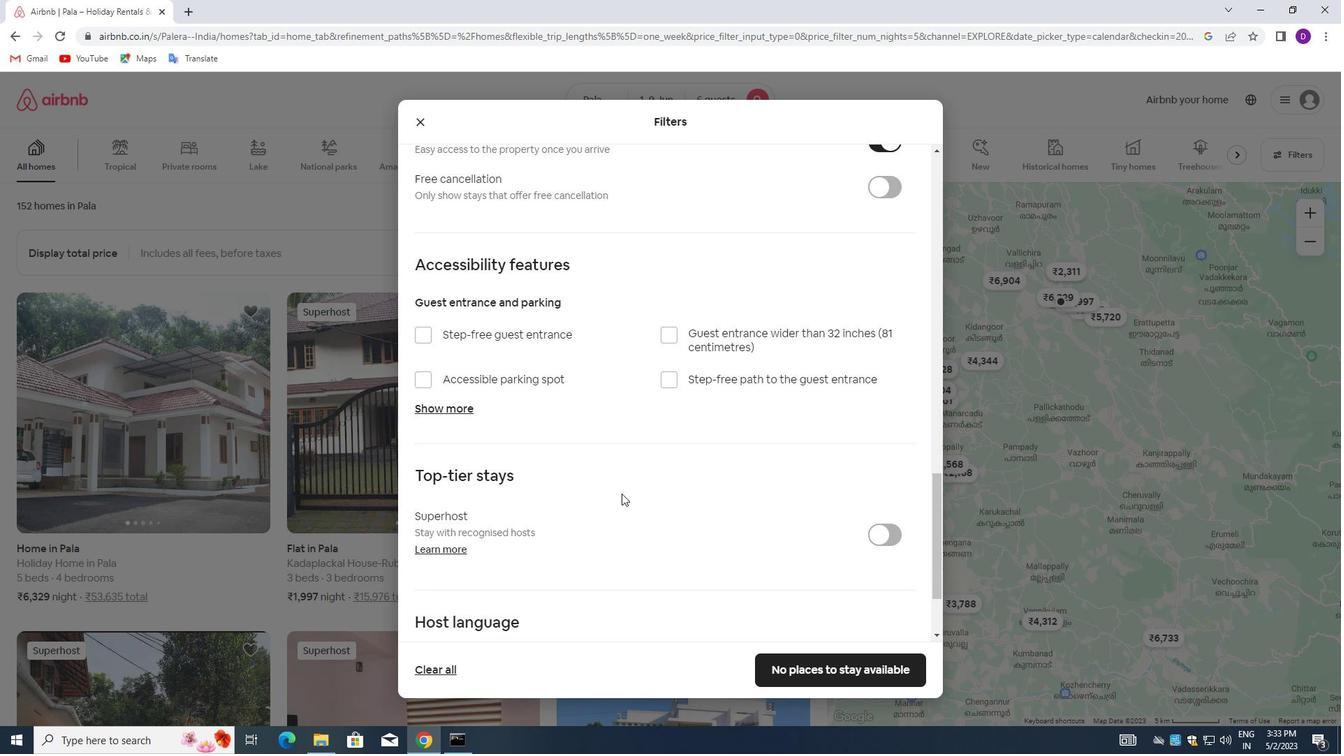 
Action: Mouse scrolled (610, 498) with delta (0, 0)
Screenshot: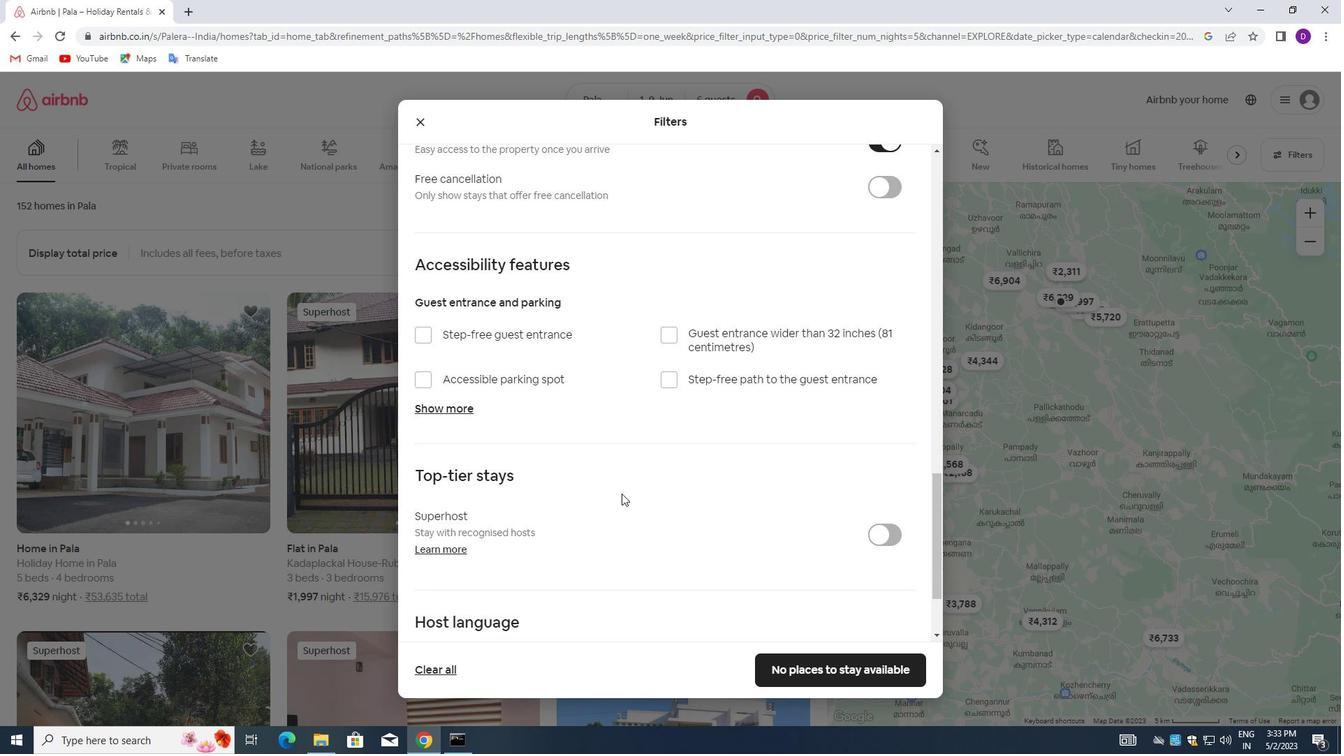 
Action: Mouse moved to (423, 546)
Screenshot: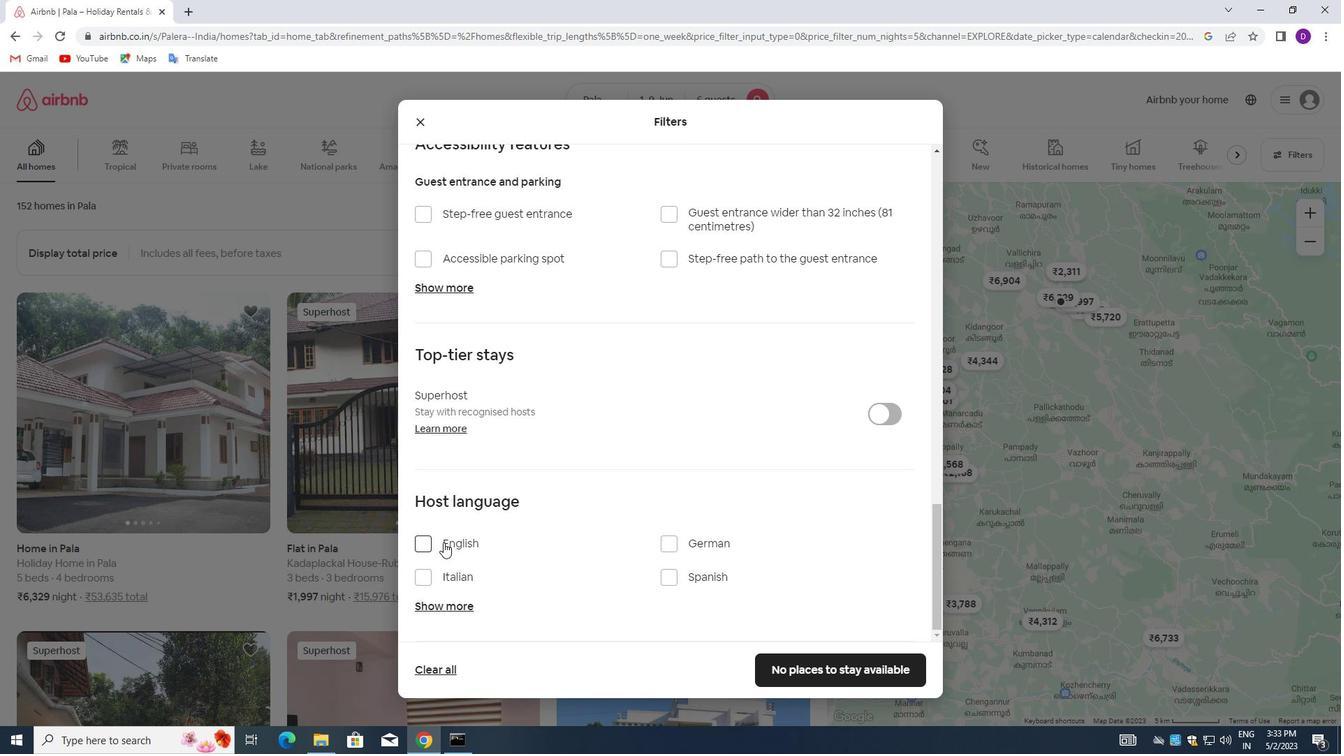 
Action: Mouse pressed left at (423, 546)
Screenshot: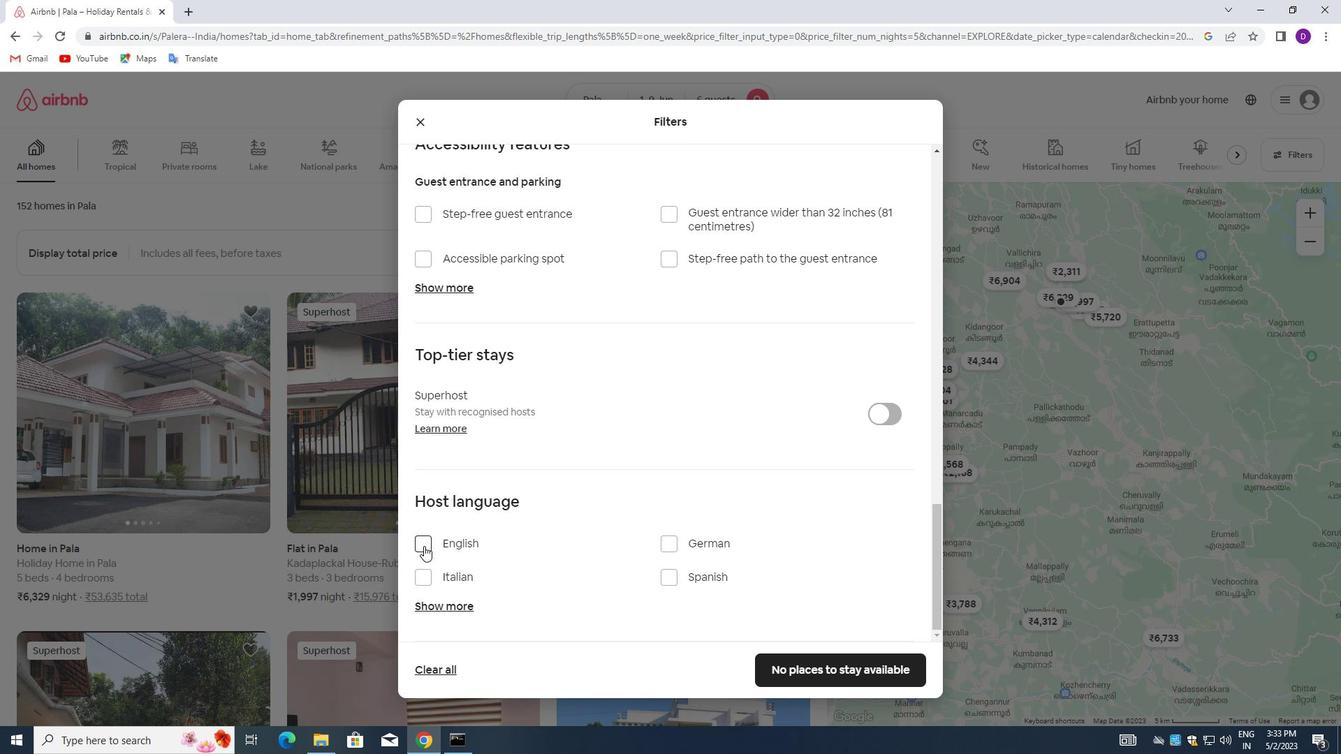 
Action: Mouse moved to (797, 664)
Screenshot: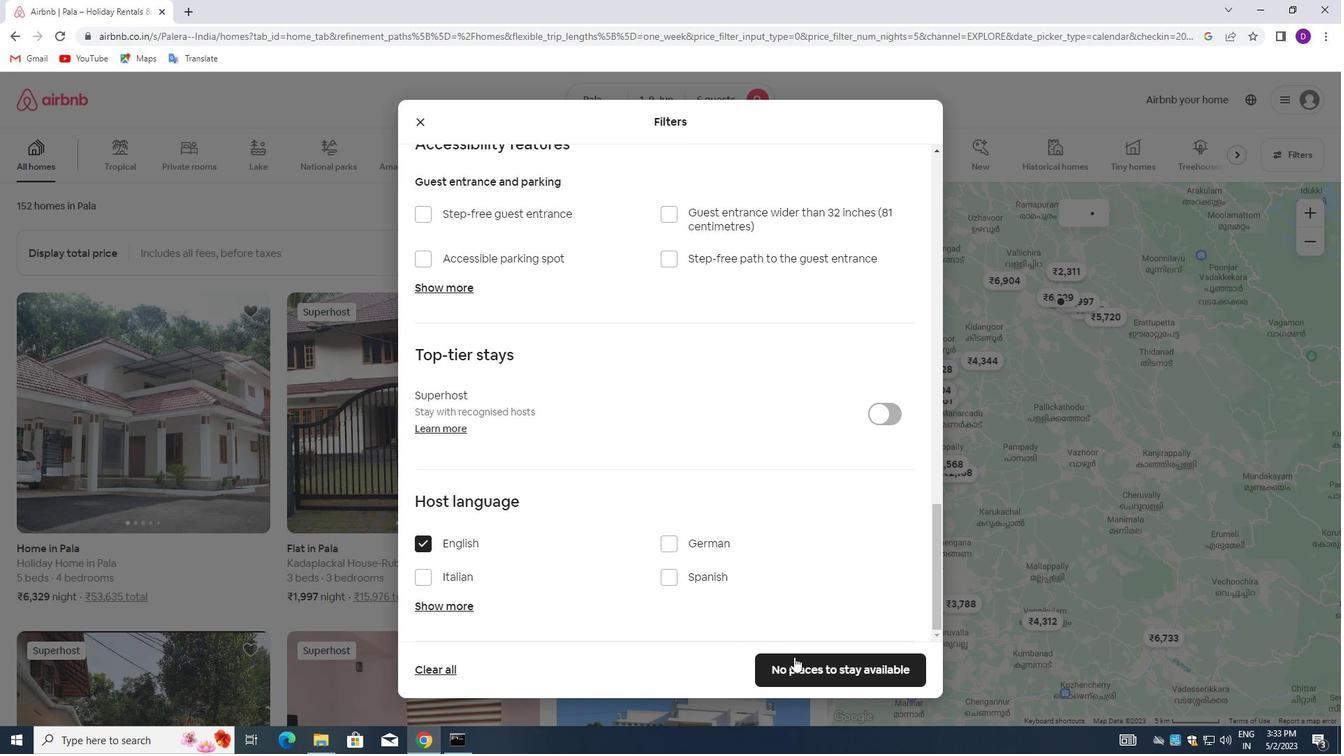 
Action: Mouse pressed left at (797, 664)
Screenshot: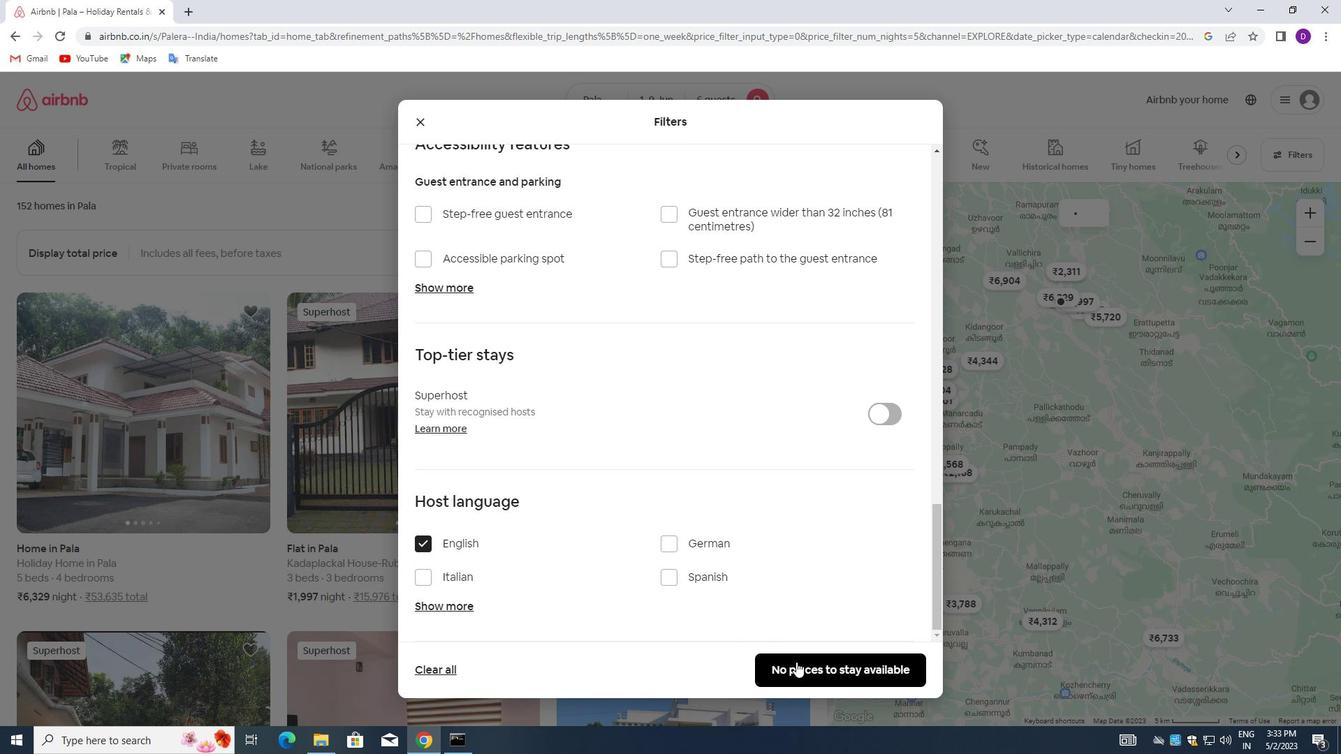 
Action: Mouse moved to (620, 449)
Screenshot: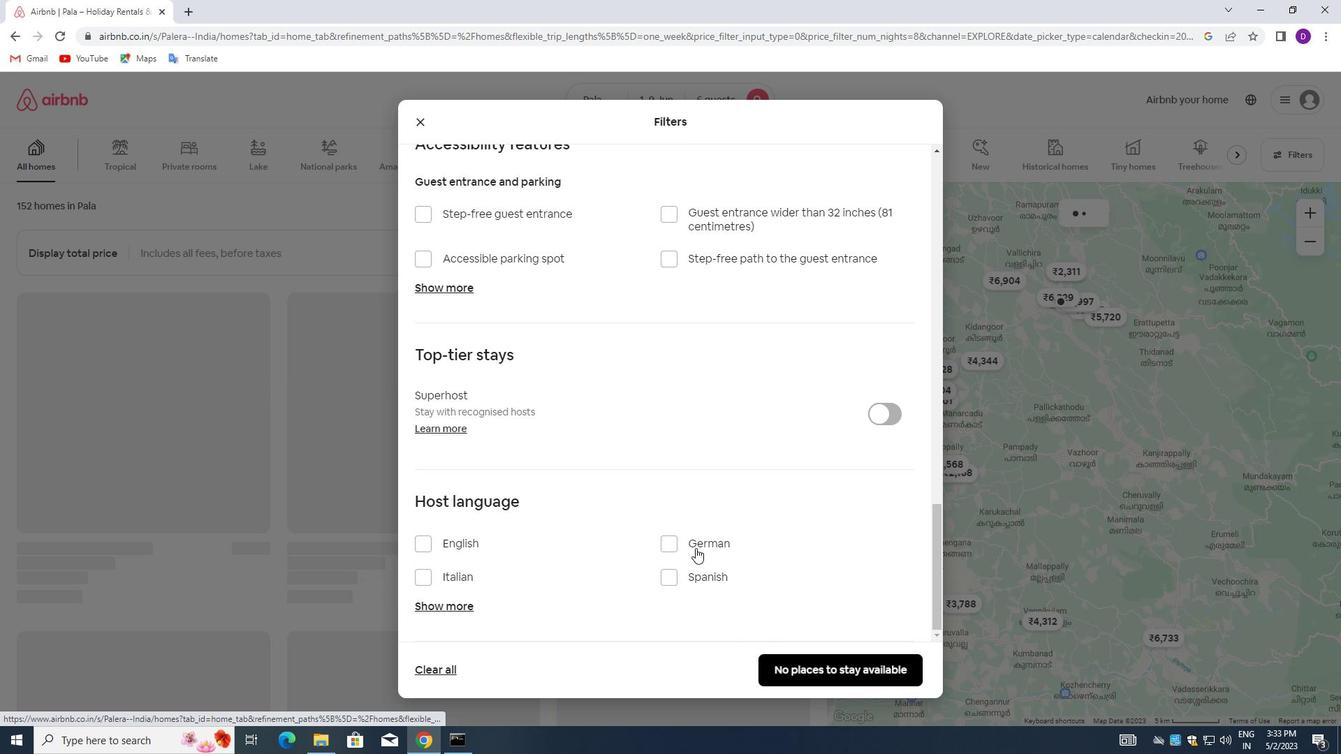 
